 Task: Select the ignore option duplicate link definitions enabled.
Action: Mouse moved to (29, 675)
Screenshot: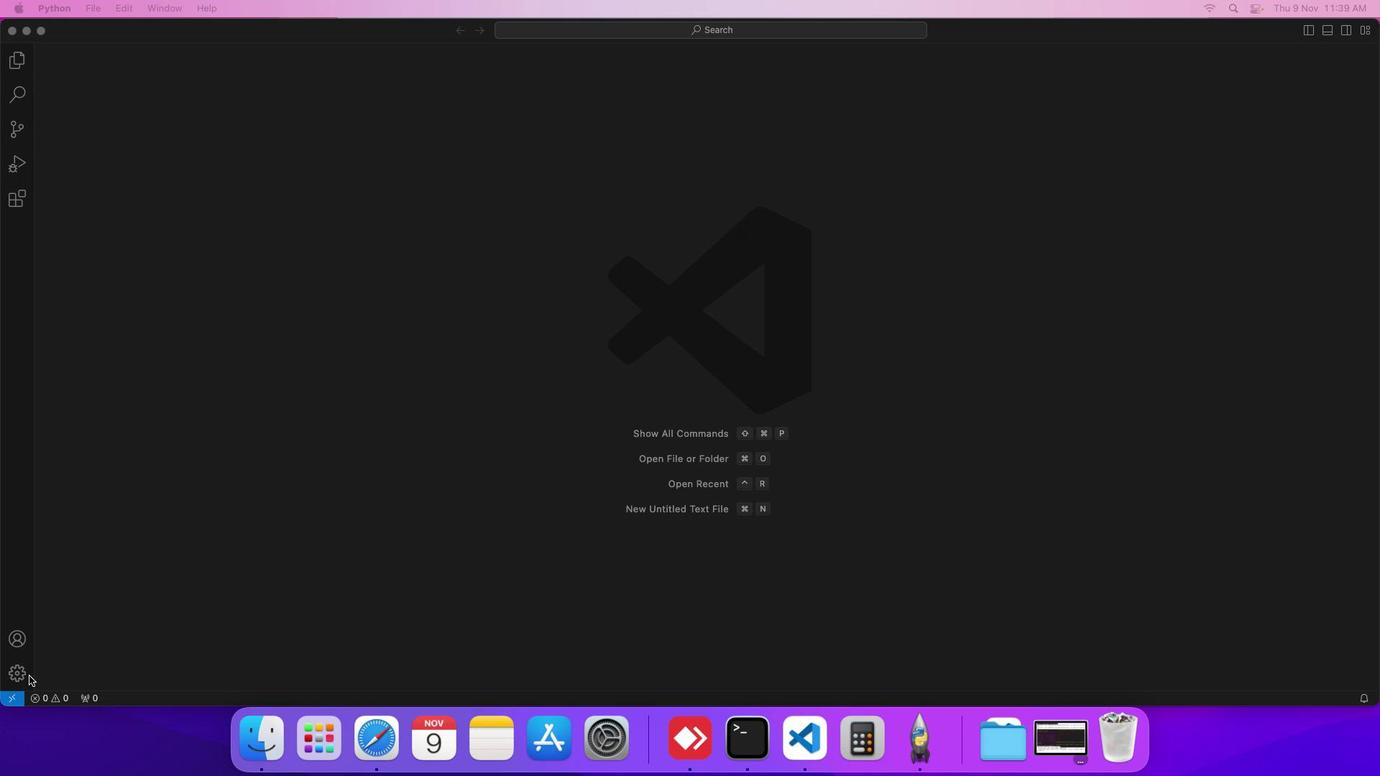 
Action: Mouse pressed left at (29, 675)
Screenshot: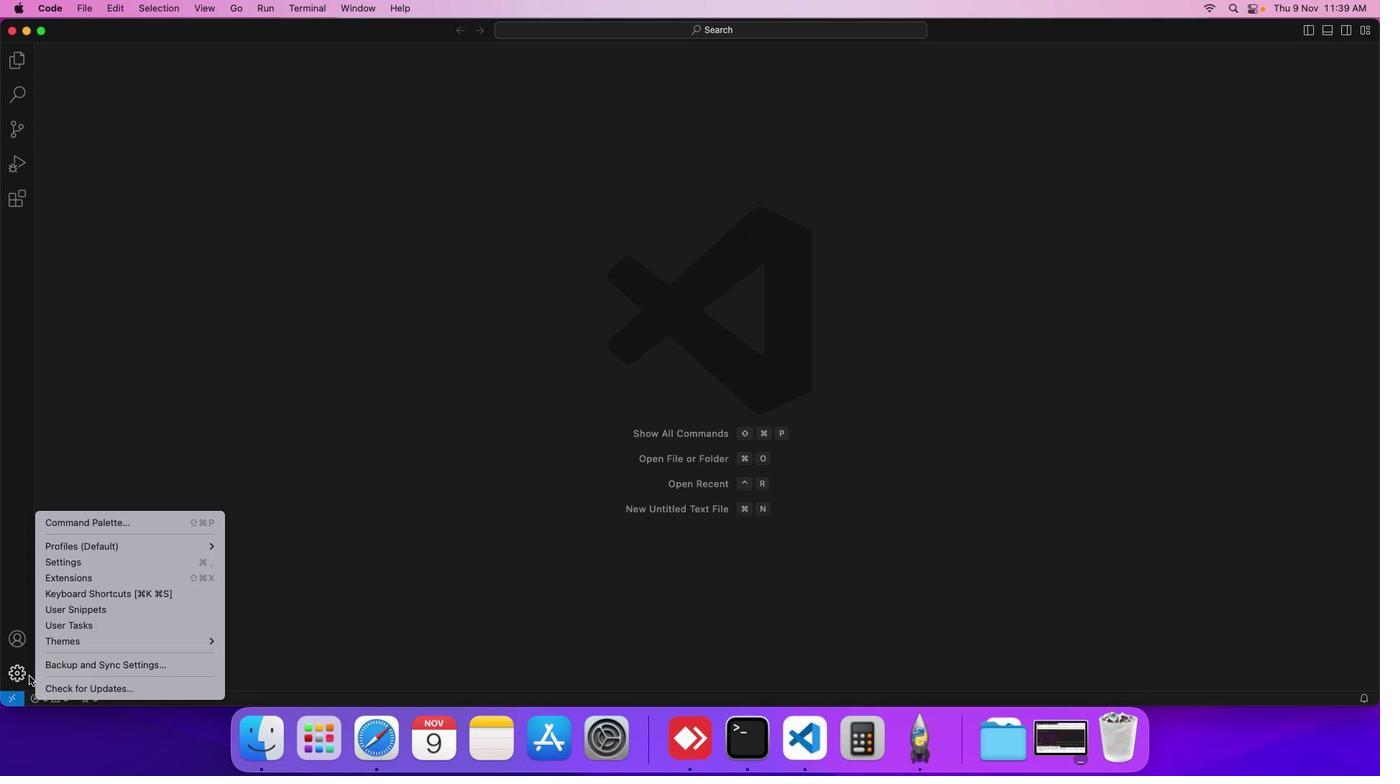 
Action: Mouse moved to (99, 565)
Screenshot: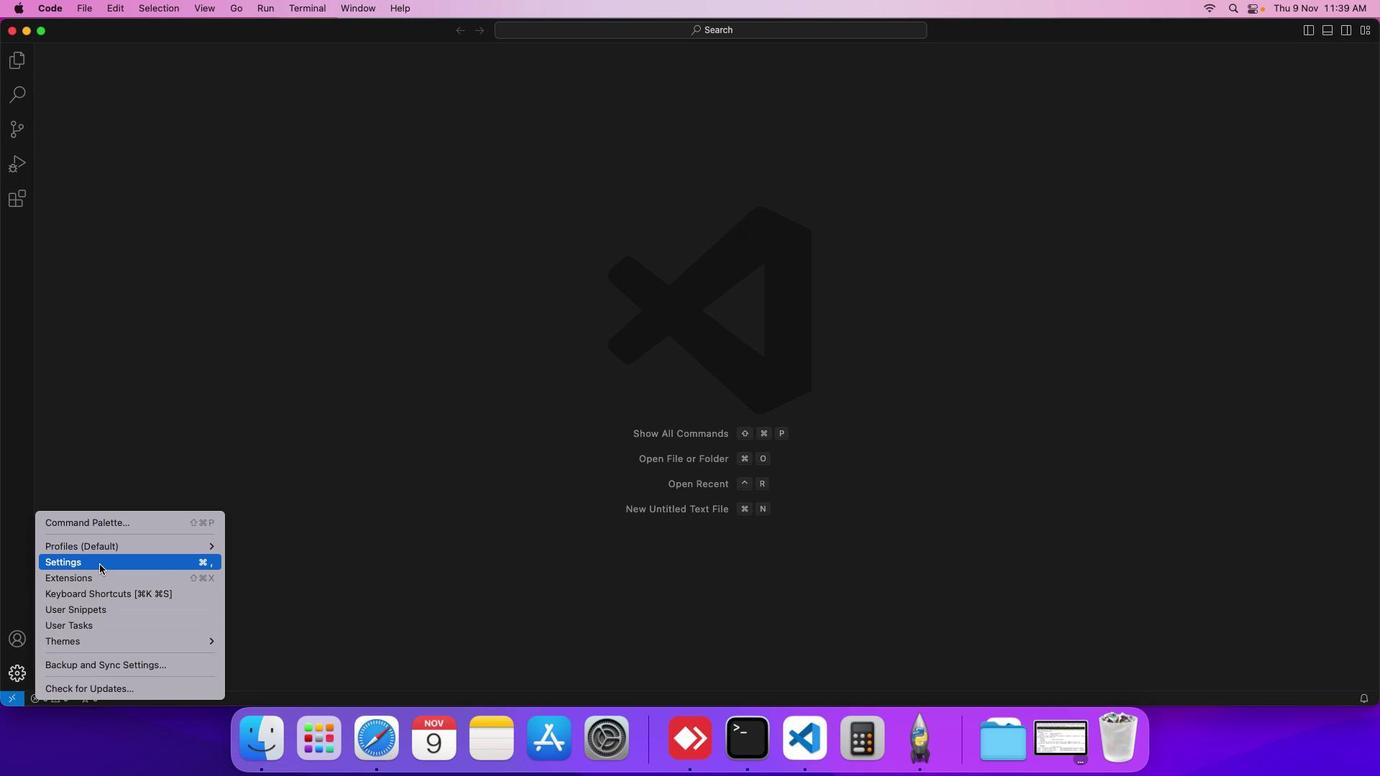 
Action: Mouse pressed left at (99, 565)
Screenshot: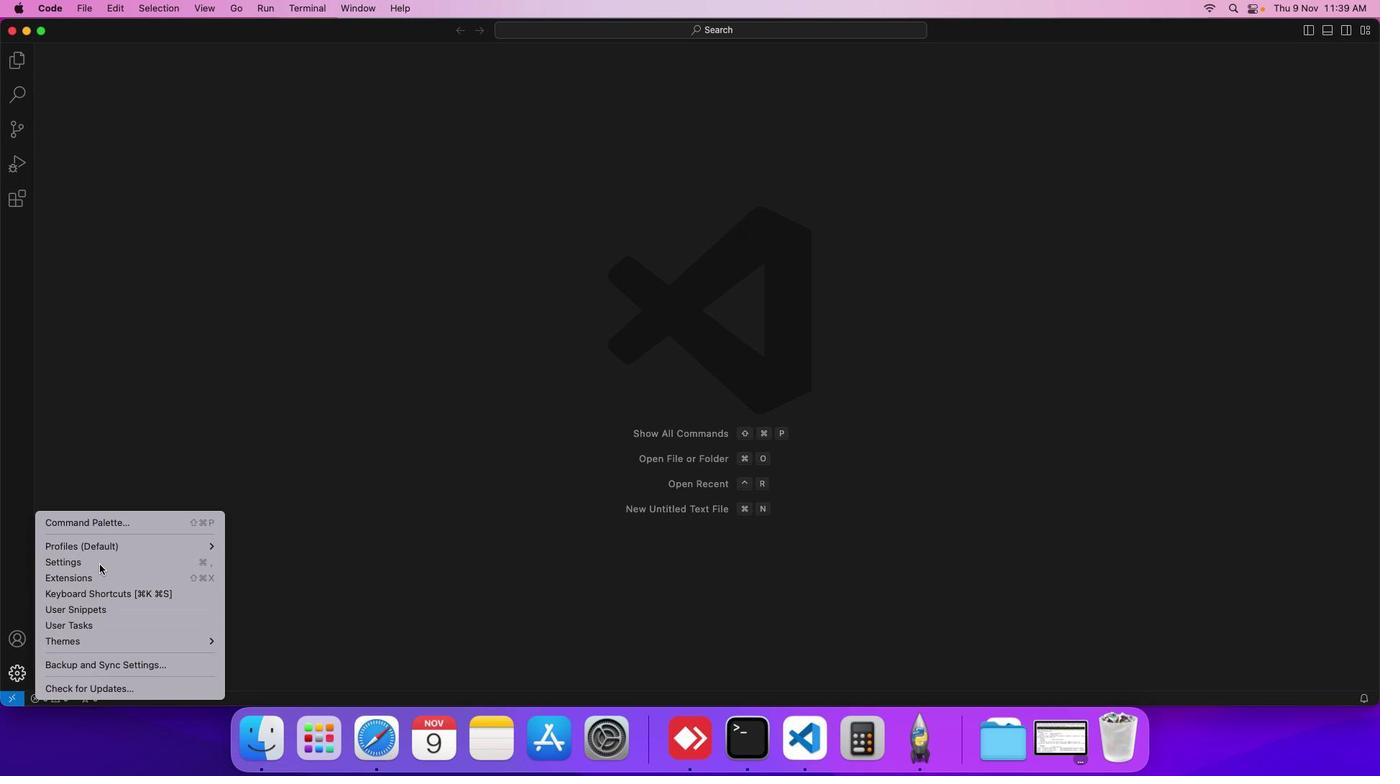 
Action: Mouse moved to (334, 251)
Screenshot: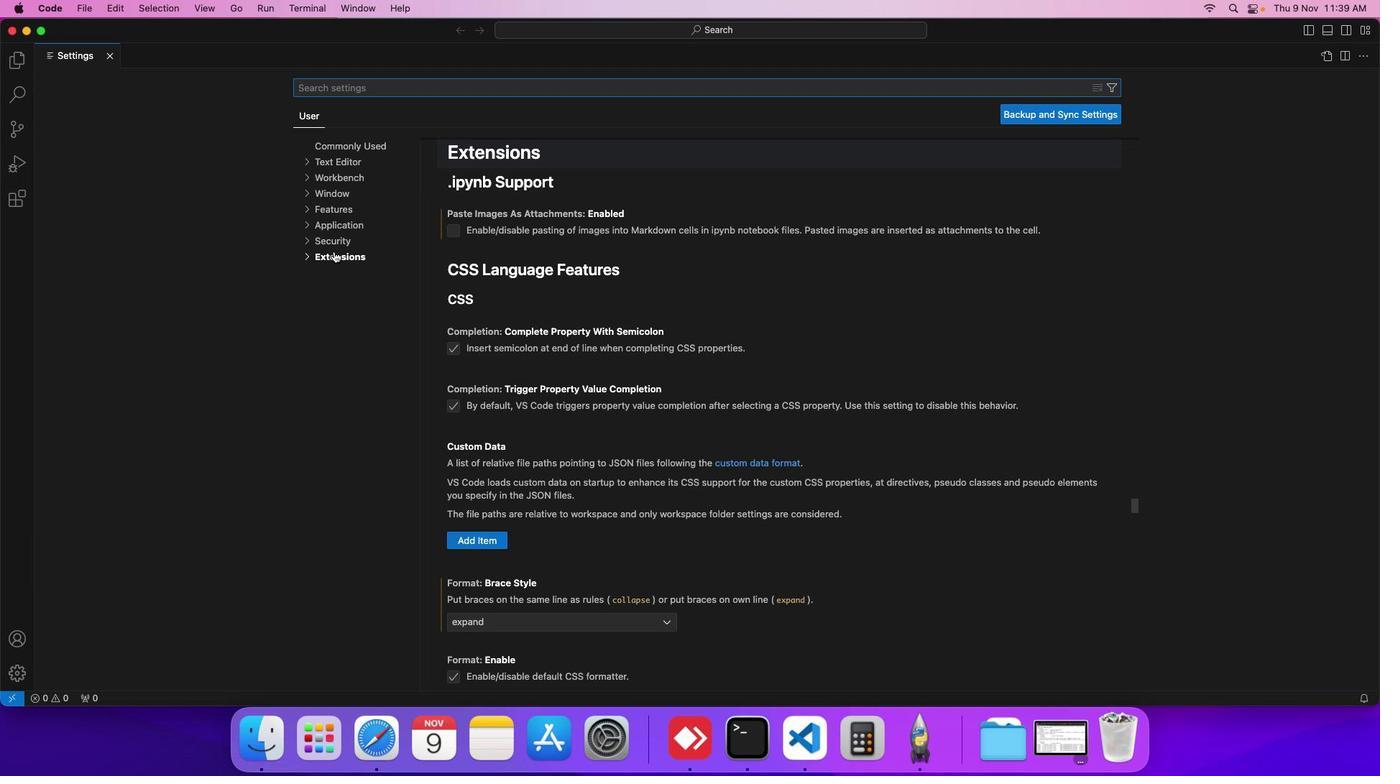 
Action: Mouse pressed left at (334, 251)
Screenshot: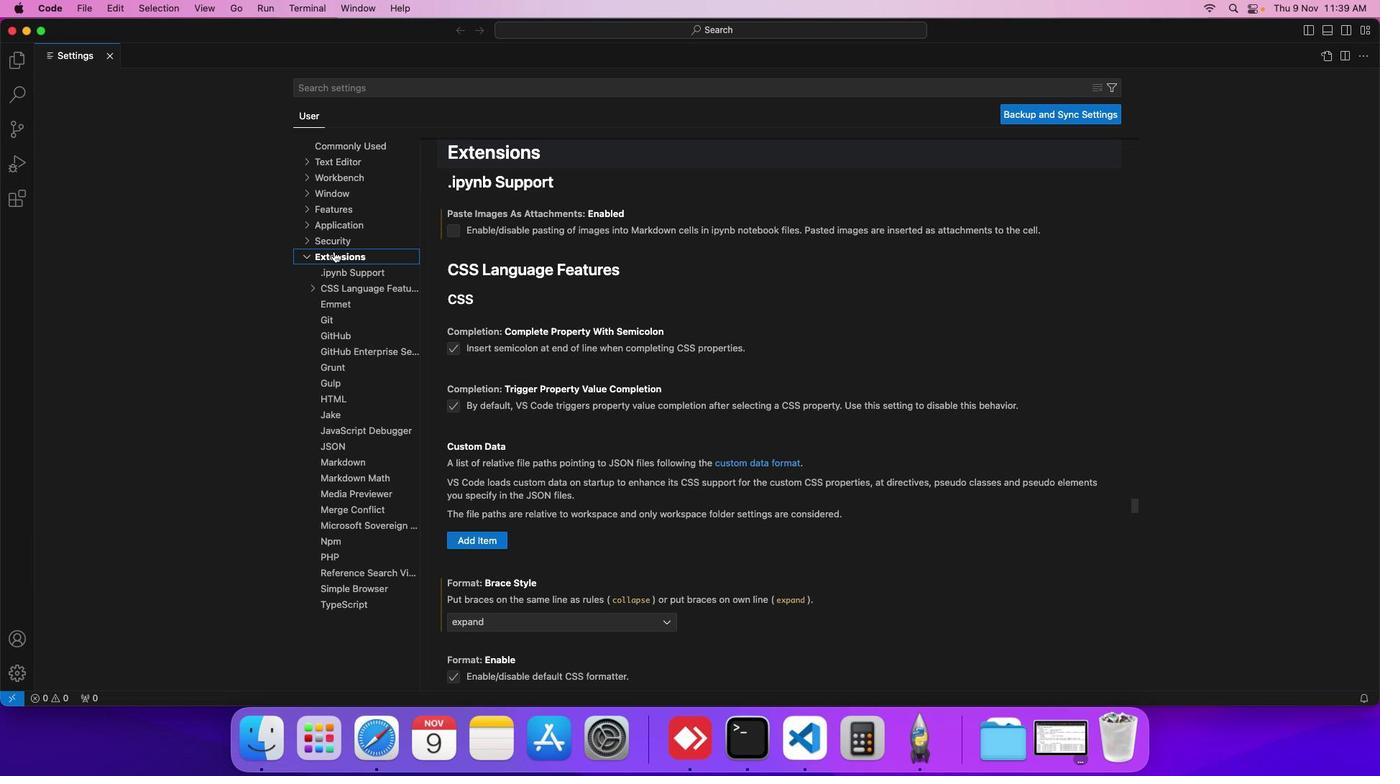 
Action: Mouse moved to (350, 461)
Screenshot: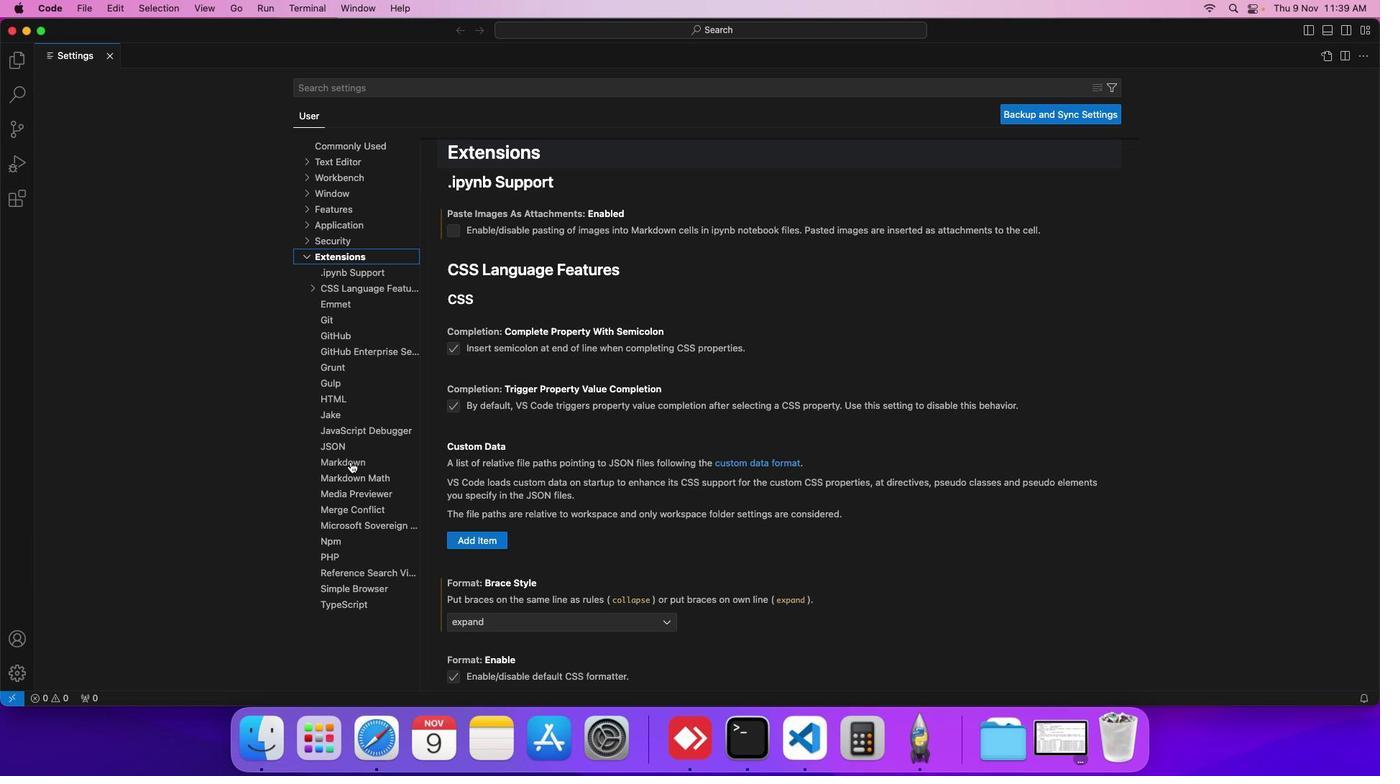 
Action: Mouse pressed left at (350, 461)
Screenshot: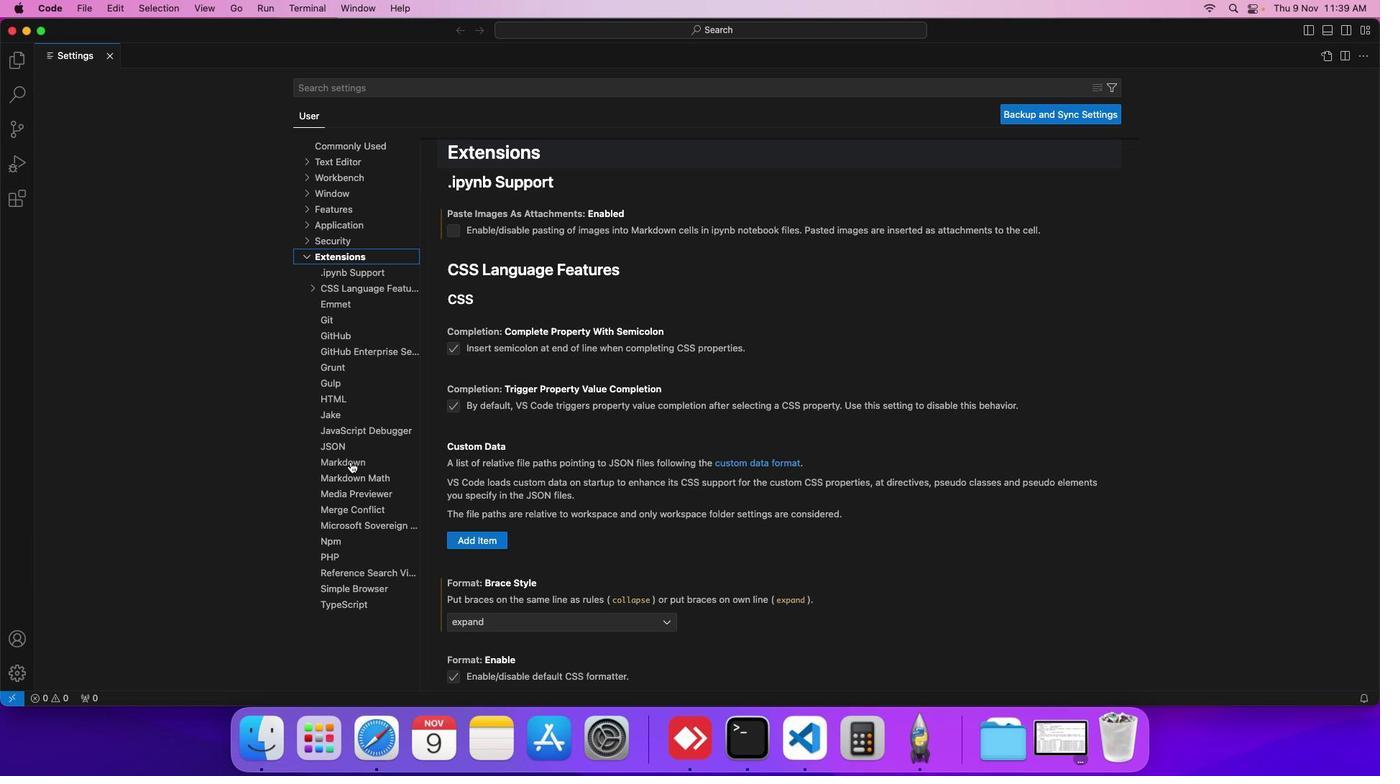 
Action: Mouse moved to (514, 536)
Screenshot: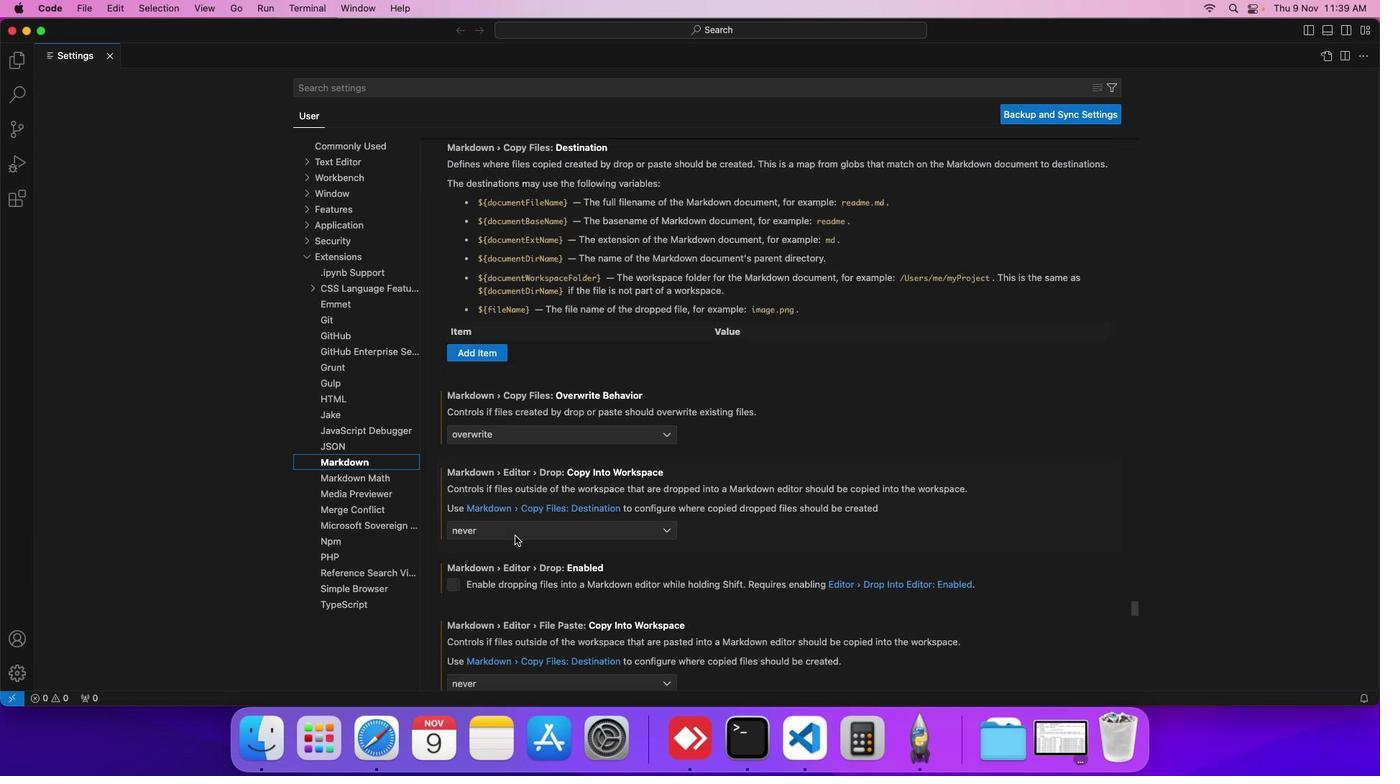 
Action: Mouse scrolled (514, 536) with delta (0, 0)
Screenshot: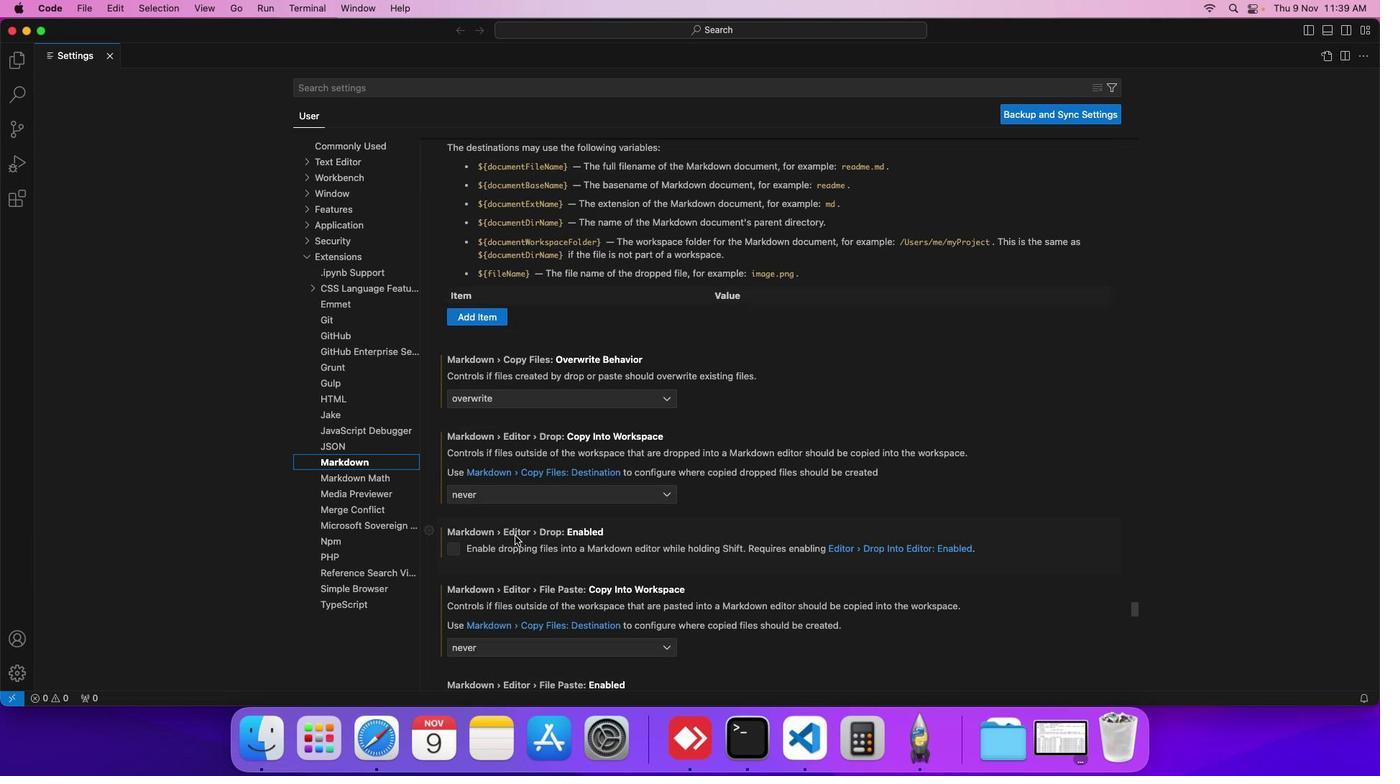 
Action: Mouse scrolled (514, 536) with delta (0, 0)
Screenshot: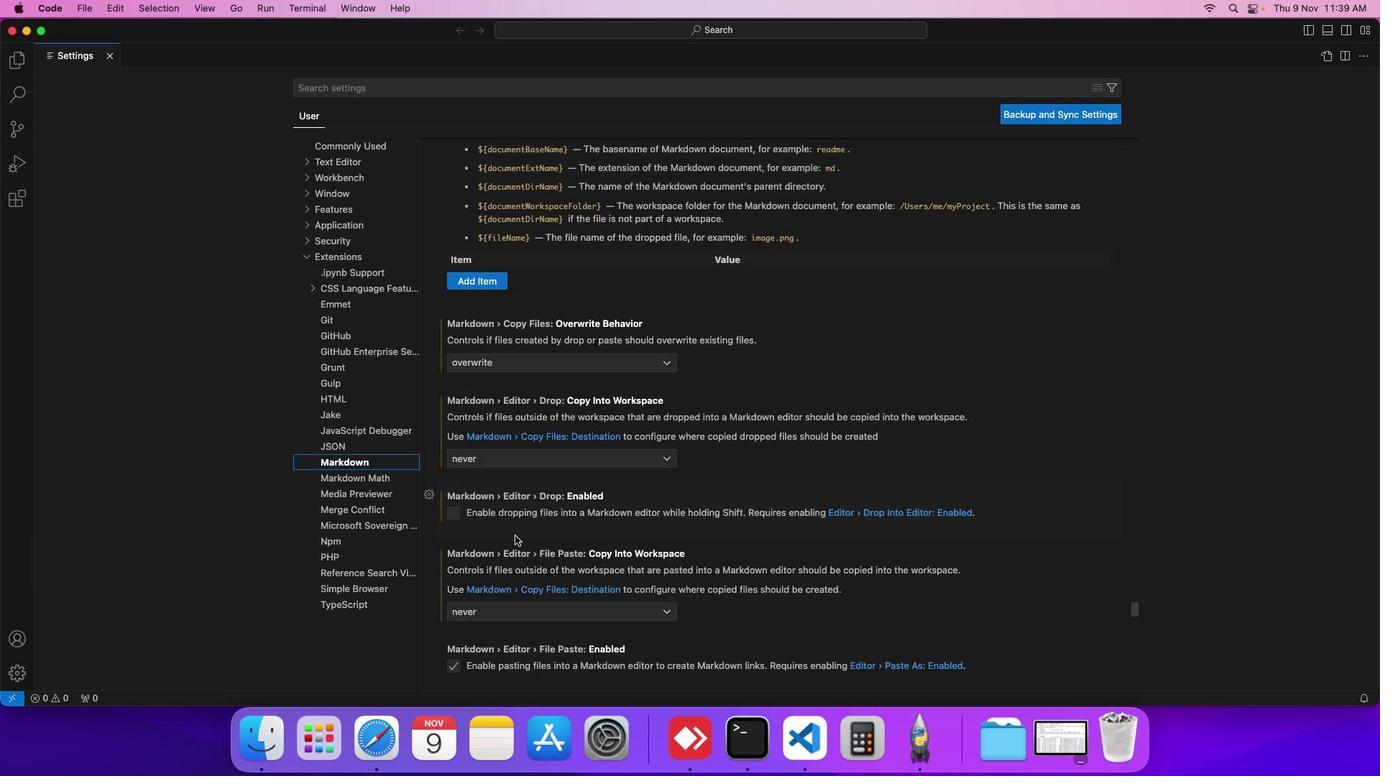 
Action: Mouse scrolled (514, 536) with delta (0, 0)
Screenshot: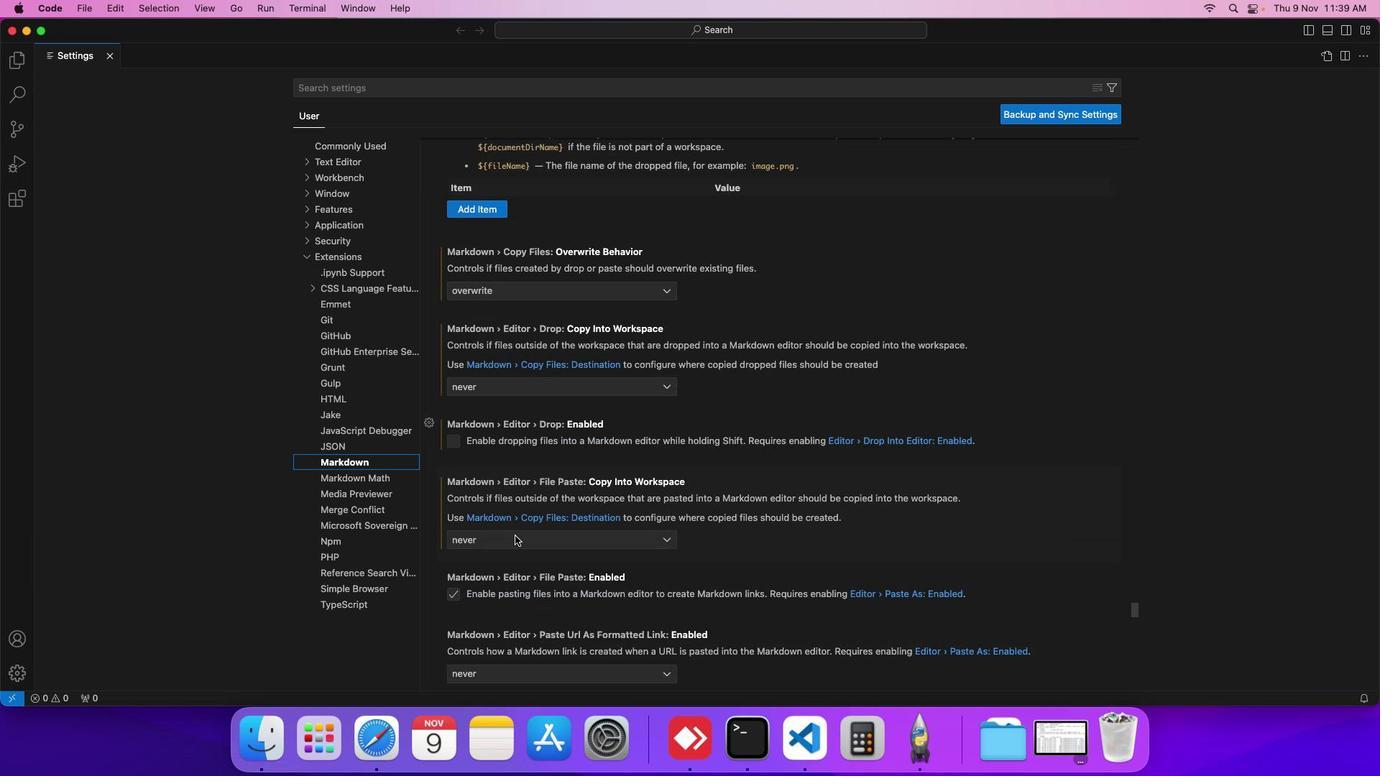 
Action: Mouse scrolled (514, 536) with delta (0, -1)
Screenshot: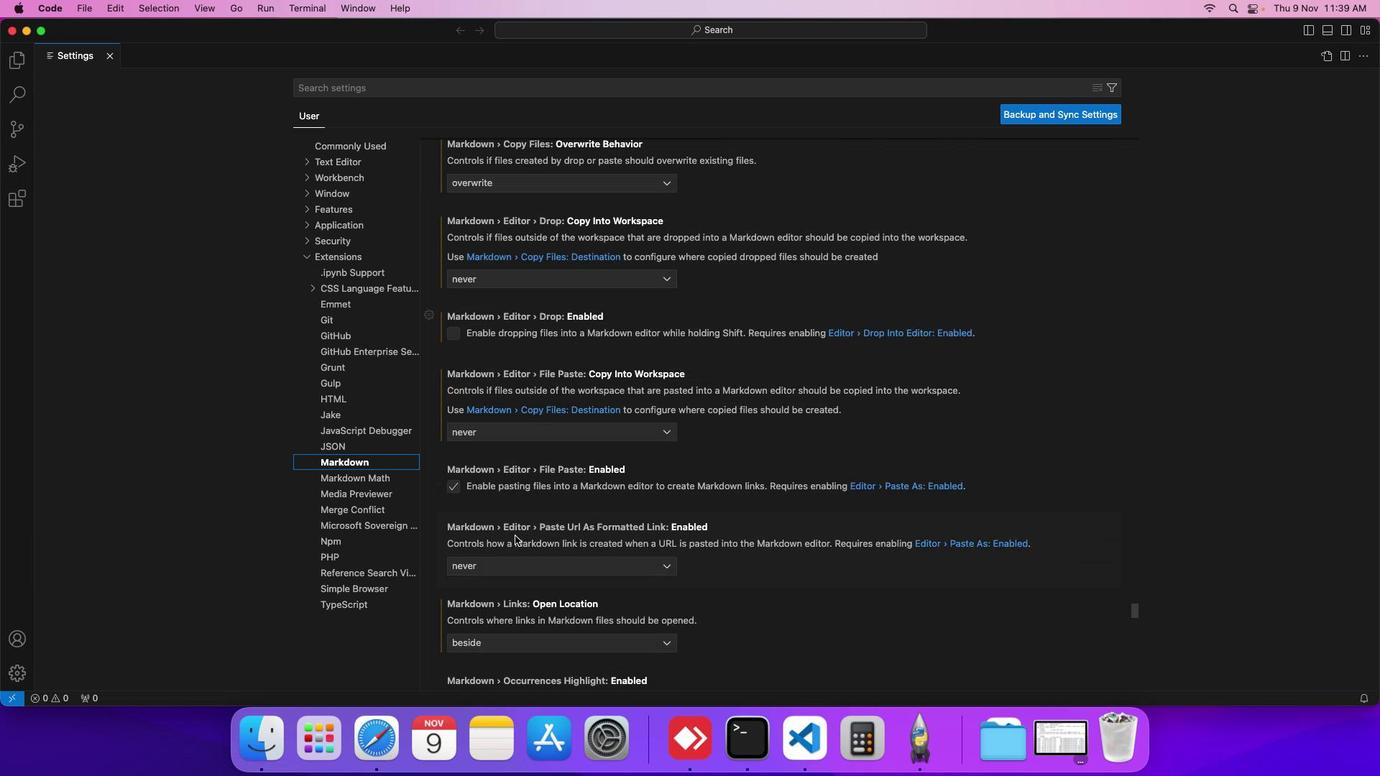 
Action: Mouse scrolled (514, 536) with delta (0, -2)
Screenshot: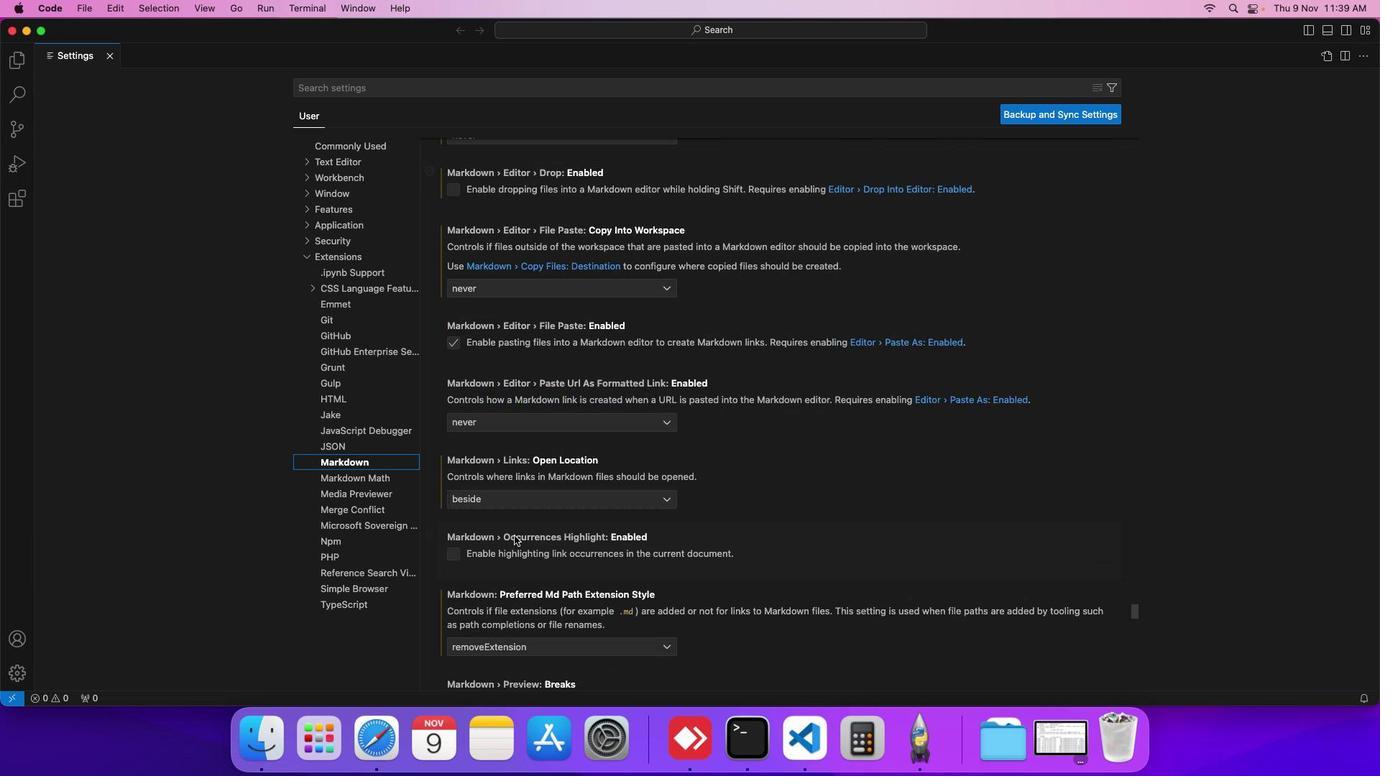
Action: Mouse scrolled (514, 536) with delta (0, -2)
Screenshot: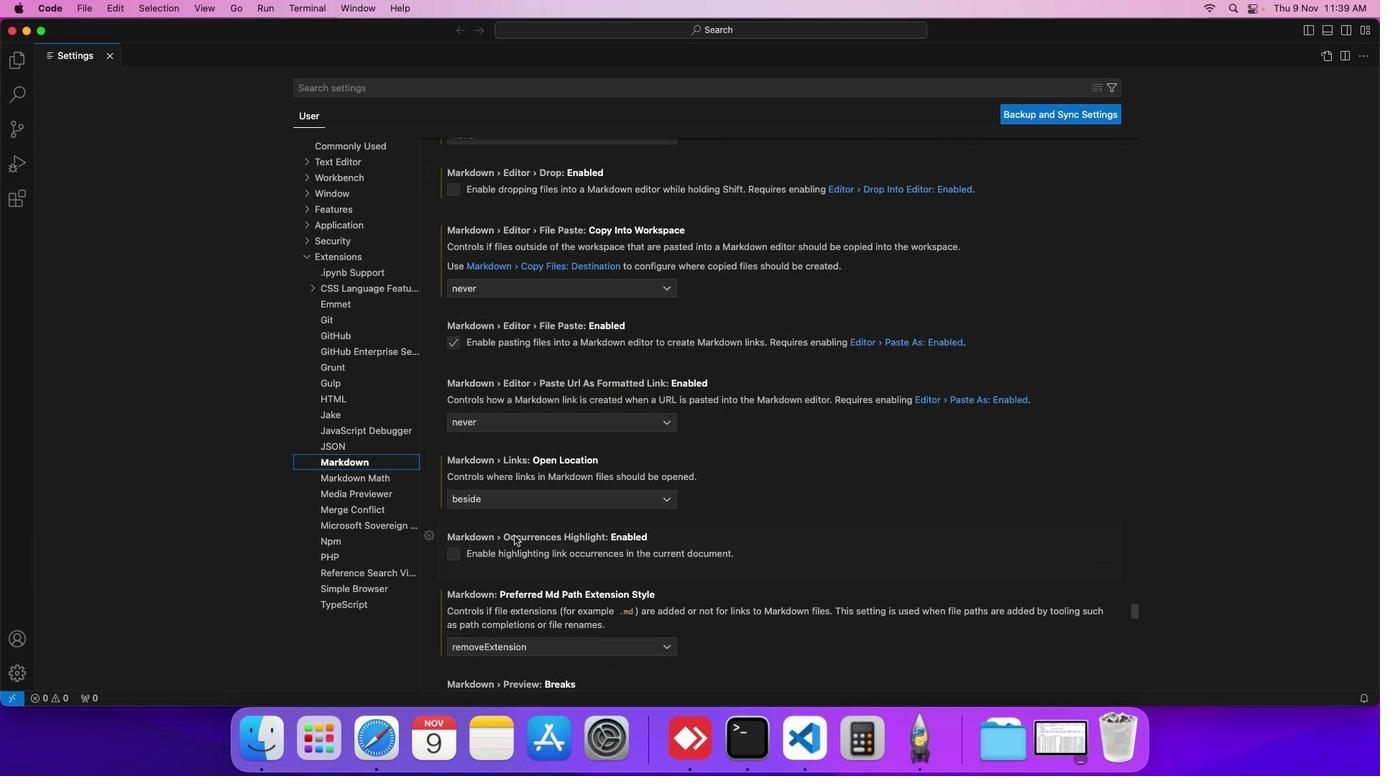 
Action: Mouse moved to (514, 535)
Screenshot: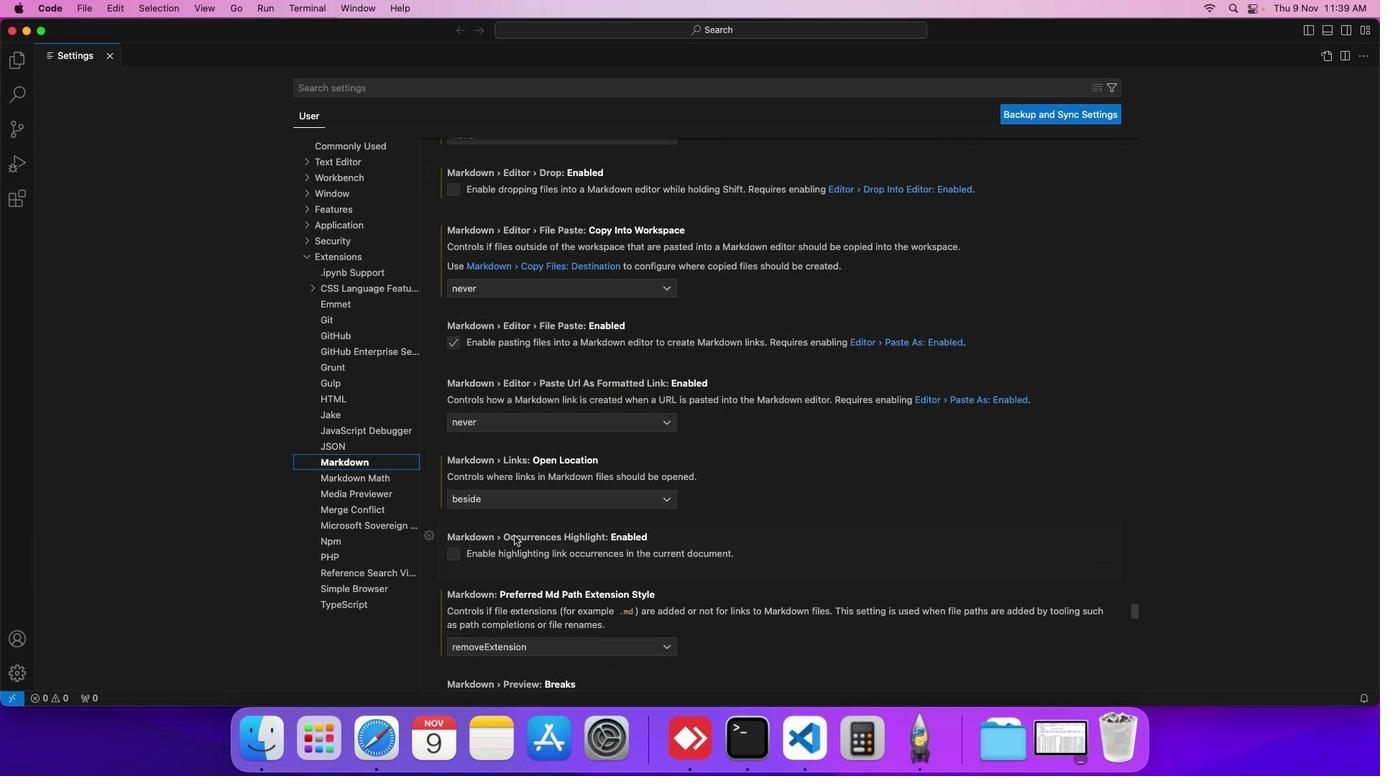 
Action: Mouse scrolled (514, 535) with delta (0, 0)
Screenshot: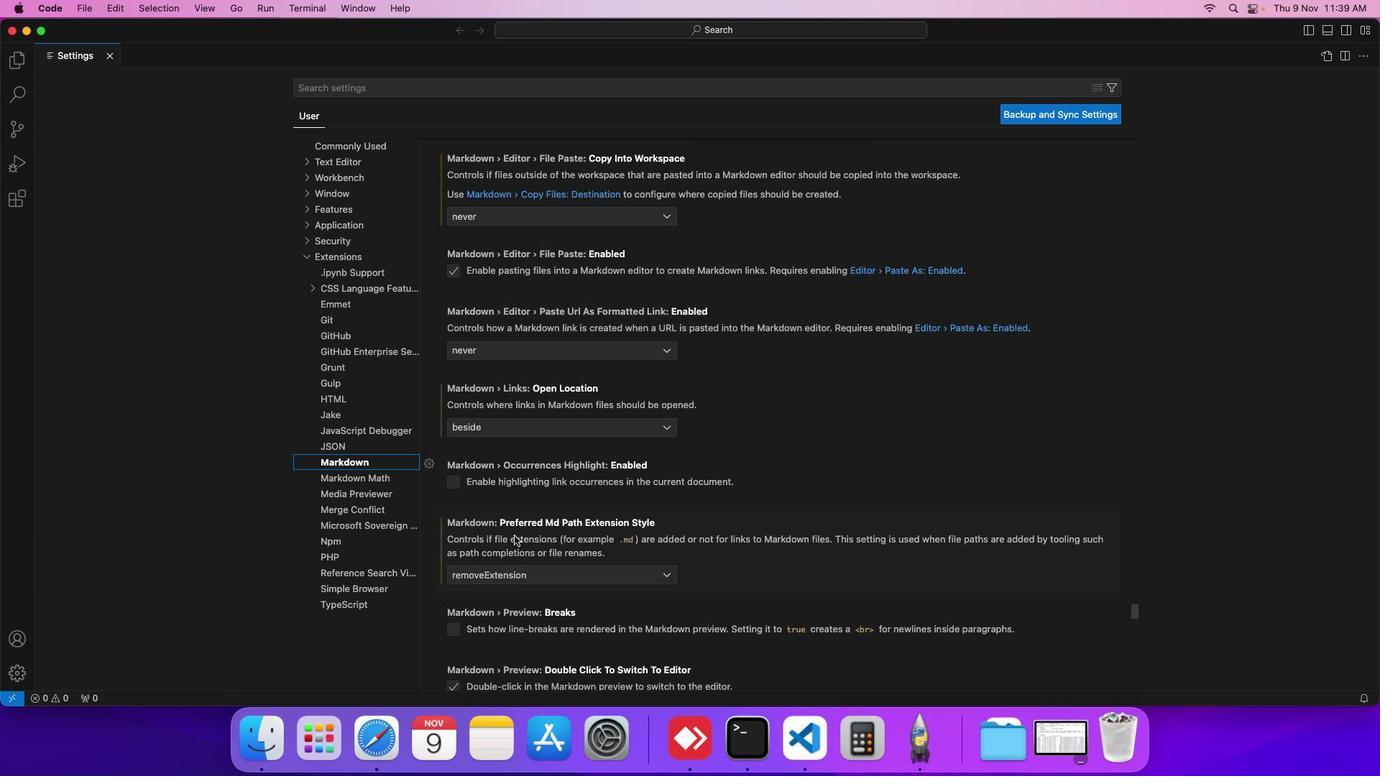 
Action: Mouse scrolled (514, 535) with delta (0, 0)
Screenshot: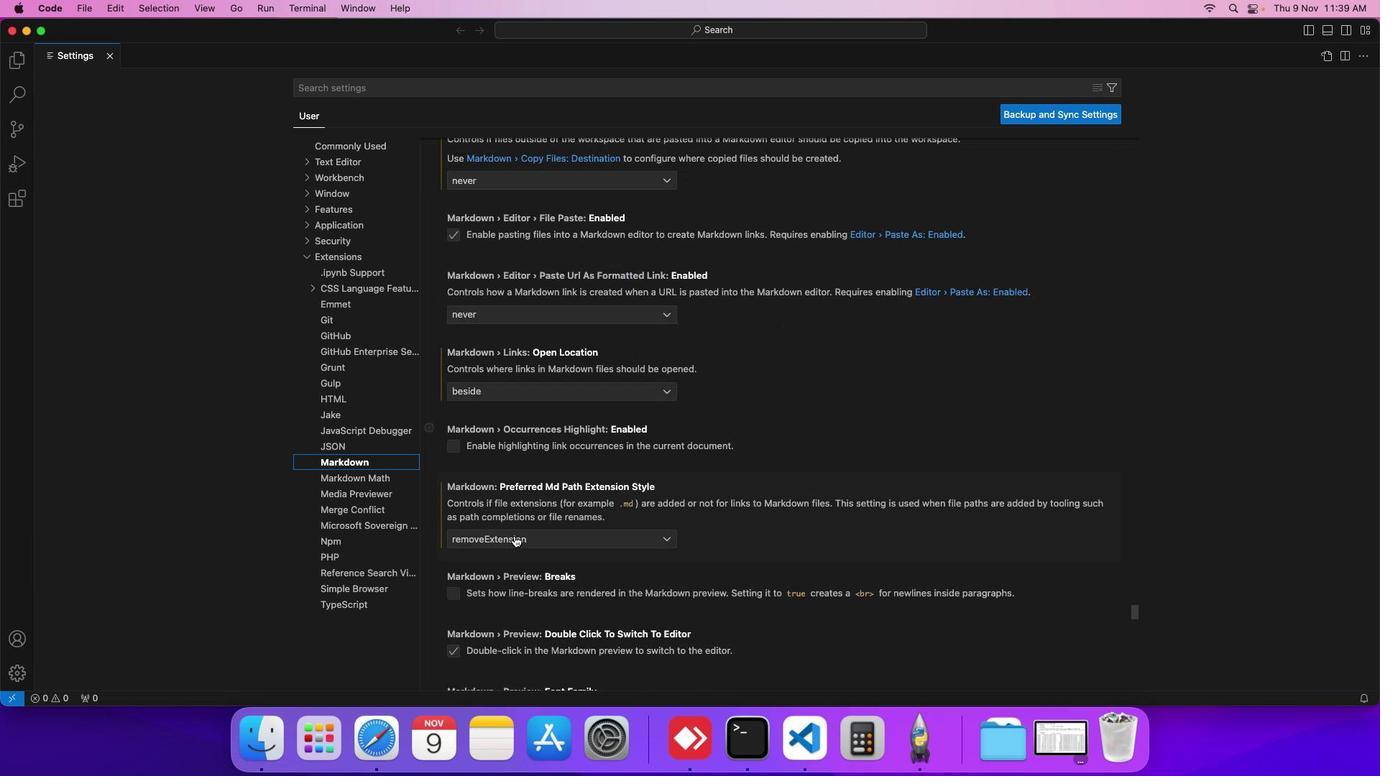 
Action: Mouse scrolled (514, 535) with delta (0, 0)
Screenshot: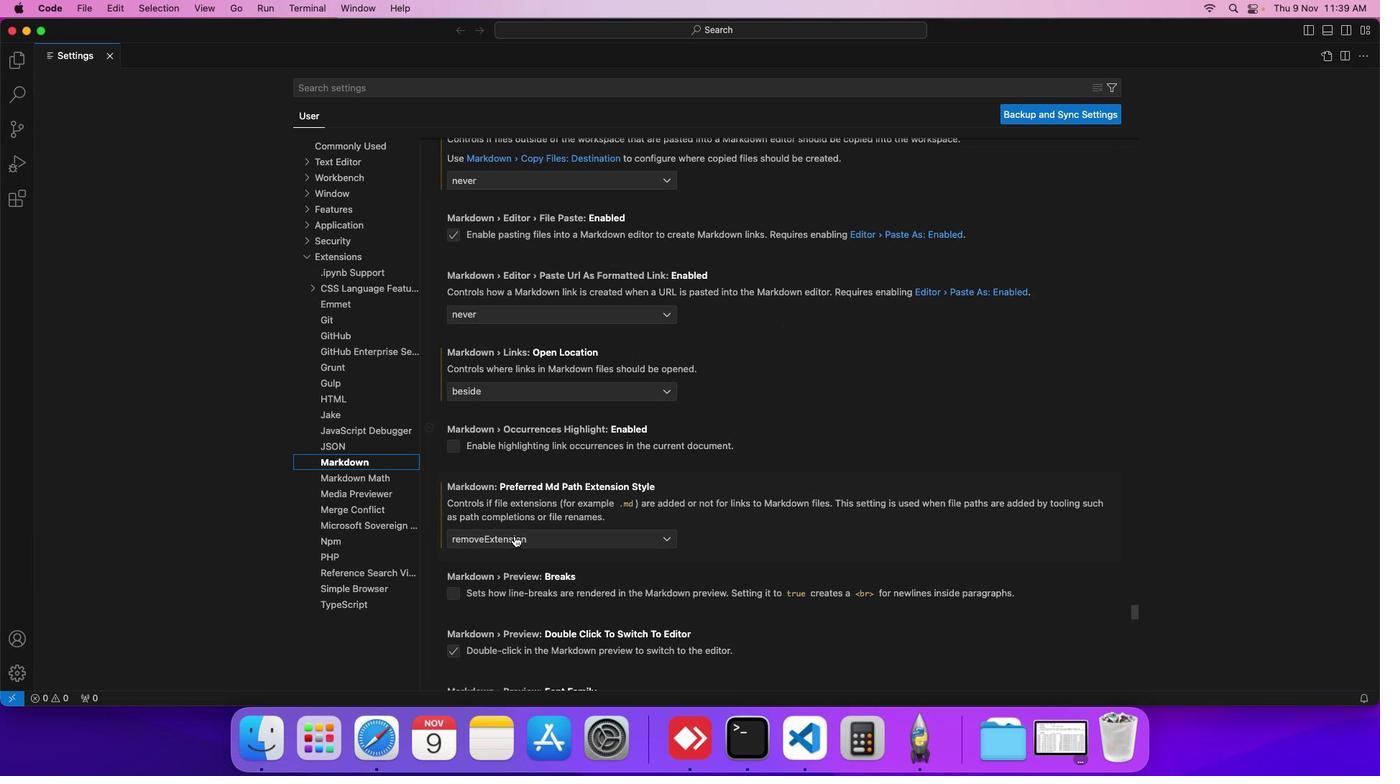 
Action: Mouse scrolled (514, 535) with delta (0, 0)
Screenshot: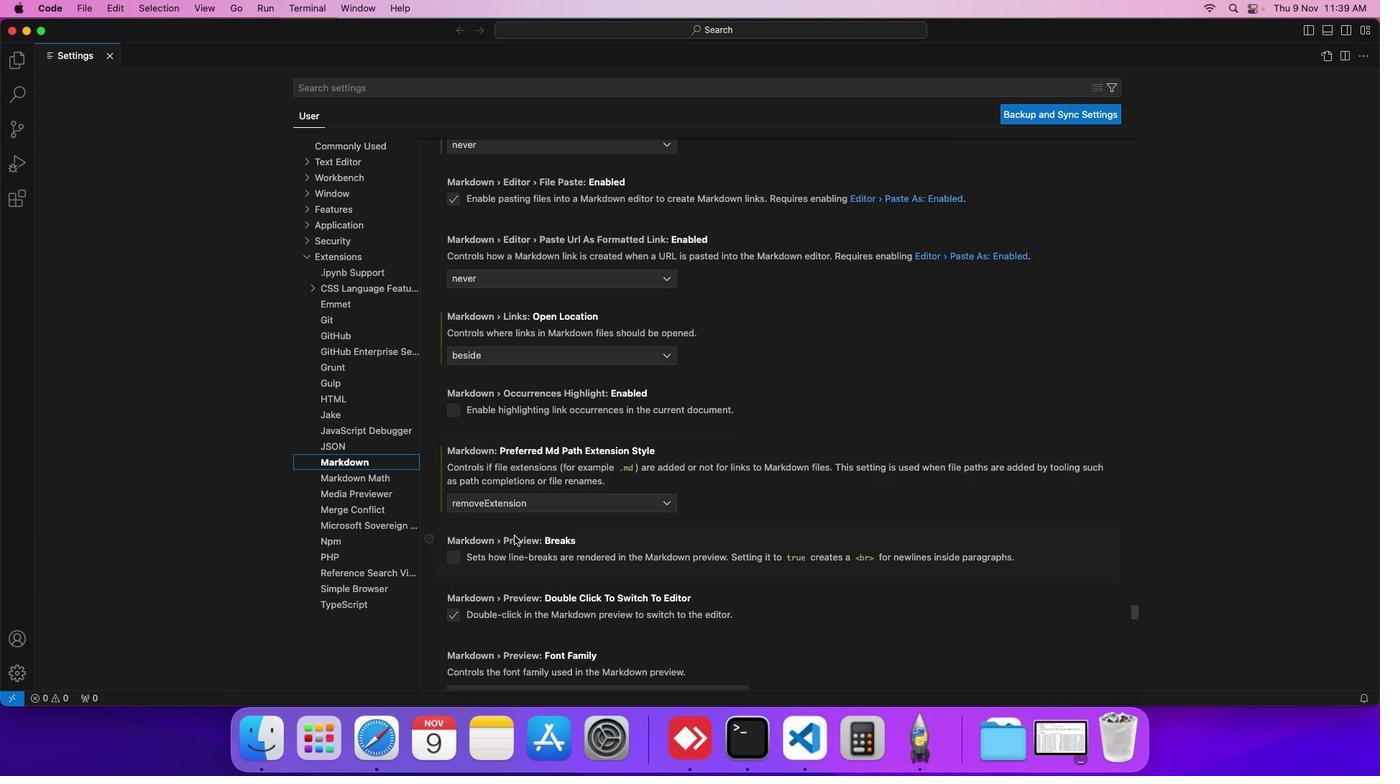 
Action: Mouse scrolled (514, 535) with delta (0, 0)
Screenshot: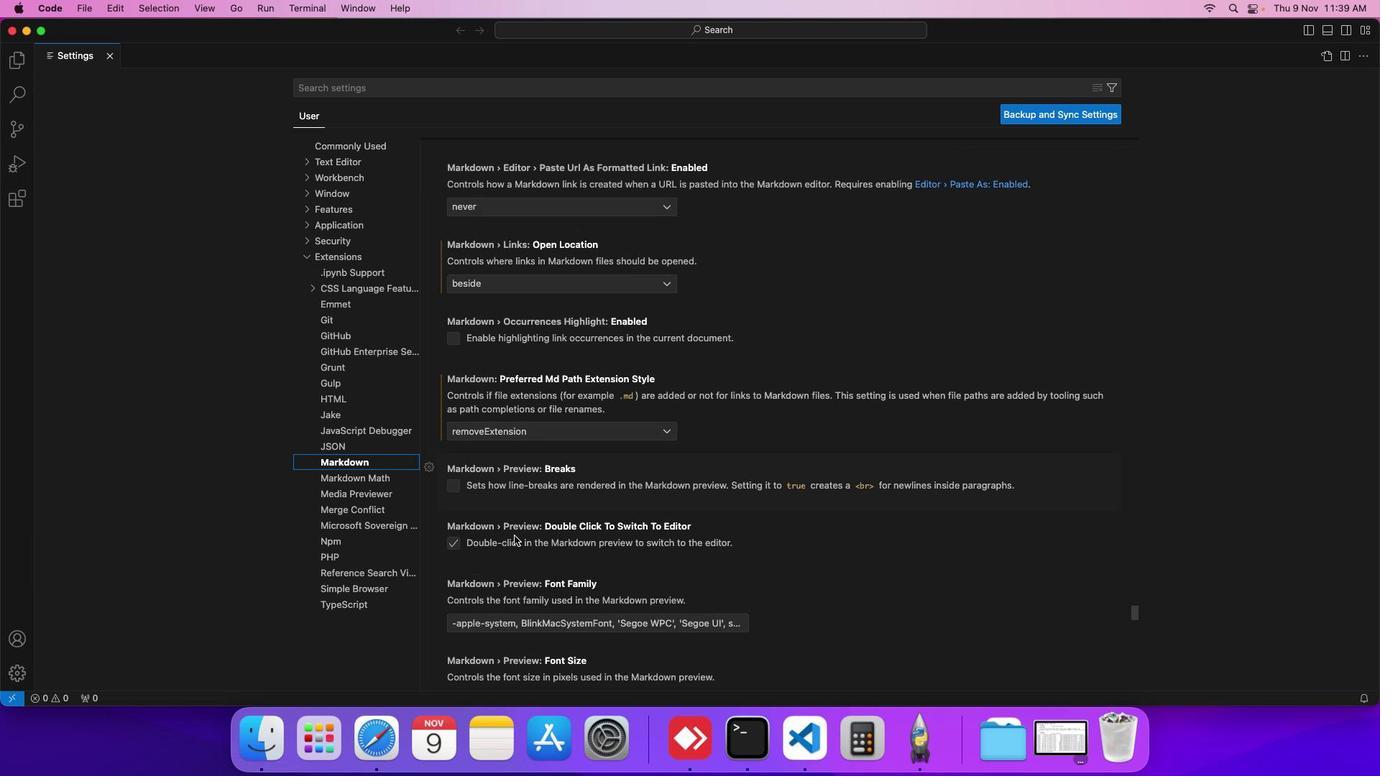 
Action: Mouse scrolled (514, 535) with delta (0, 0)
Screenshot: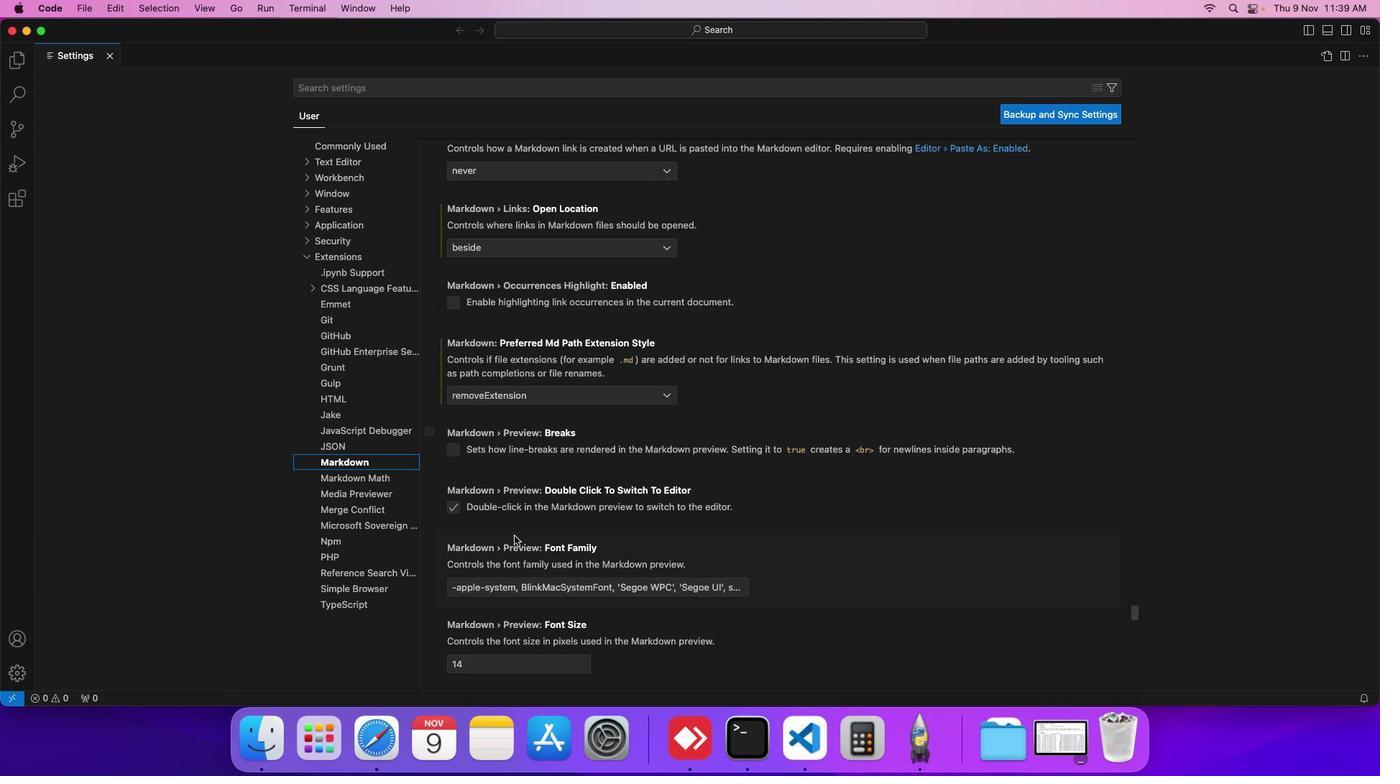 
Action: Mouse scrolled (514, 535) with delta (0, 0)
Screenshot: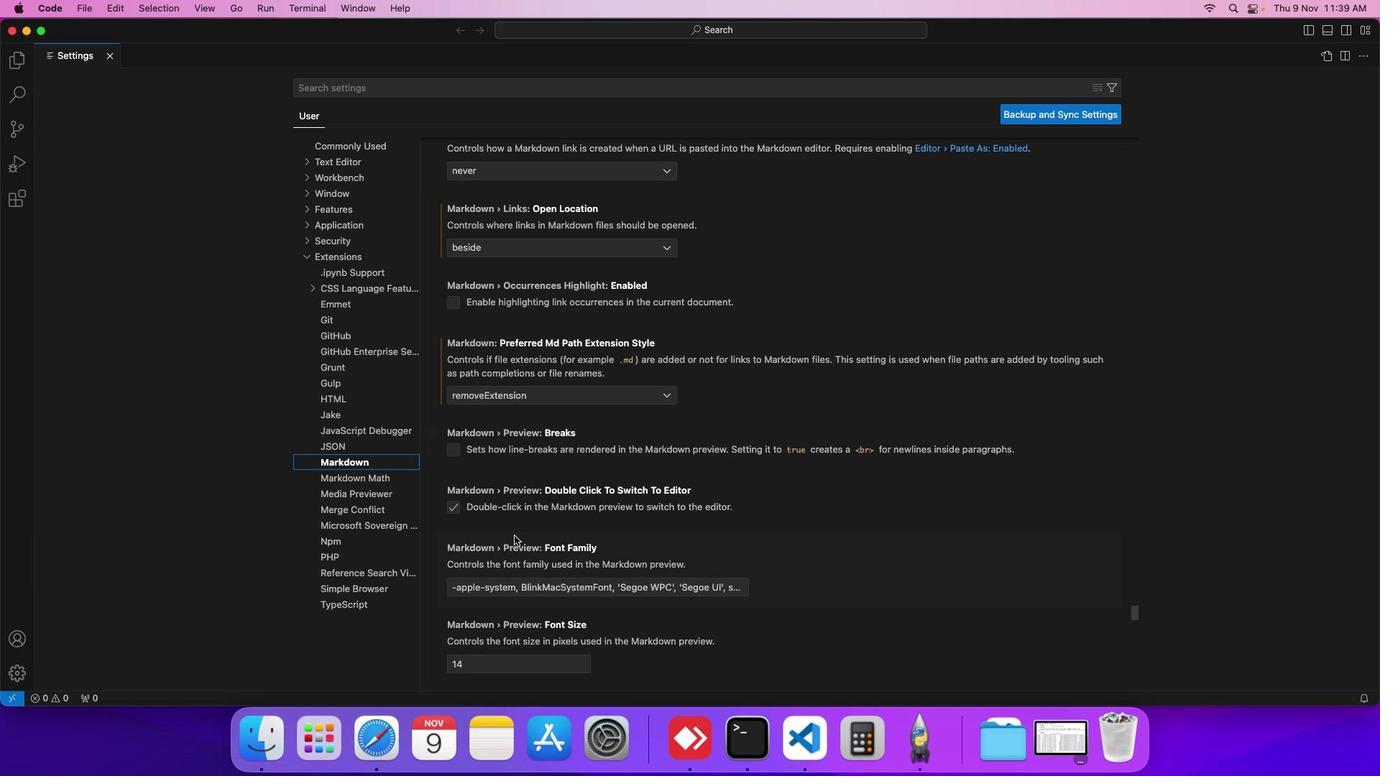 
Action: Mouse scrolled (514, 535) with delta (0, 0)
Screenshot: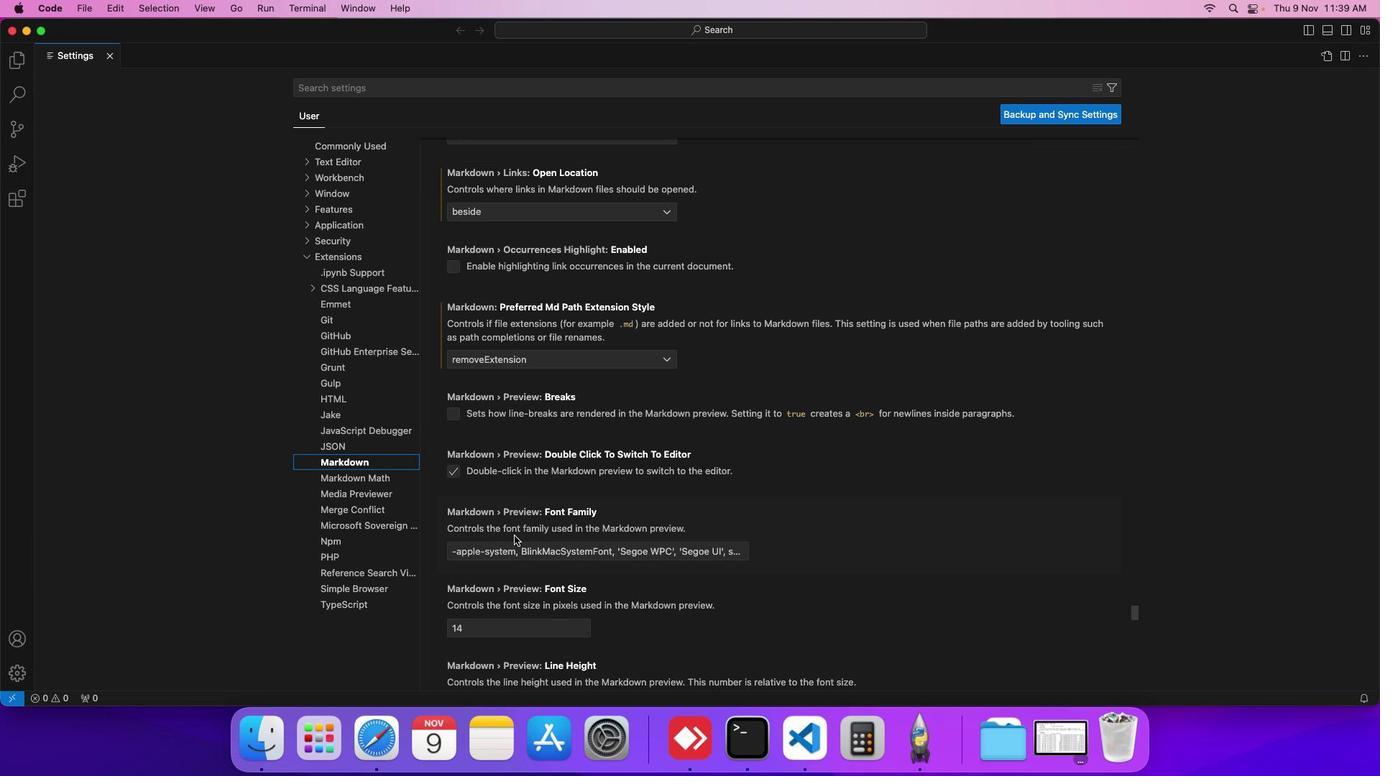 
Action: Mouse scrolled (514, 535) with delta (0, 0)
Screenshot: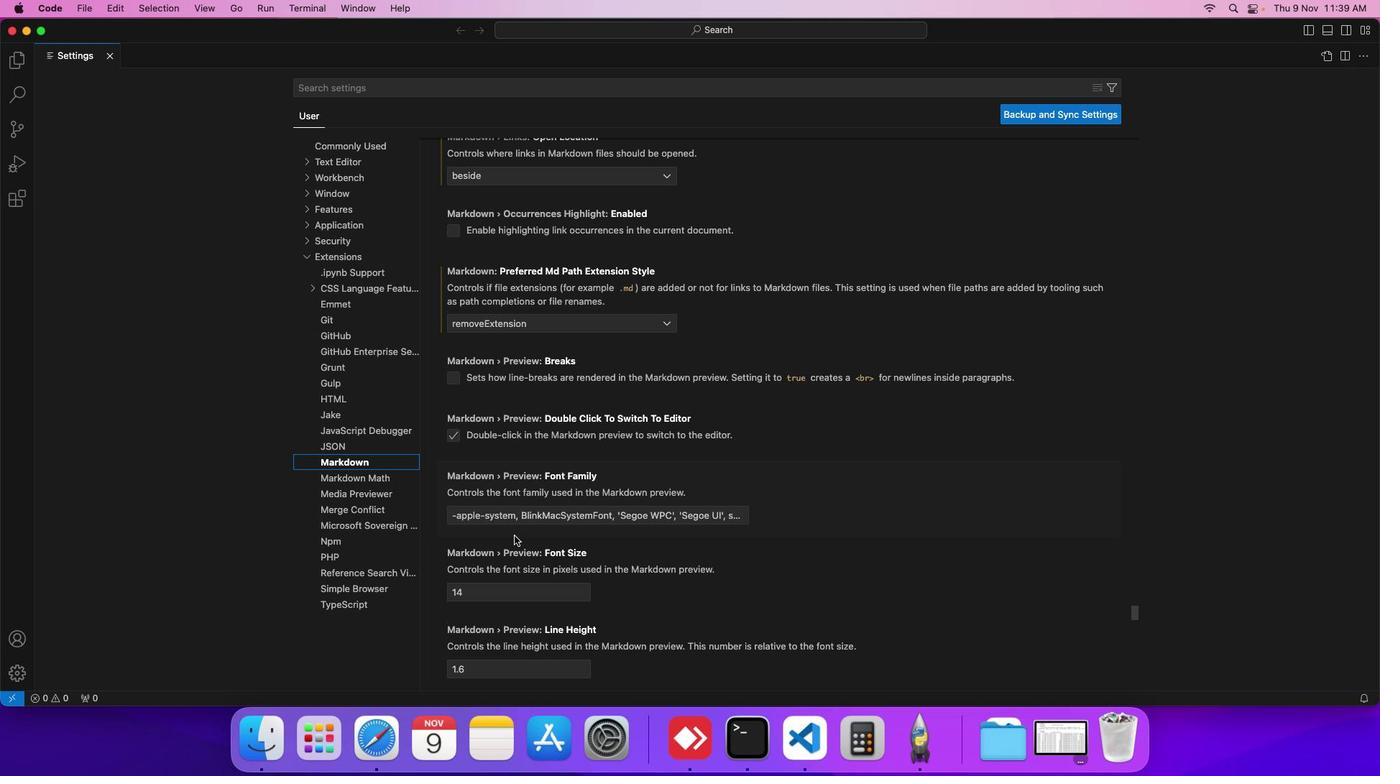 
Action: Mouse scrolled (514, 535) with delta (0, 0)
Screenshot: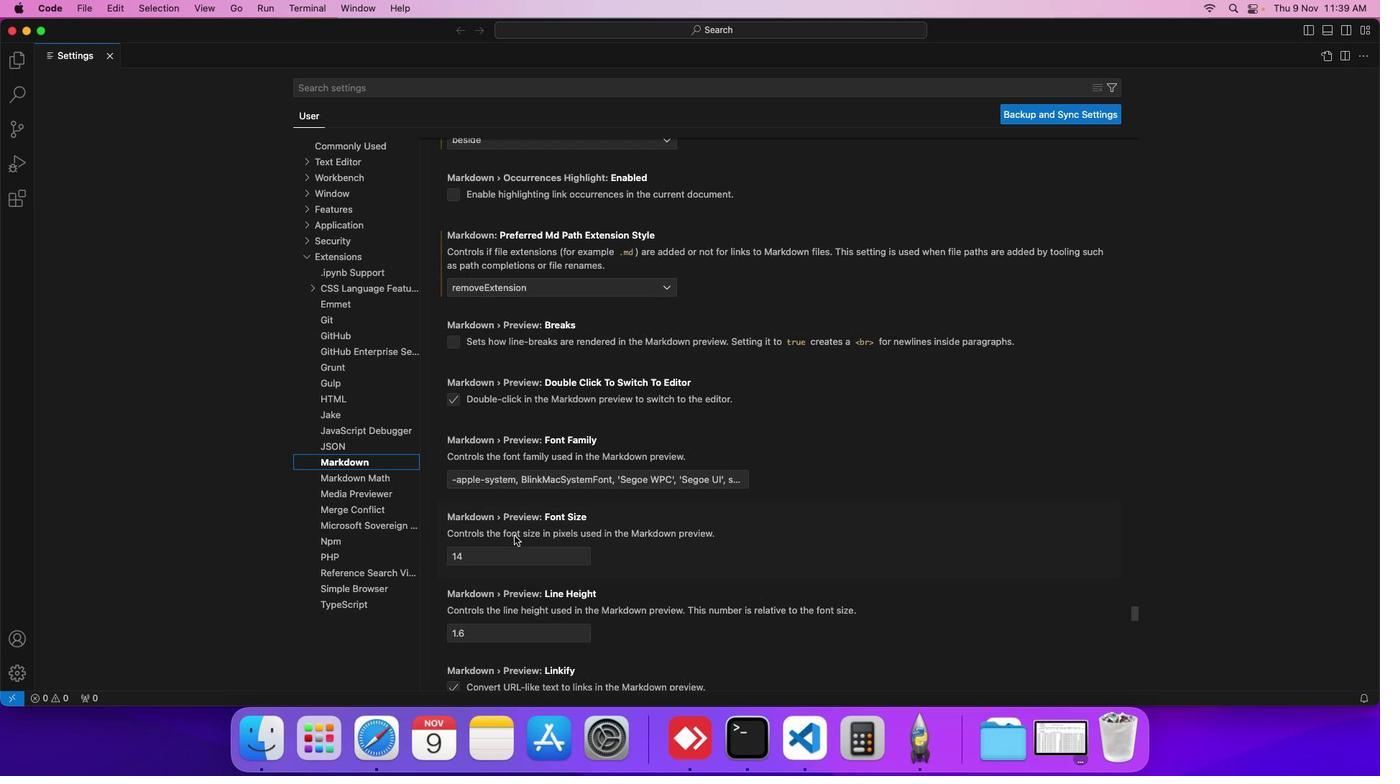 
Action: Mouse scrolled (514, 535) with delta (0, 0)
Screenshot: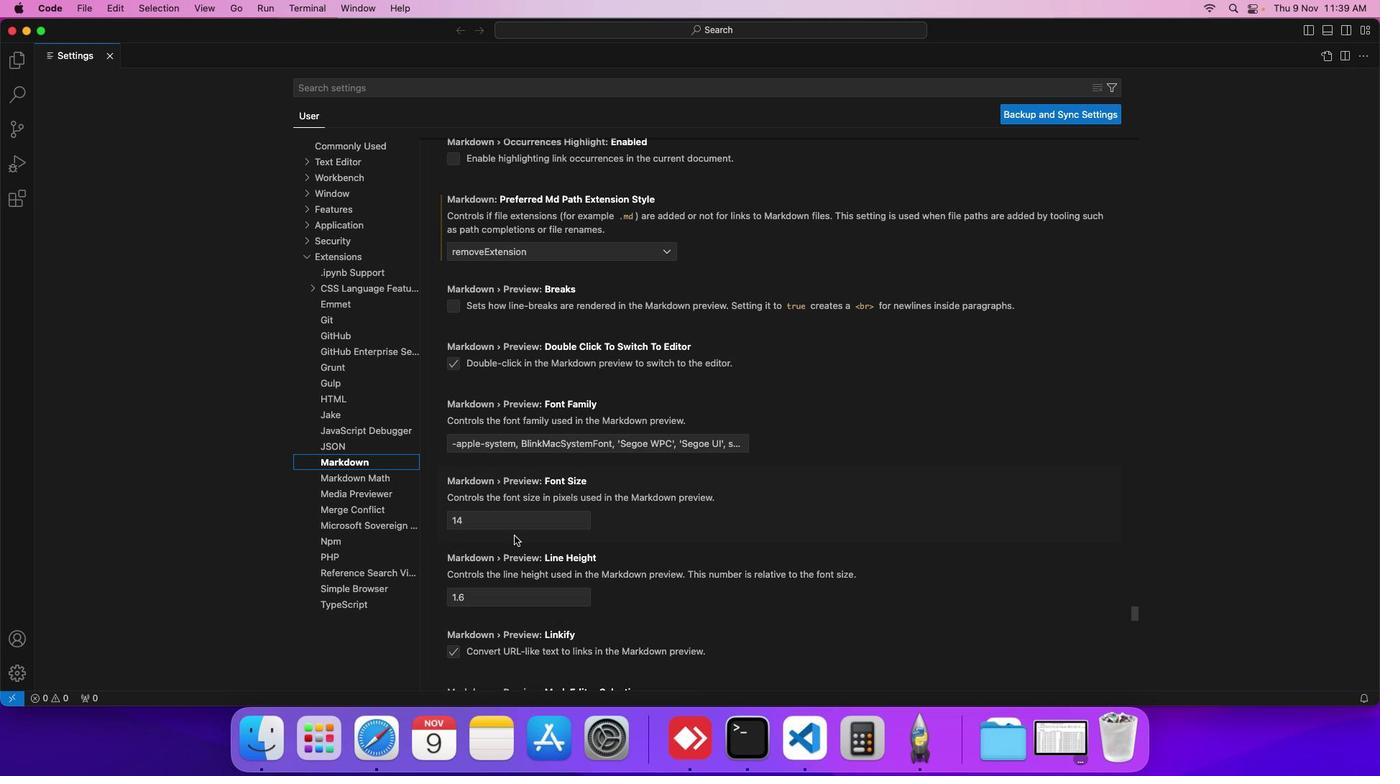 
Action: Mouse scrolled (514, 535) with delta (0, 0)
Screenshot: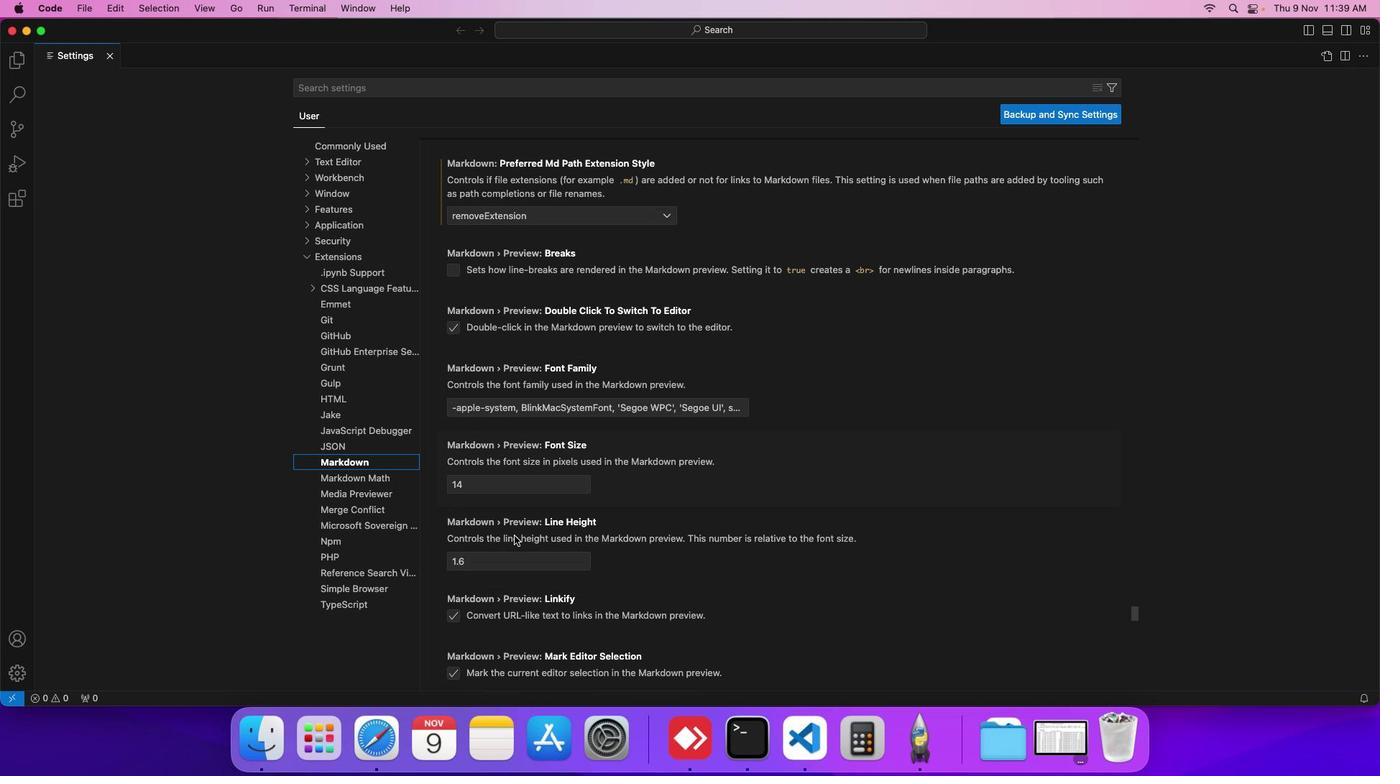 
Action: Mouse scrolled (514, 535) with delta (0, 0)
Screenshot: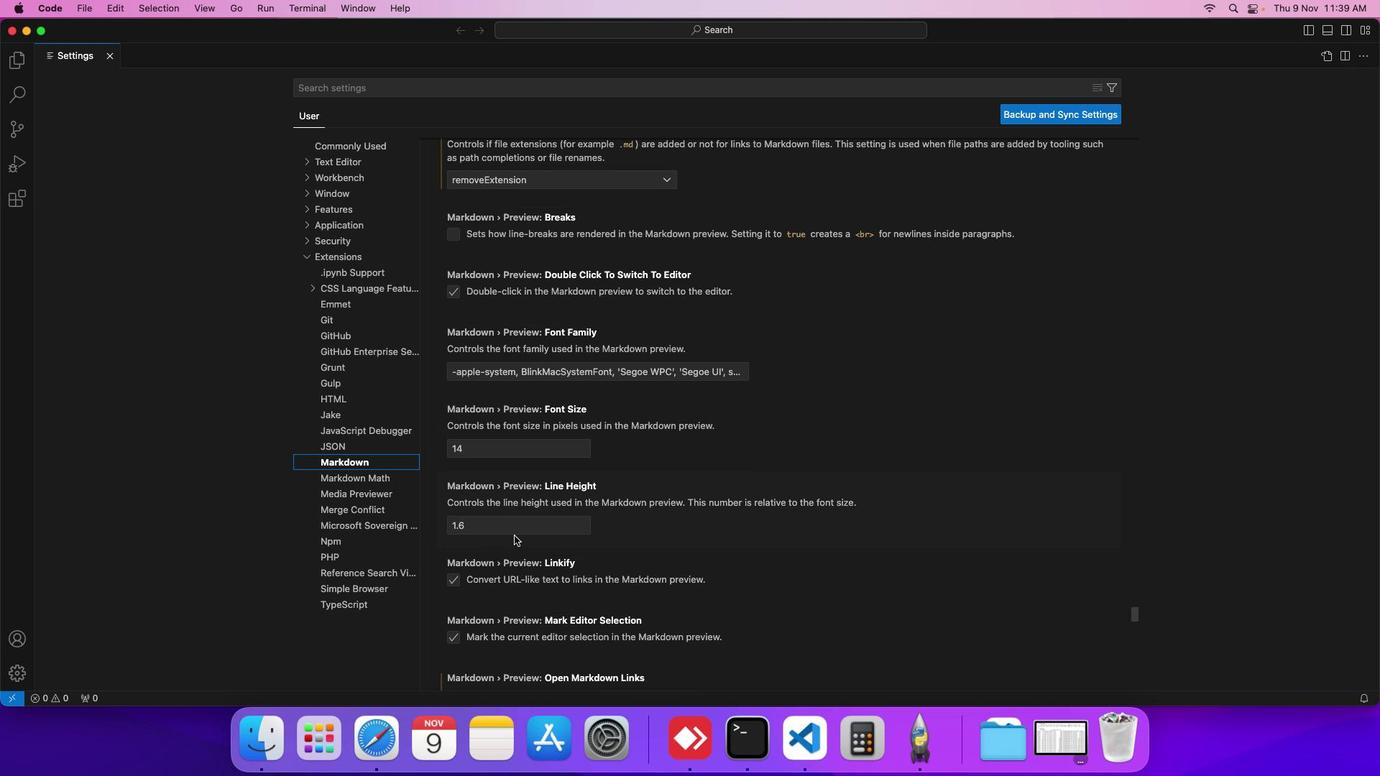 
Action: Mouse scrolled (514, 535) with delta (0, 0)
Screenshot: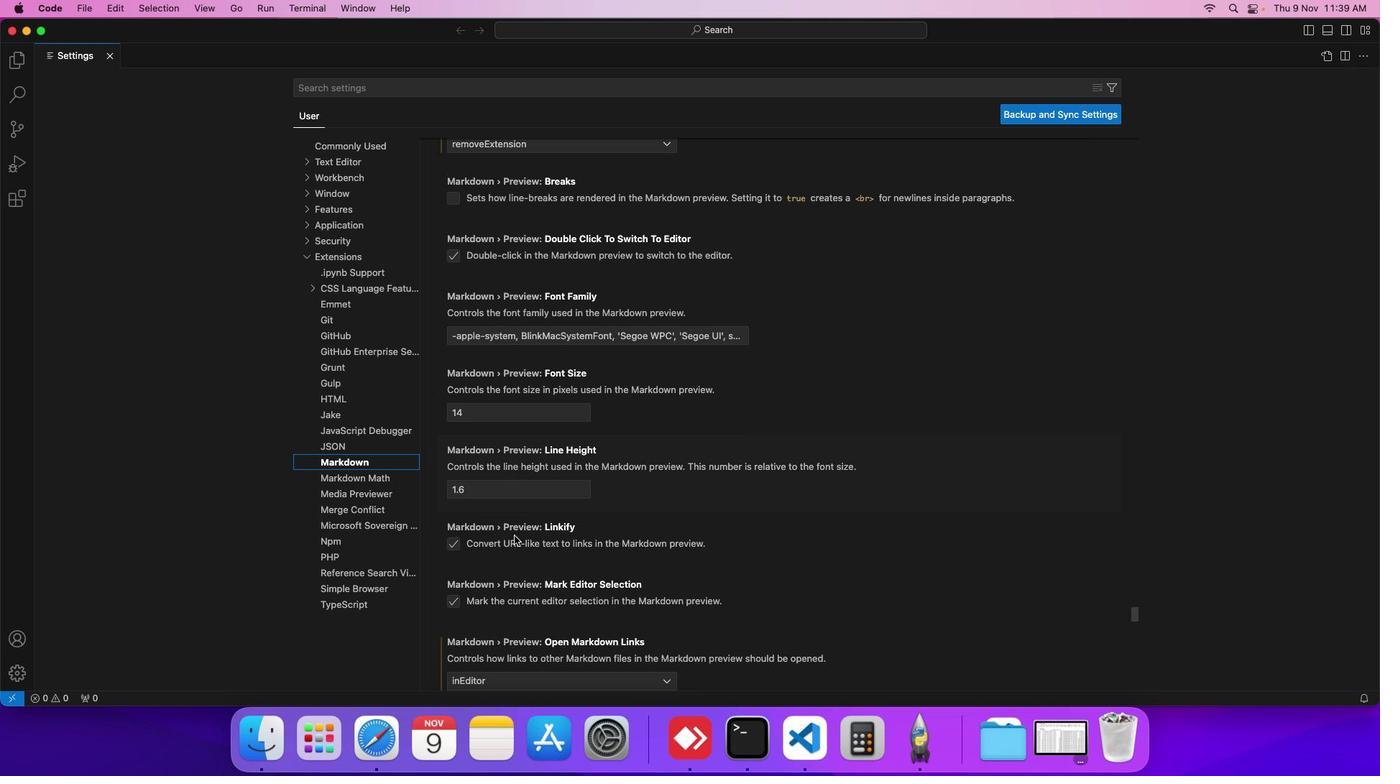 
Action: Mouse scrolled (514, 535) with delta (0, 0)
Screenshot: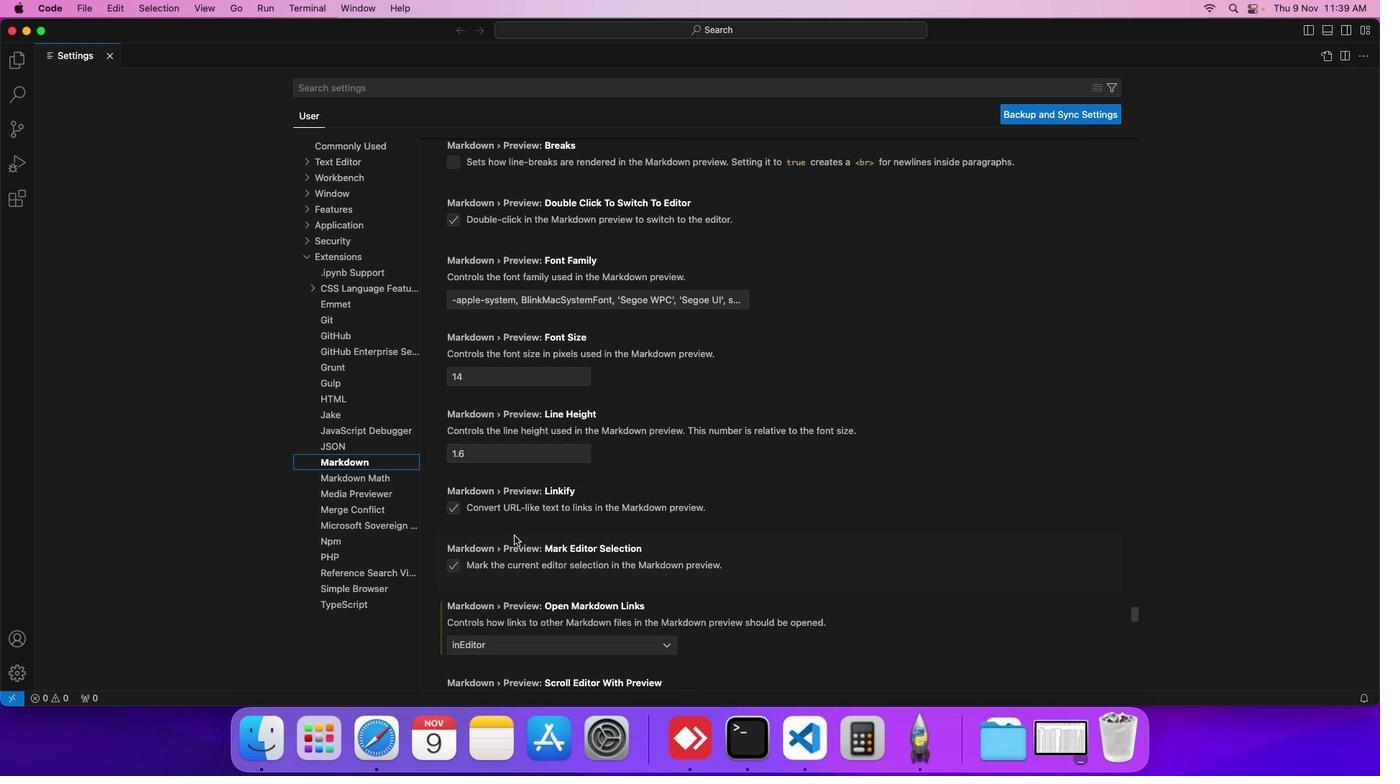 
Action: Mouse scrolled (514, 535) with delta (0, 0)
Screenshot: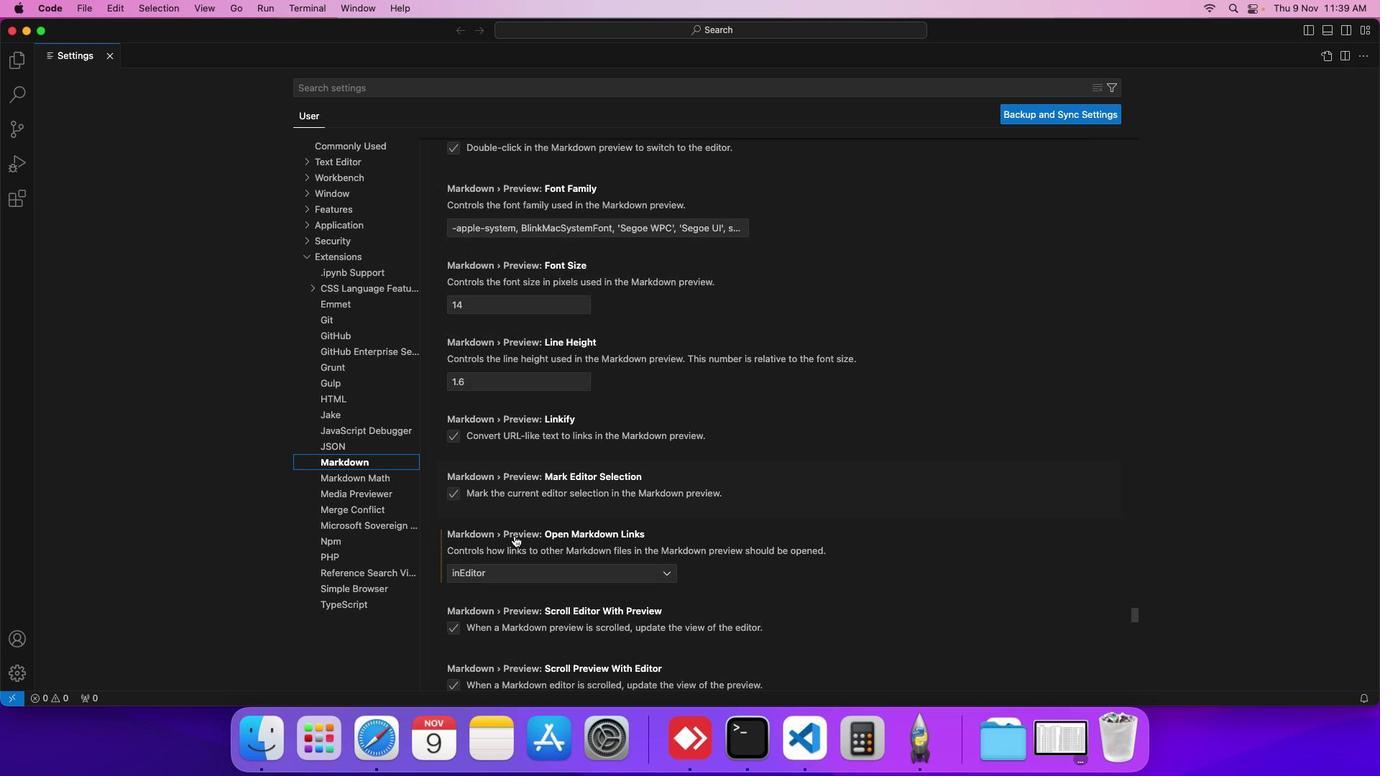
Action: Mouse scrolled (514, 535) with delta (0, 0)
Screenshot: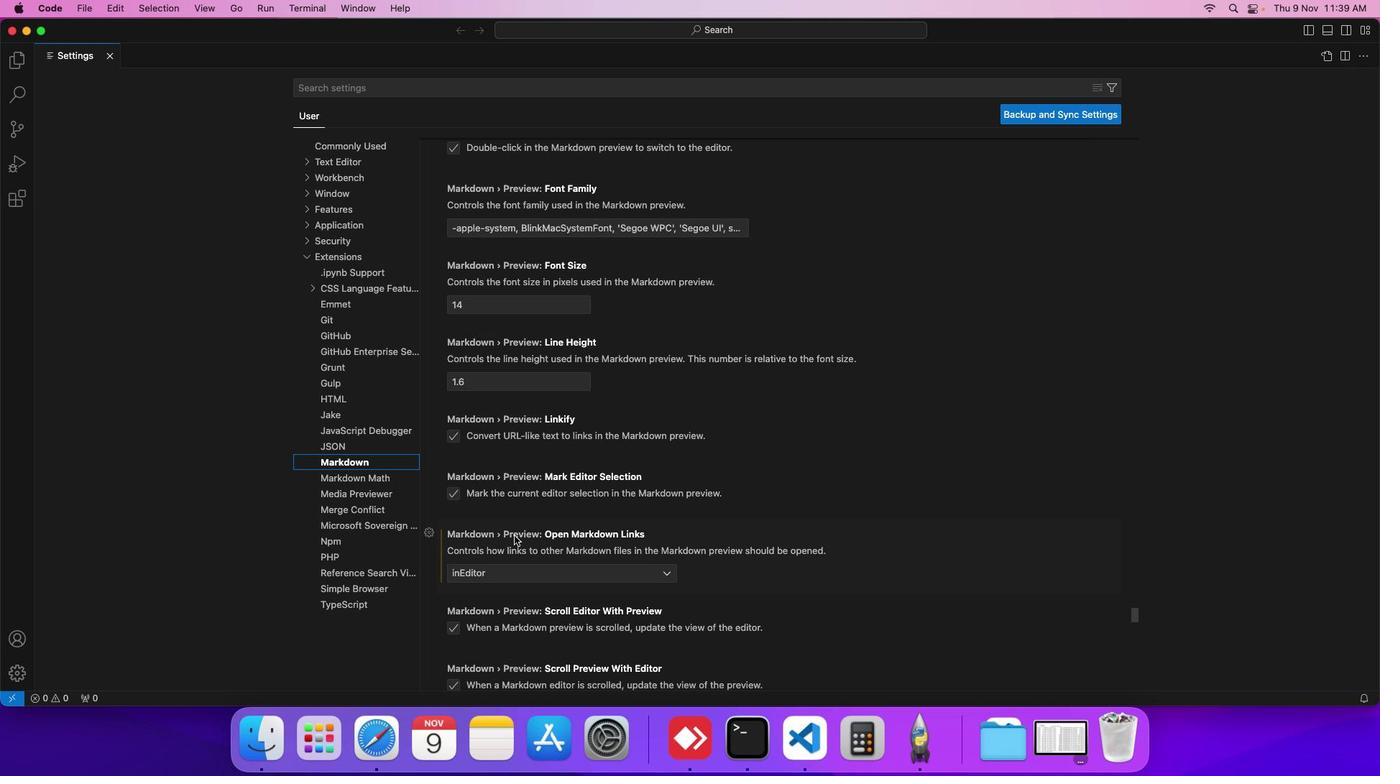 
Action: Mouse scrolled (514, 535) with delta (0, 0)
Screenshot: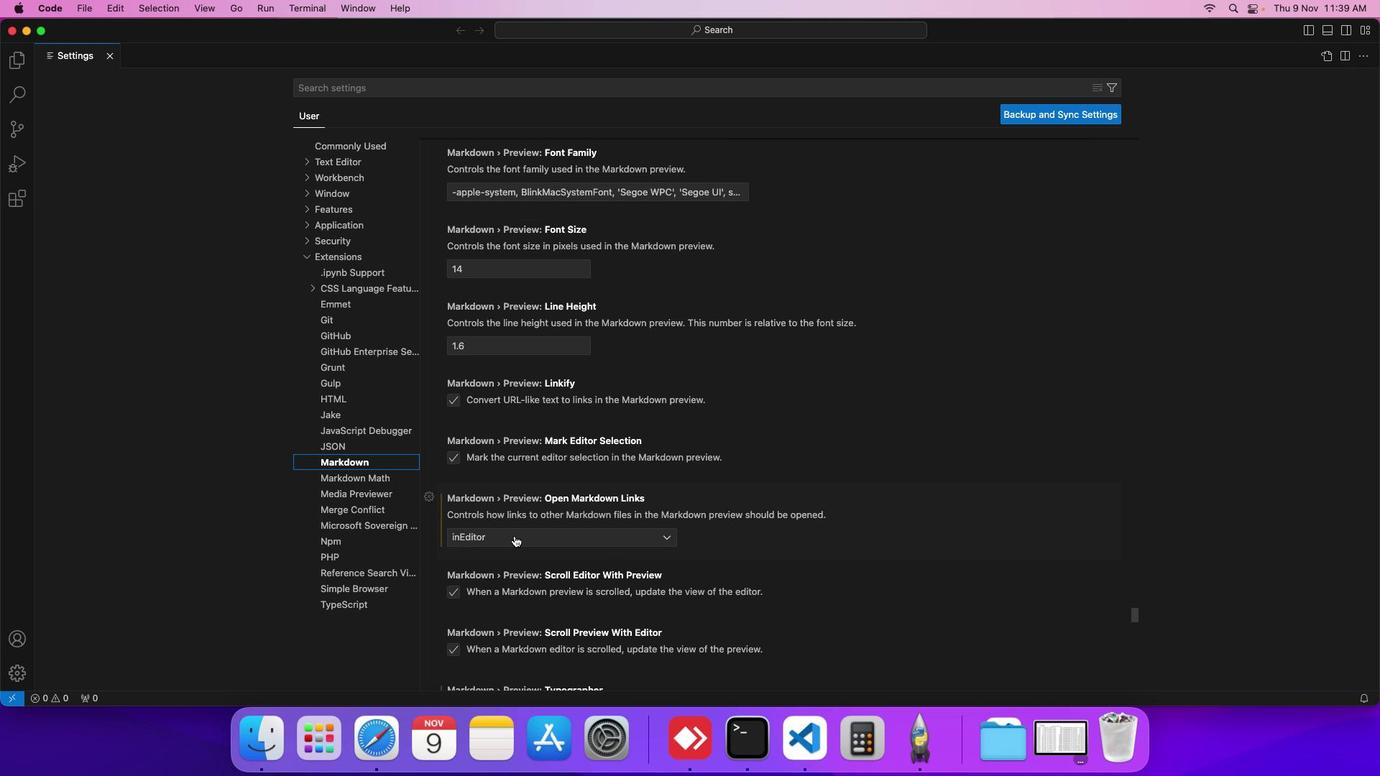 
Action: Mouse scrolled (514, 535) with delta (0, 0)
Screenshot: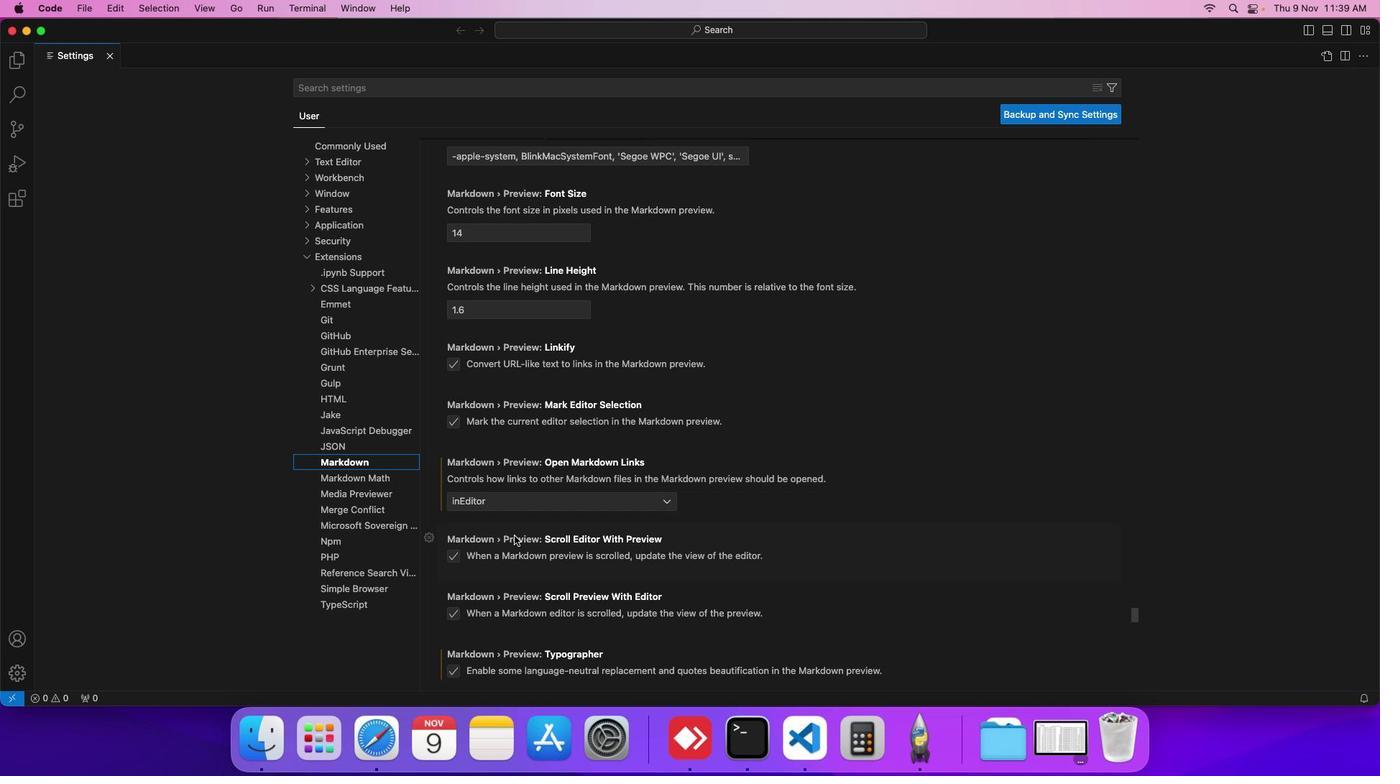 
Action: Mouse scrolled (514, 535) with delta (0, 0)
Screenshot: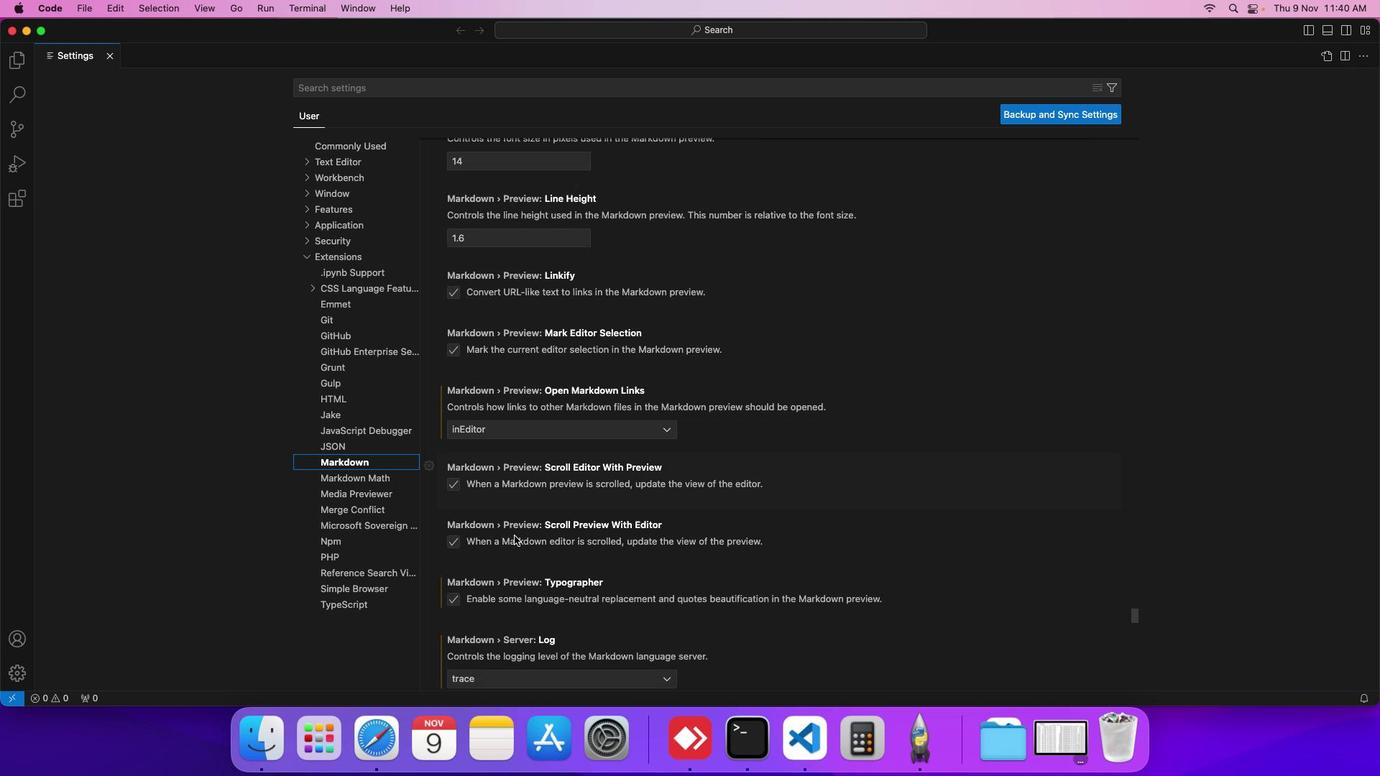 
Action: Mouse scrolled (514, 535) with delta (0, 0)
Screenshot: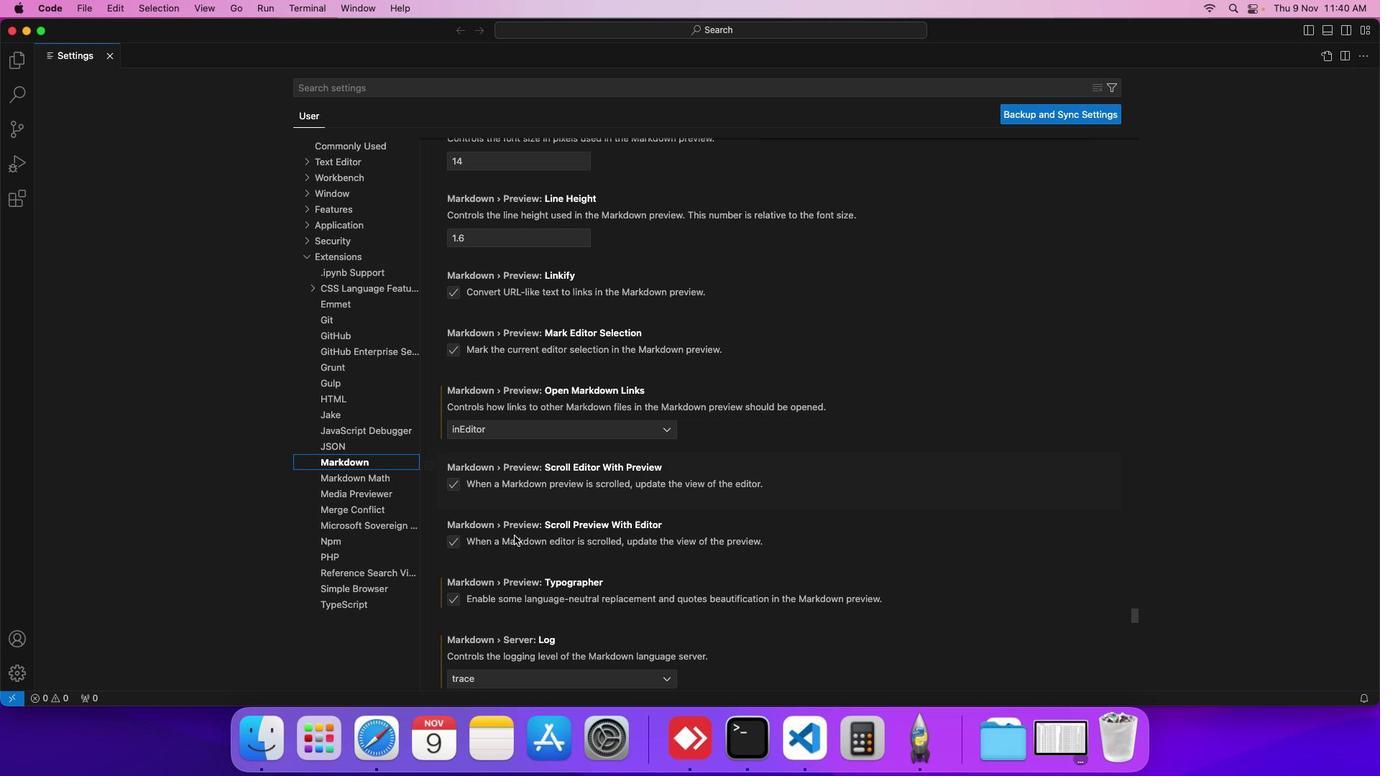 
Action: Mouse scrolled (514, 535) with delta (0, 0)
Screenshot: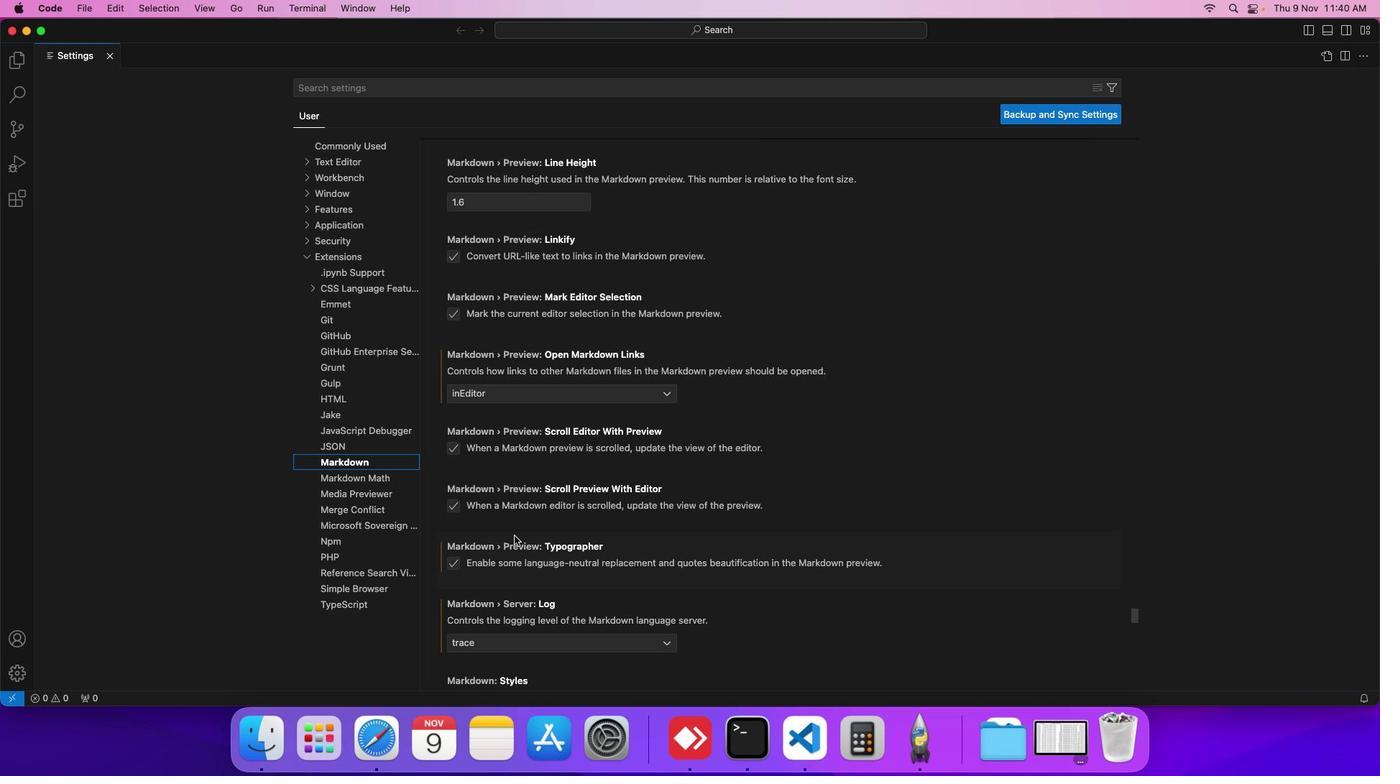 
Action: Mouse scrolled (514, 535) with delta (0, 0)
Screenshot: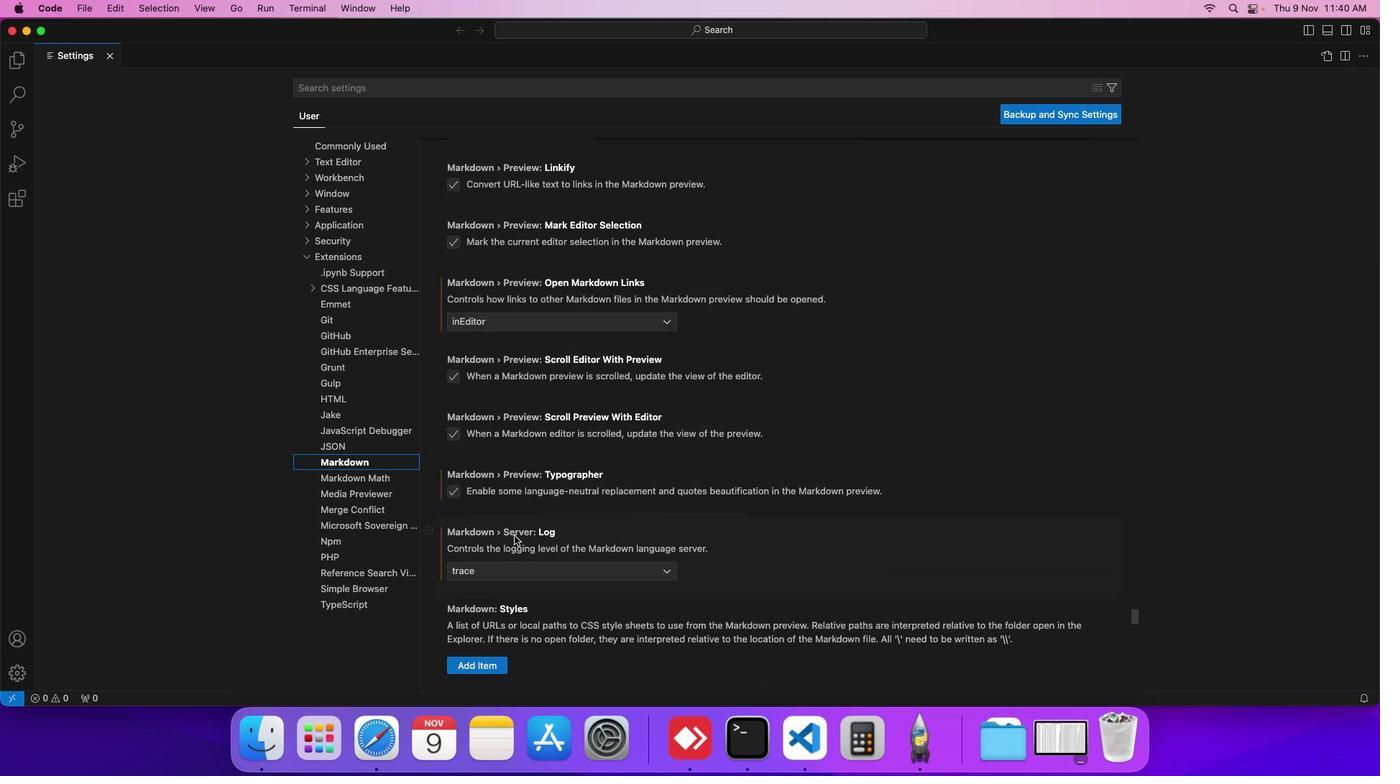 
Action: Mouse scrolled (514, 535) with delta (0, 0)
Screenshot: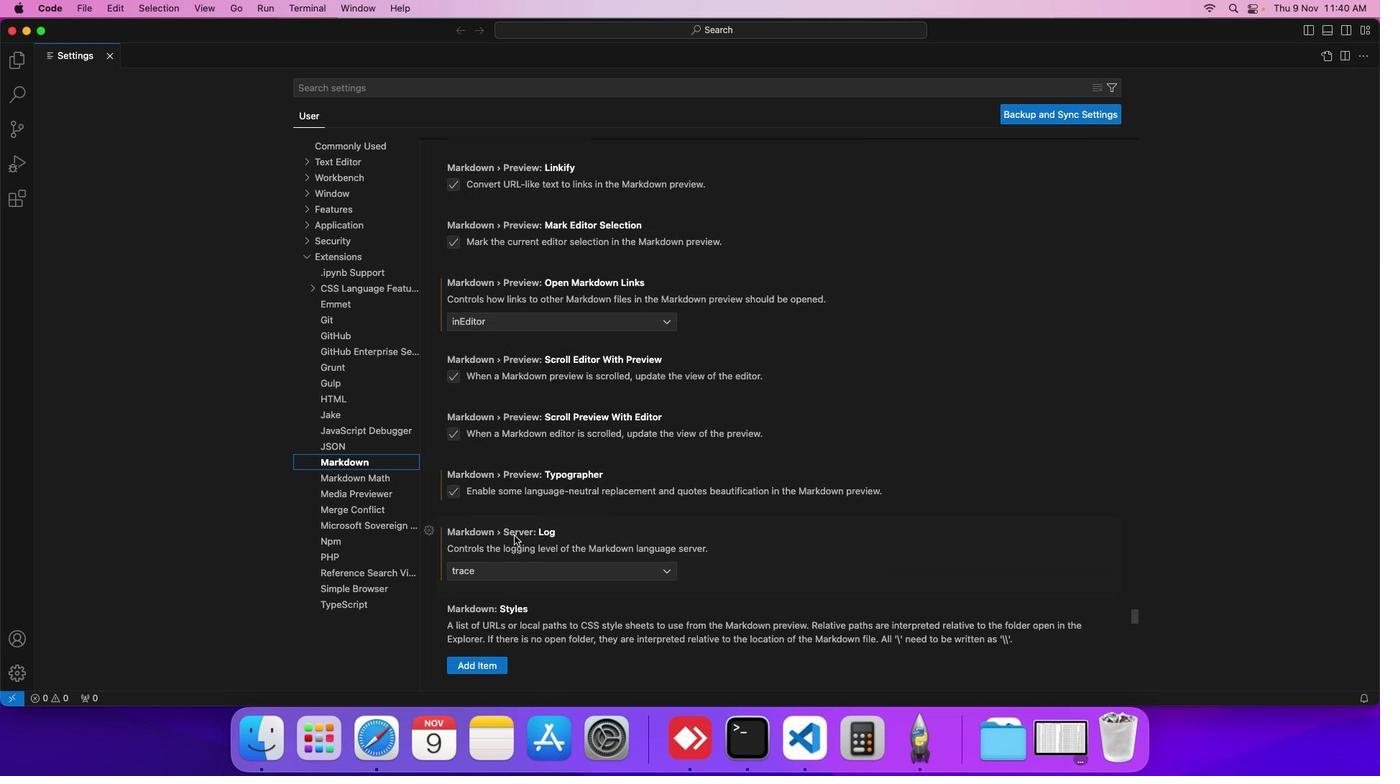 
Action: Mouse scrolled (514, 535) with delta (0, 0)
Screenshot: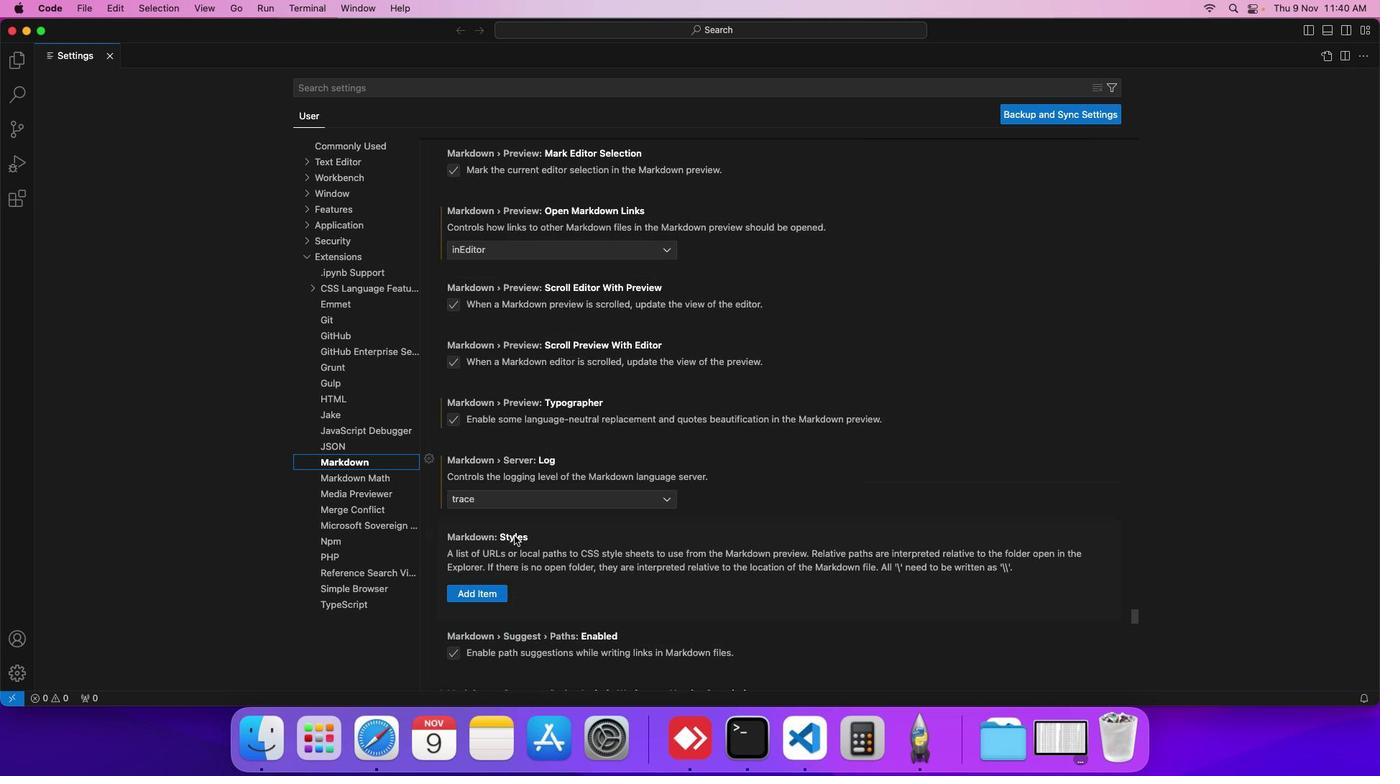 
Action: Mouse scrolled (514, 535) with delta (0, 0)
Screenshot: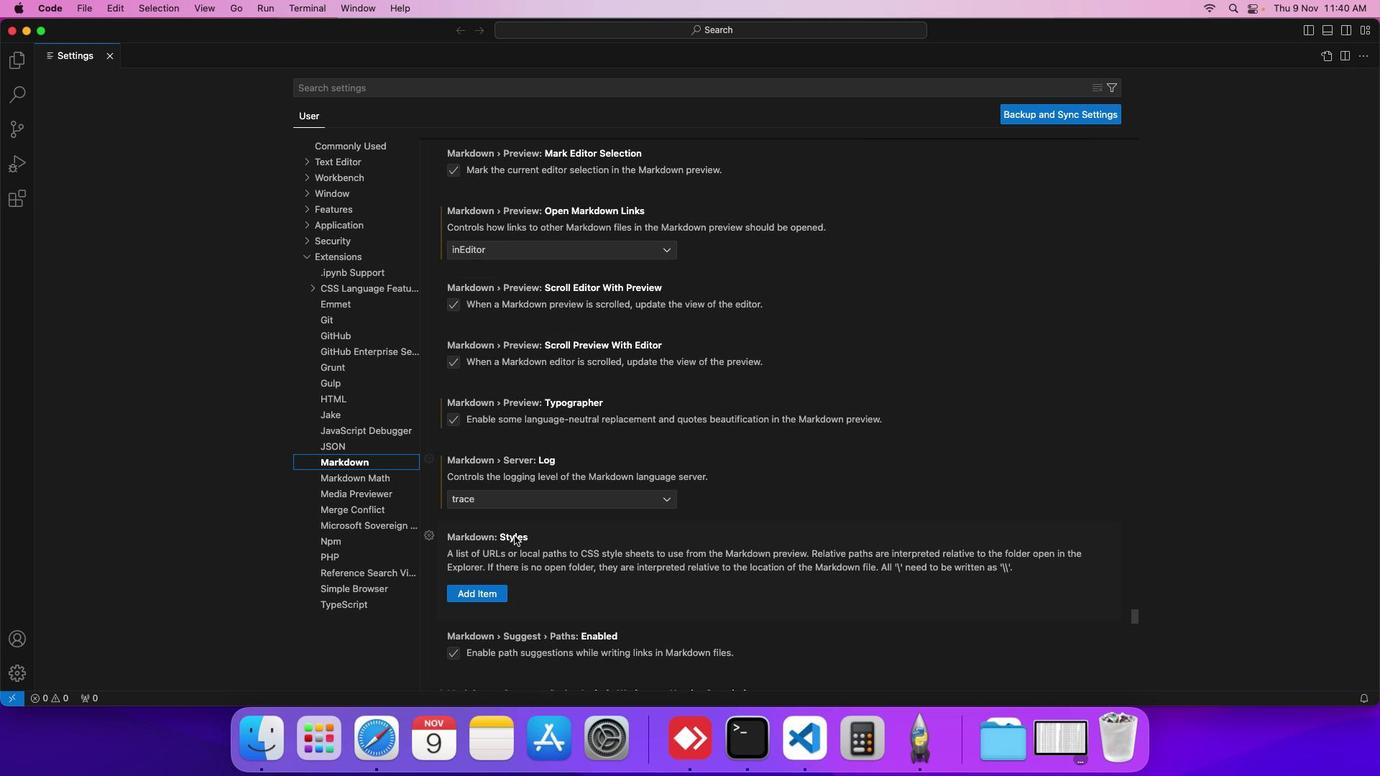 
Action: Mouse scrolled (514, 535) with delta (0, 0)
Screenshot: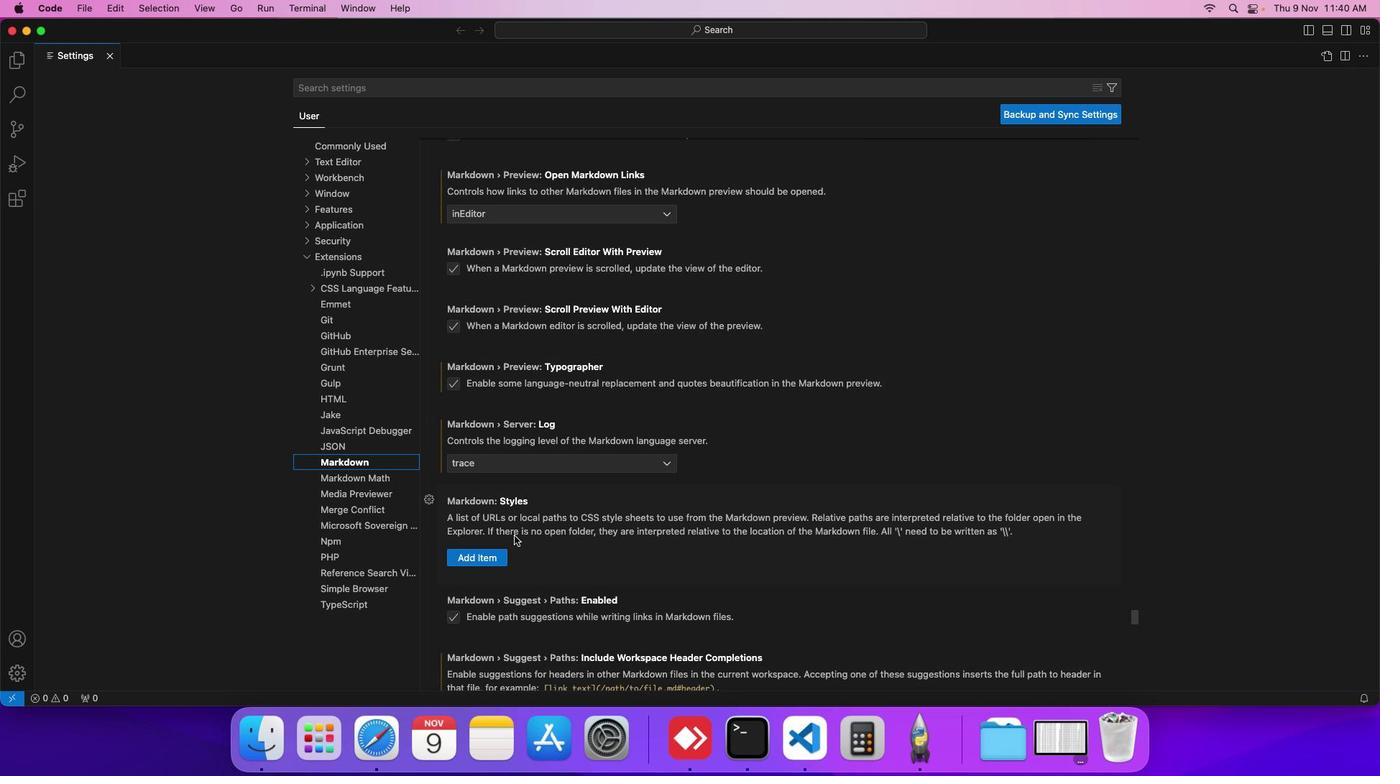 
Action: Mouse scrolled (514, 535) with delta (0, 0)
Screenshot: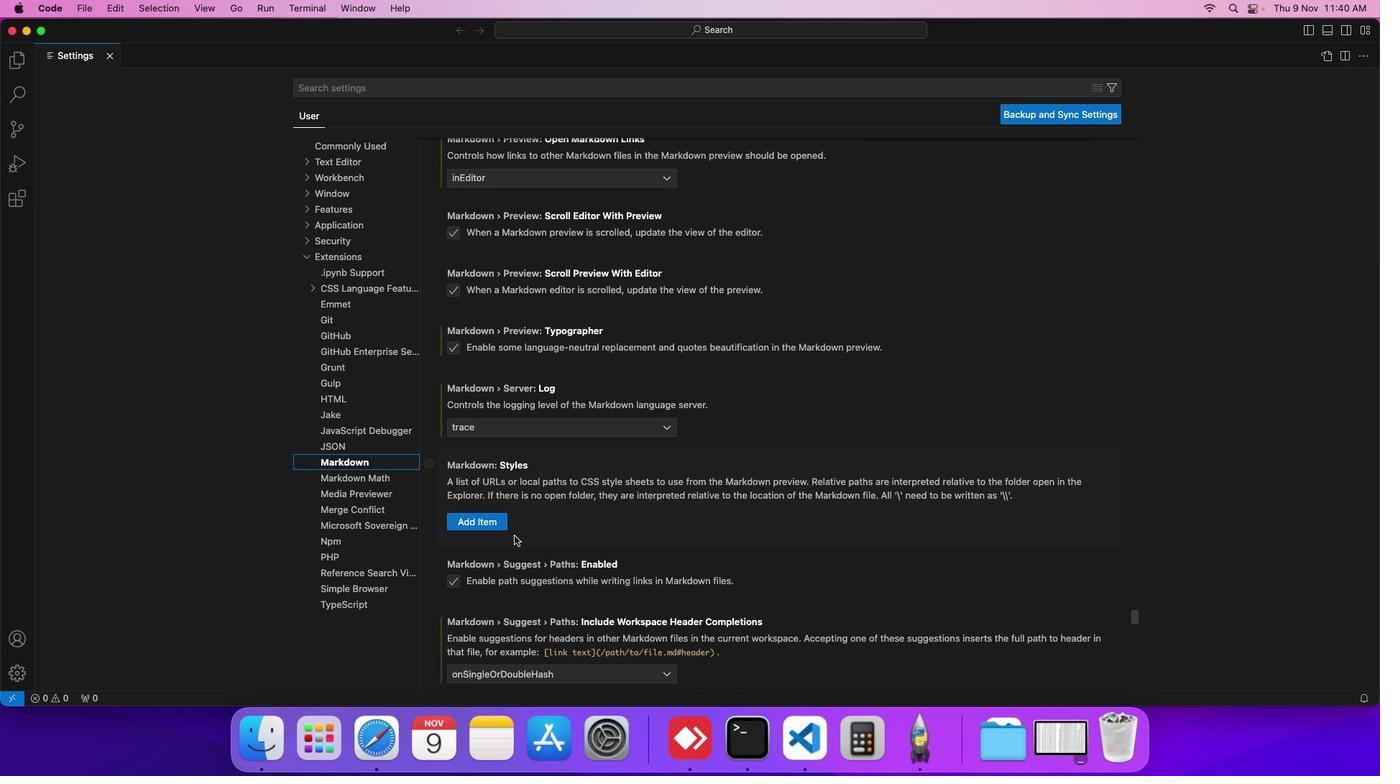 
Action: Mouse scrolled (514, 535) with delta (0, 0)
Screenshot: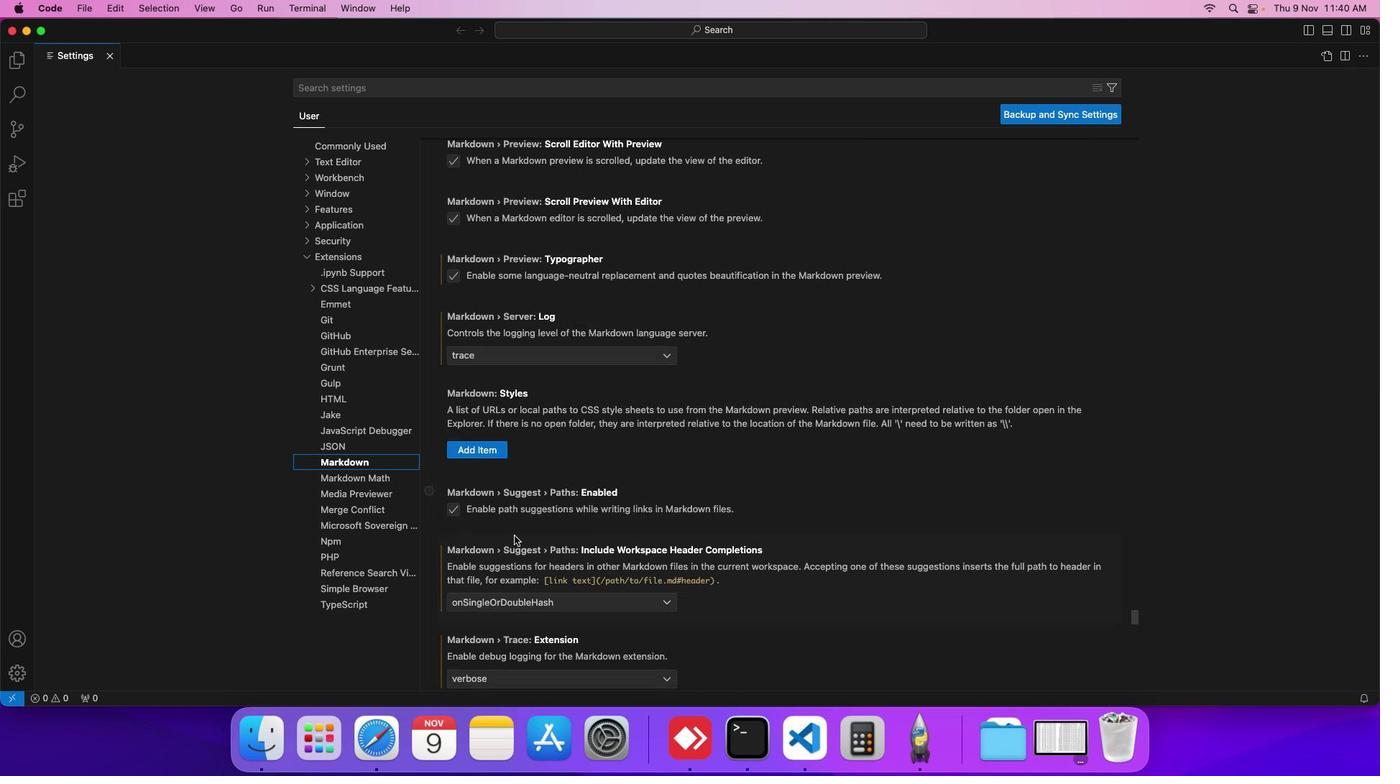 
Action: Mouse scrolled (514, 535) with delta (0, 0)
Screenshot: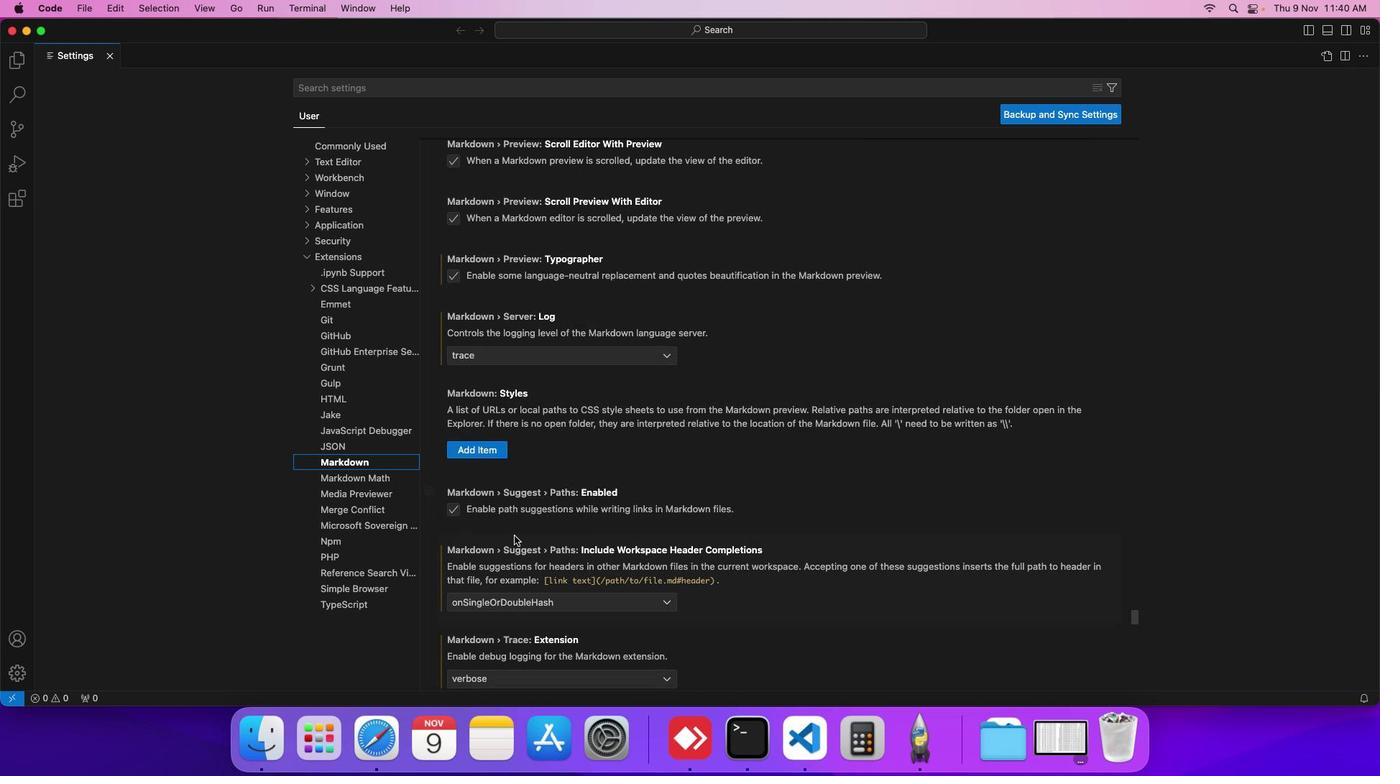 
Action: Mouse scrolled (514, 535) with delta (0, 0)
Screenshot: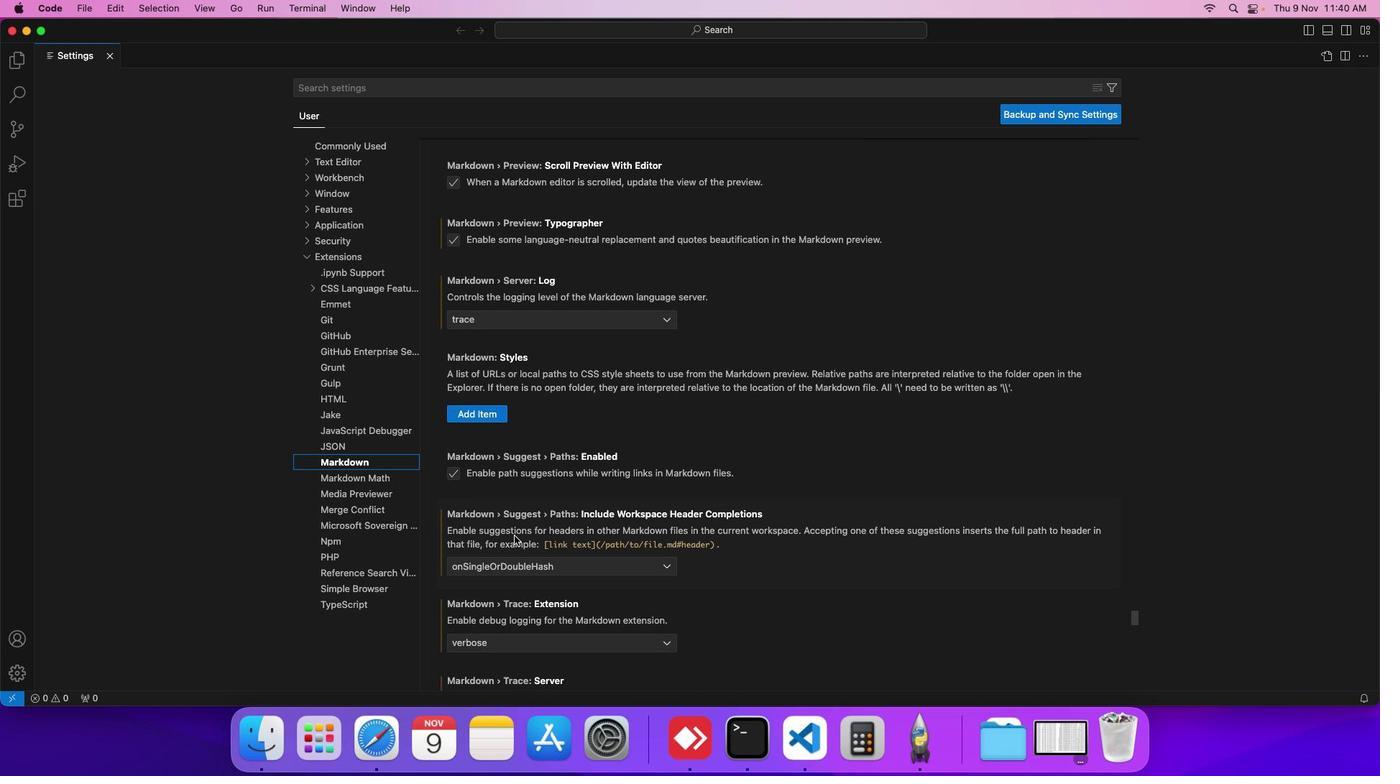 
Action: Mouse scrolled (514, 535) with delta (0, 0)
Screenshot: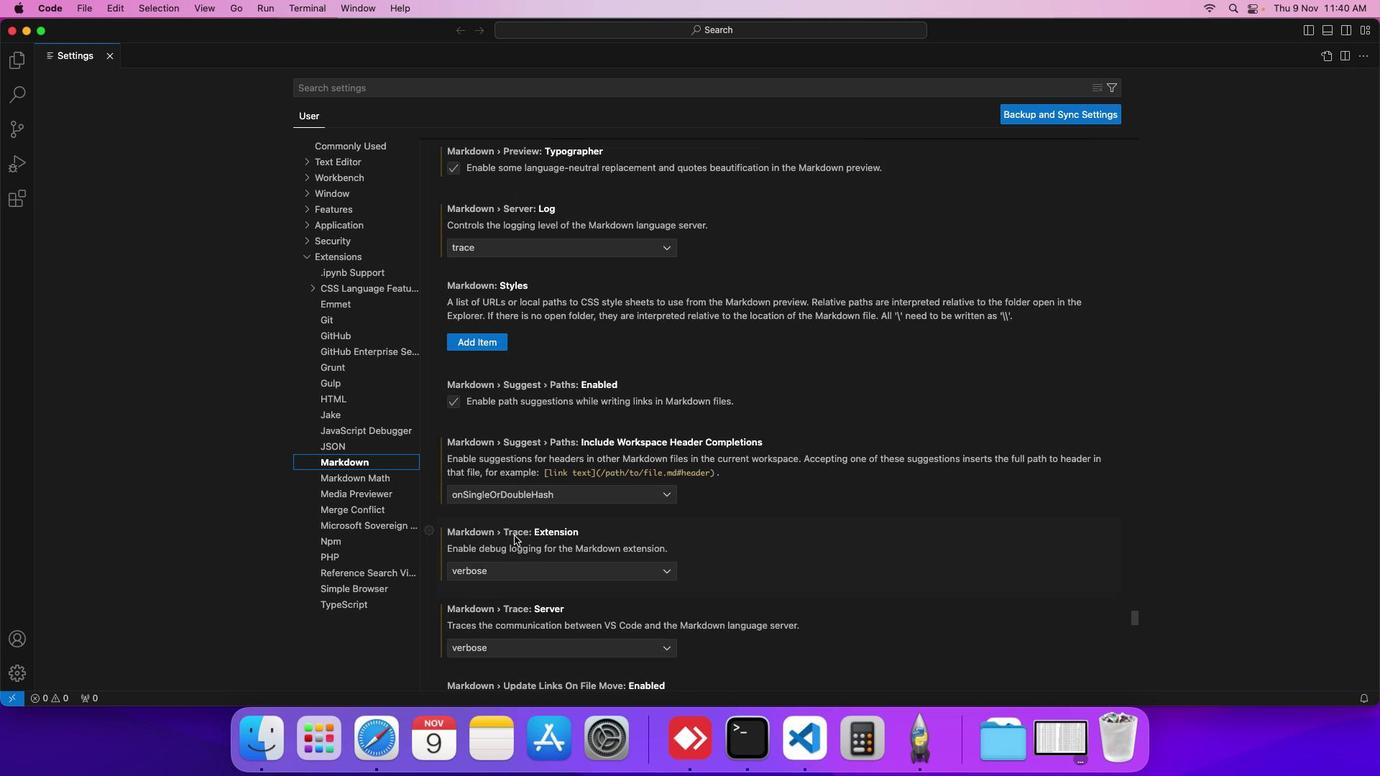 
Action: Mouse scrolled (514, 535) with delta (0, 0)
Screenshot: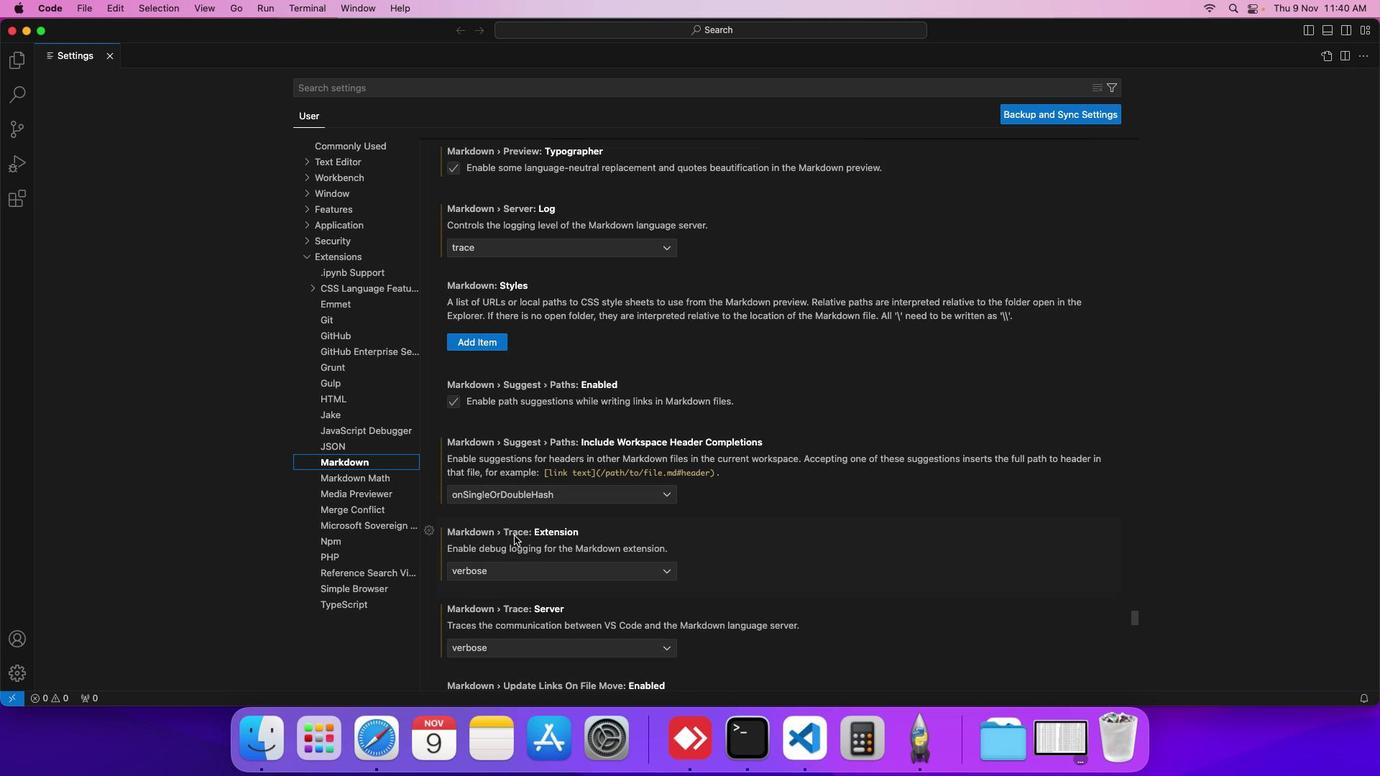 
Action: Mouse scrolled (514, 535) with delta (0, 0)
Screenshot: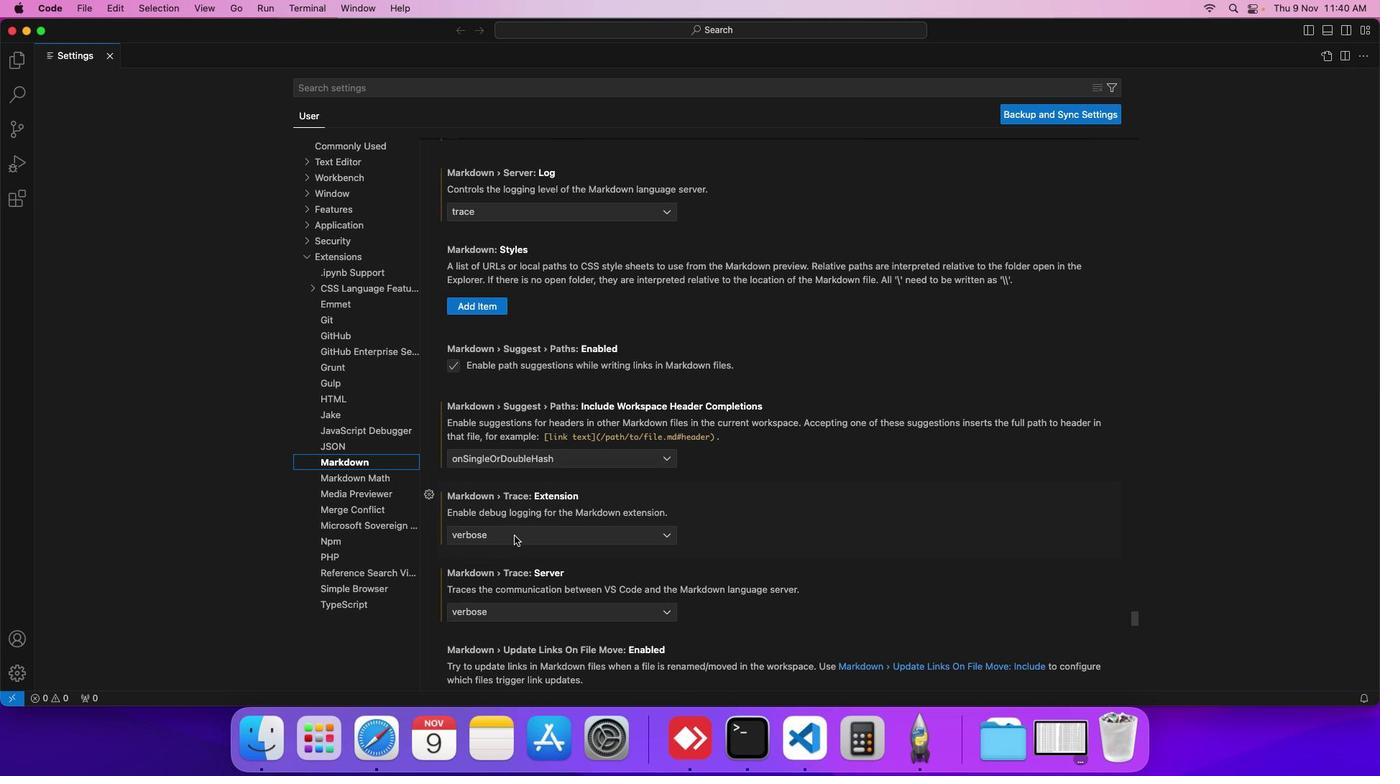 
Action: Mouse scrolled (514, 535) with delta (0, 0)
Screenshot: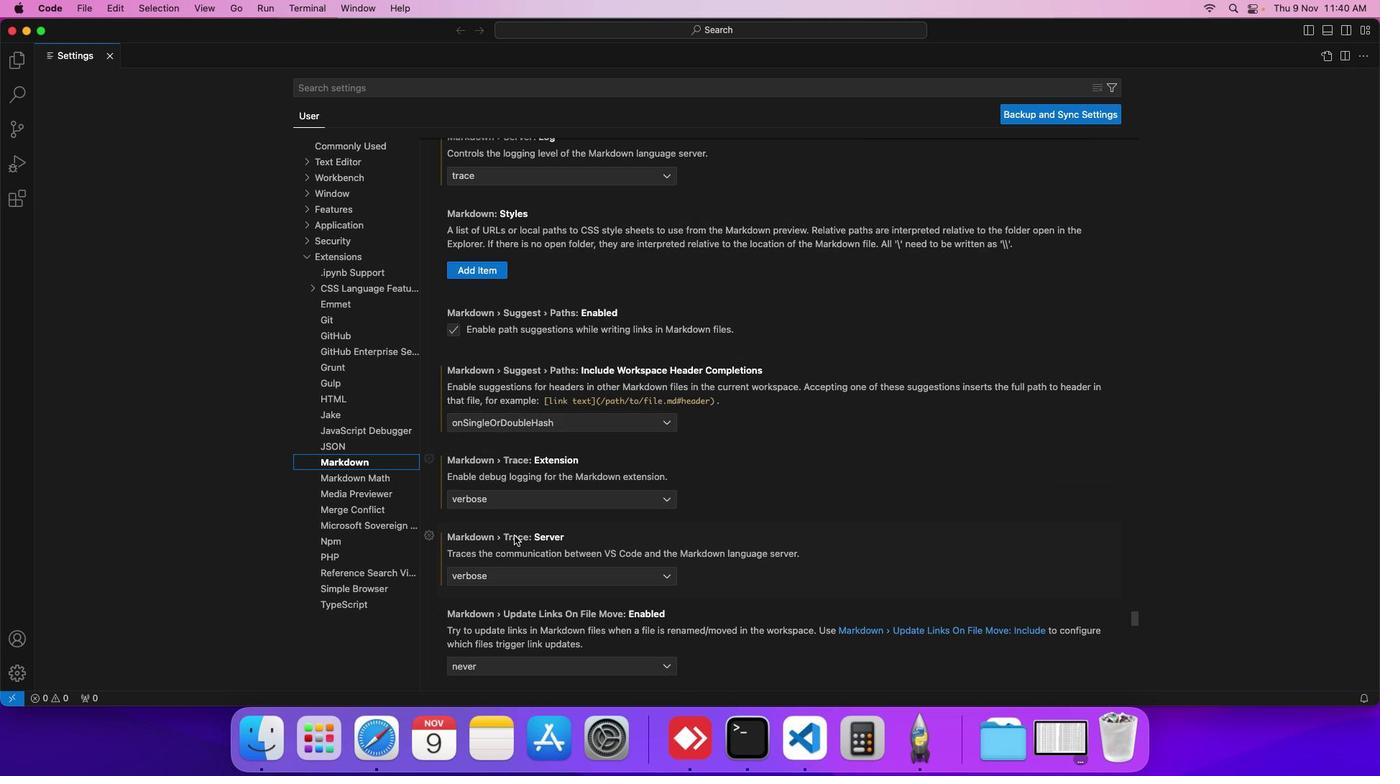 
Action: Mouse scrolled (514, 535) with delta (0, 0)
Screenshot: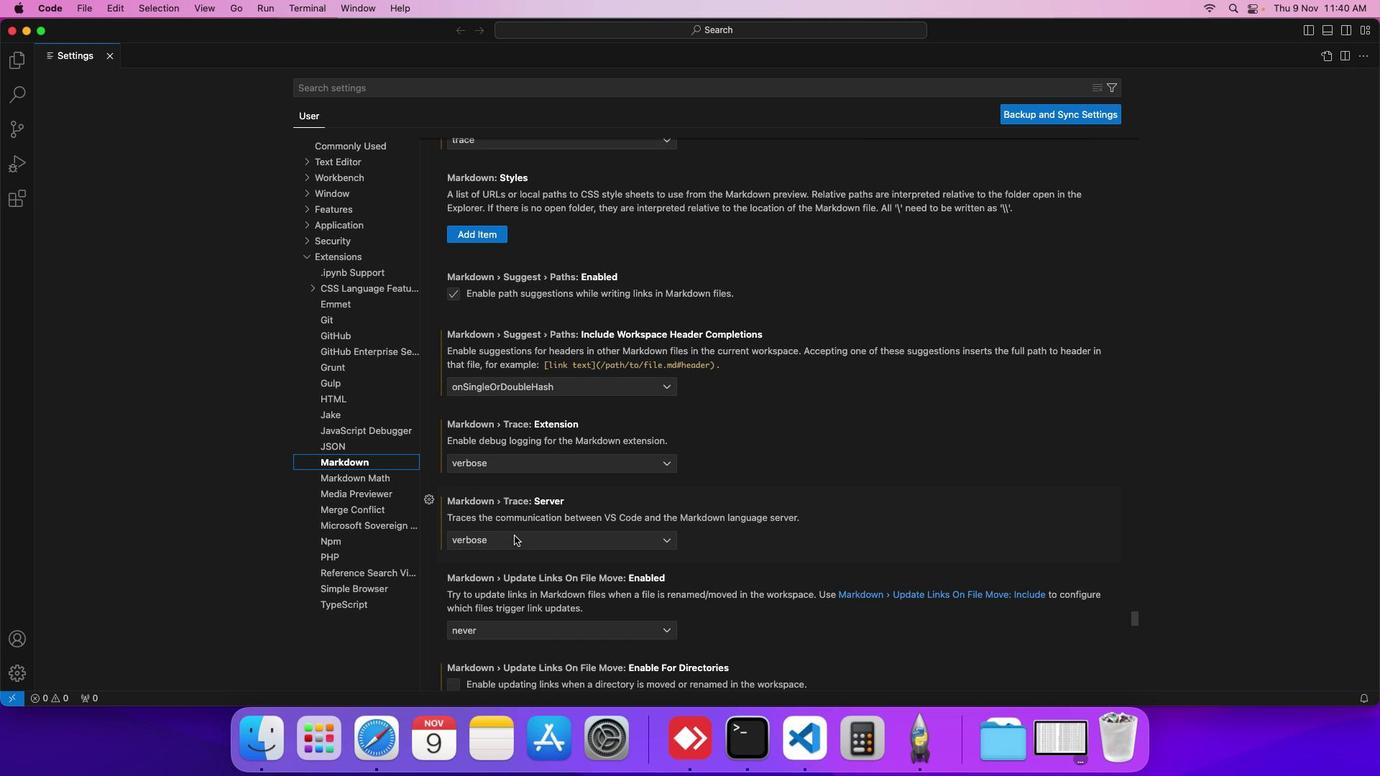 
Action: Mouse scrolled (514, 535) with delta (0, 0)
Screenshot: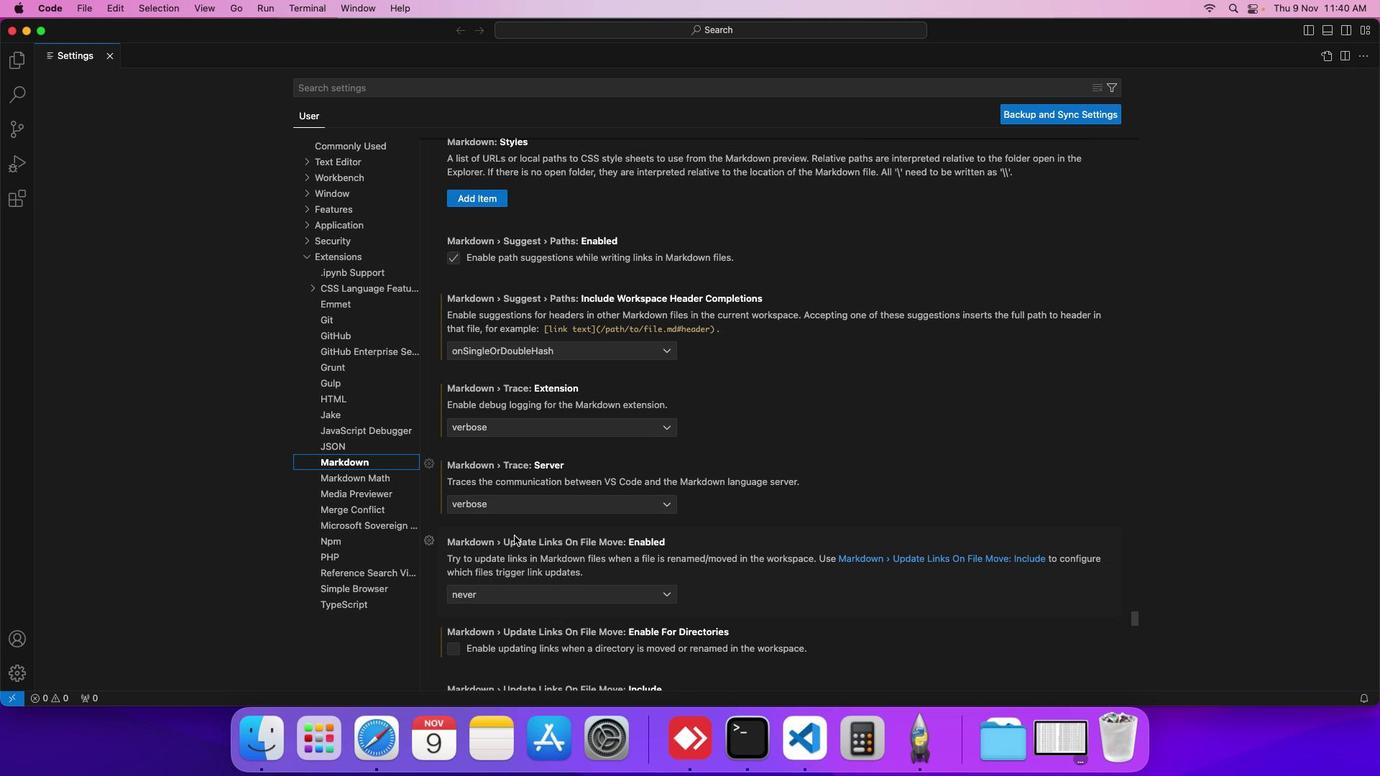 
Action: Mouse scrolled (514, 535) with delta (0, 0)
Screenshot: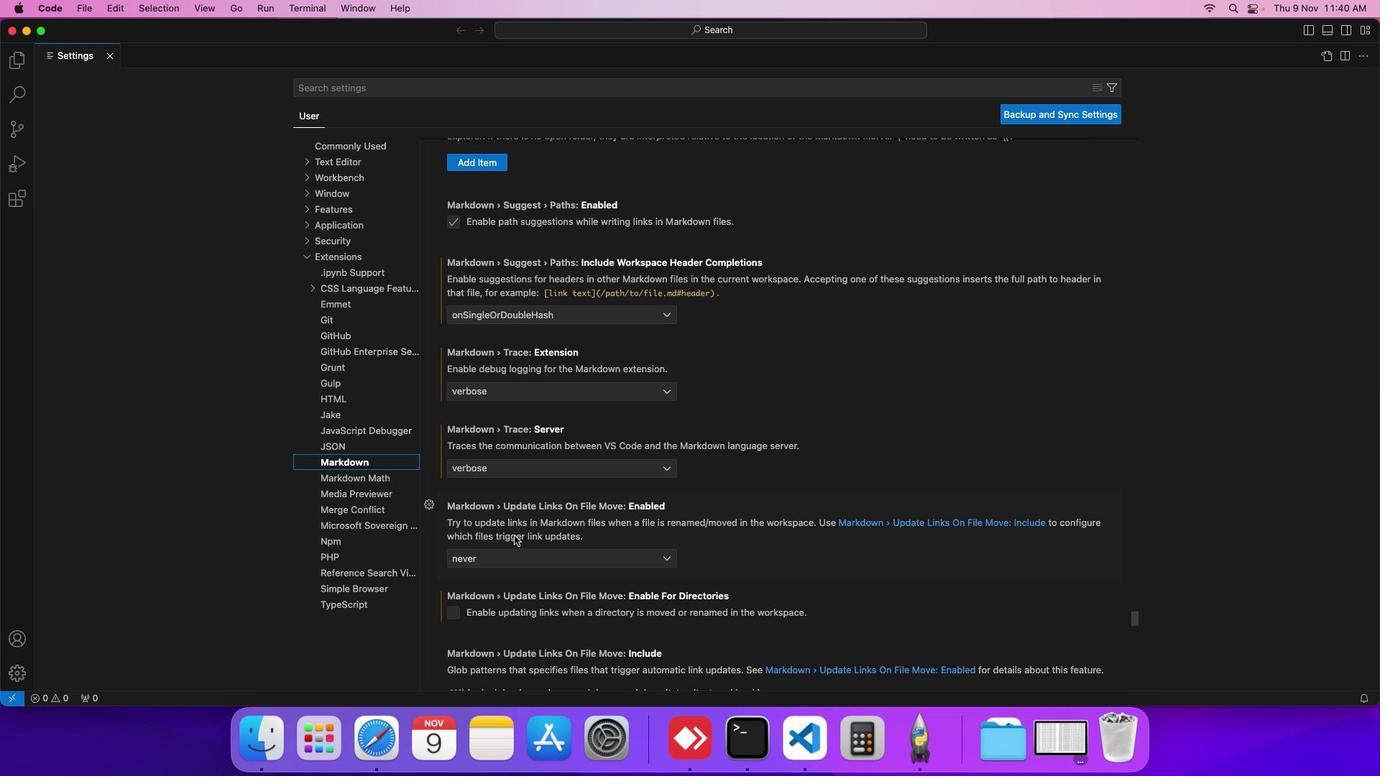 
Action: Mouse scrolled (514, 535) with delta (0, 0)
Screenshot: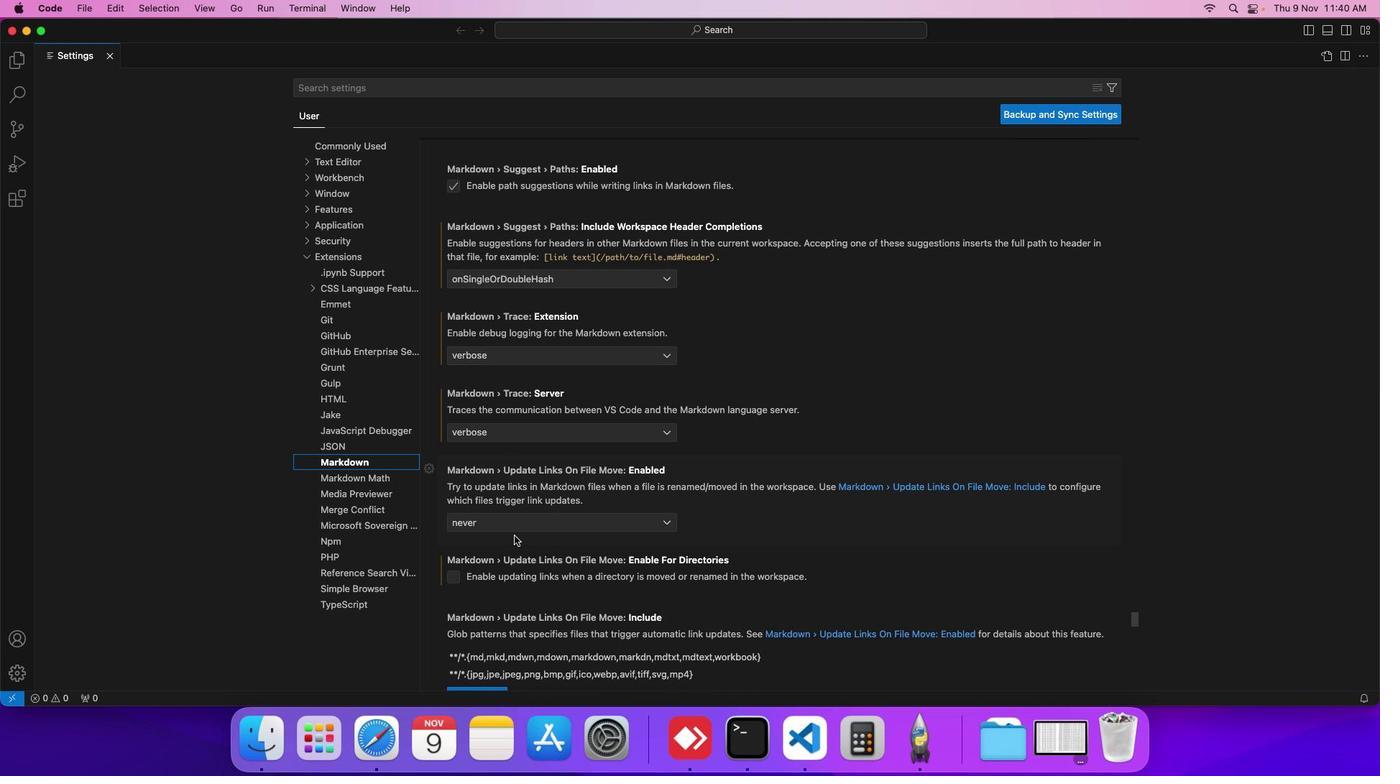 
Action: Mouse scrolled (514, 535) with delta (0, 0)
Screenshot: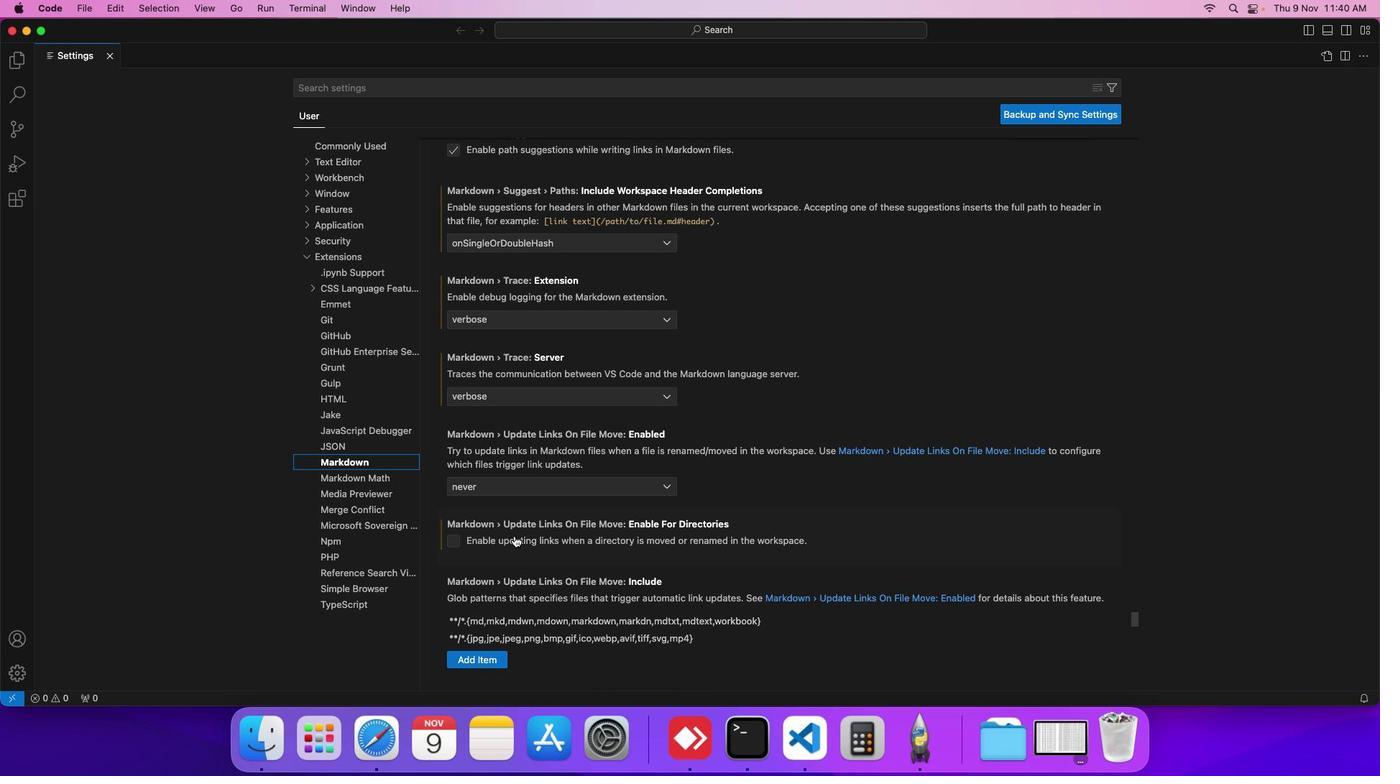 
Action: Mouse scrolled (514, 535) with delta (0, 0)
Screenshot: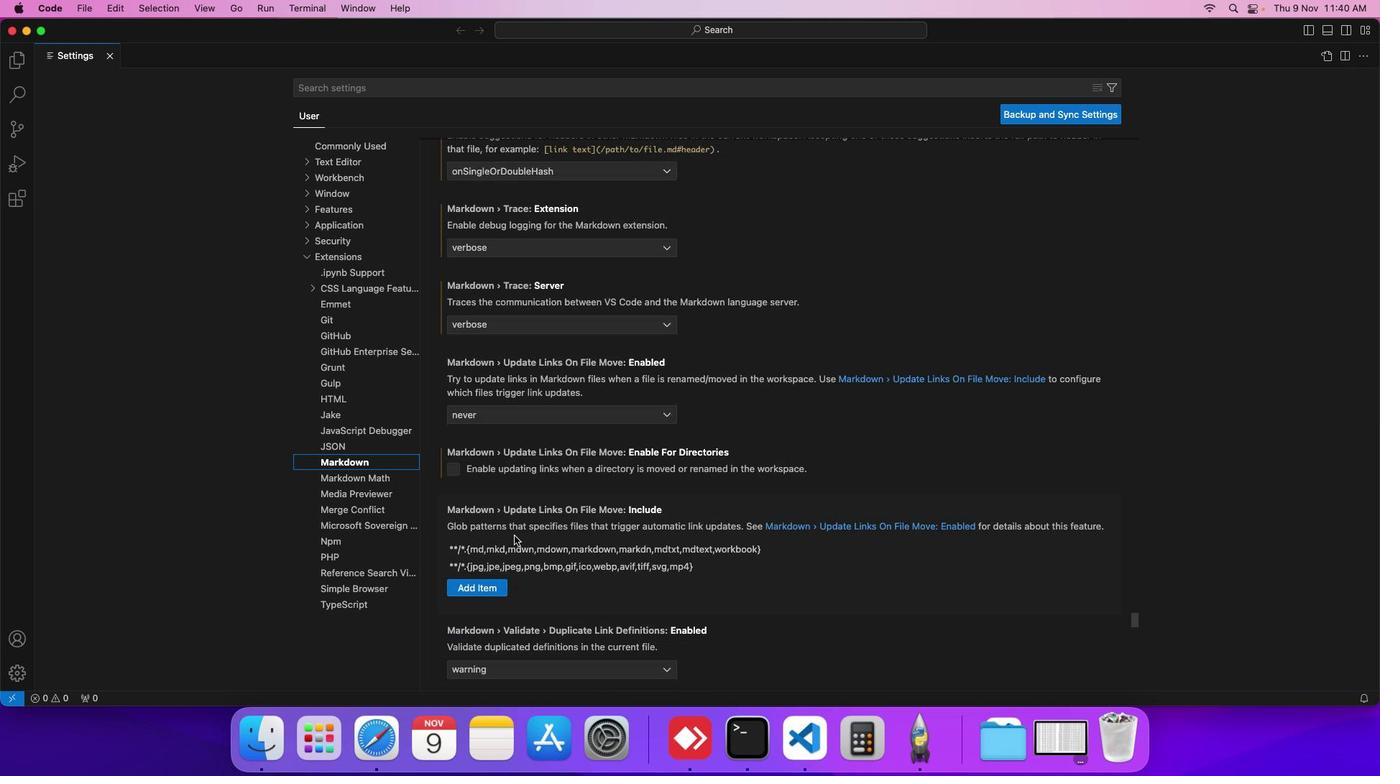 
Action: Mouse scrolled (514, 535) with delta (0, 0)
Screenshot: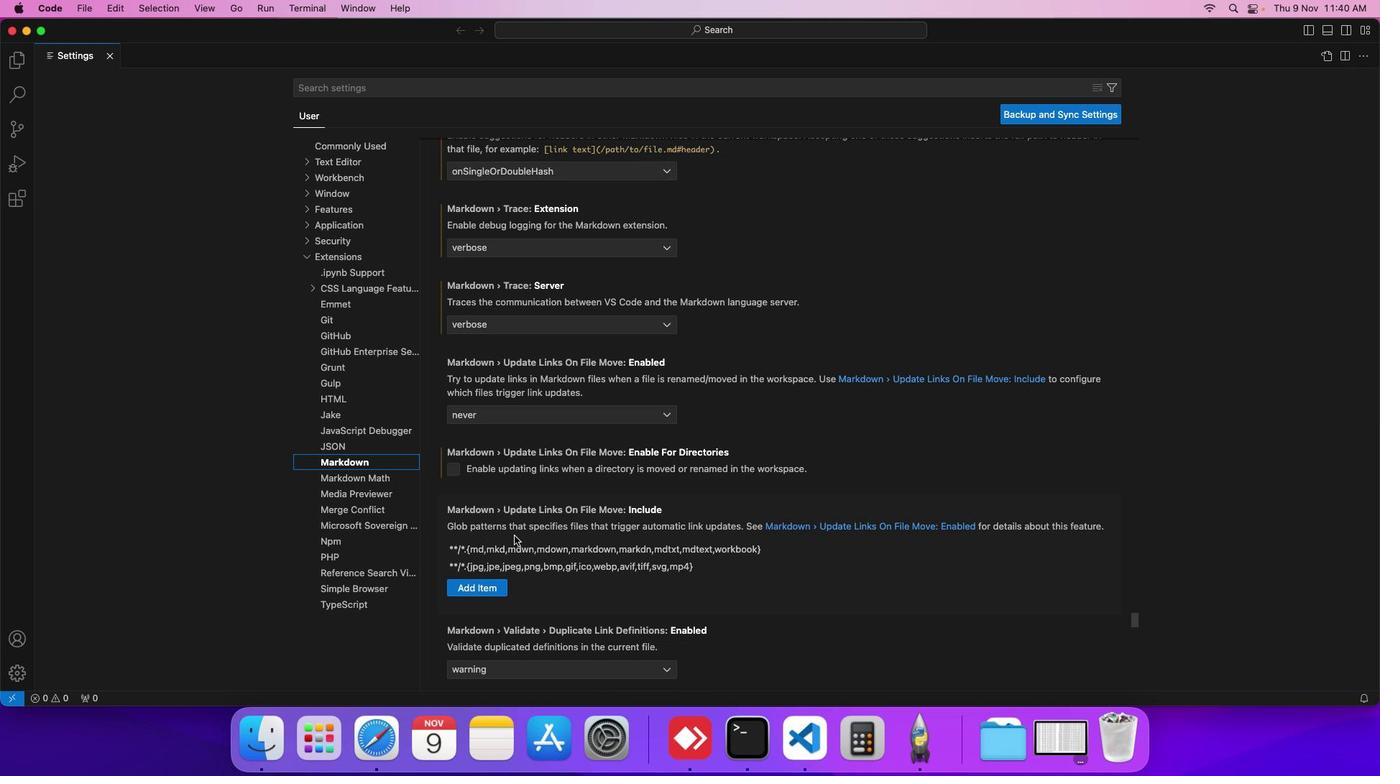 
Action: Mouse scrolled (514, 535) with delta (0, 0)
Screenshot: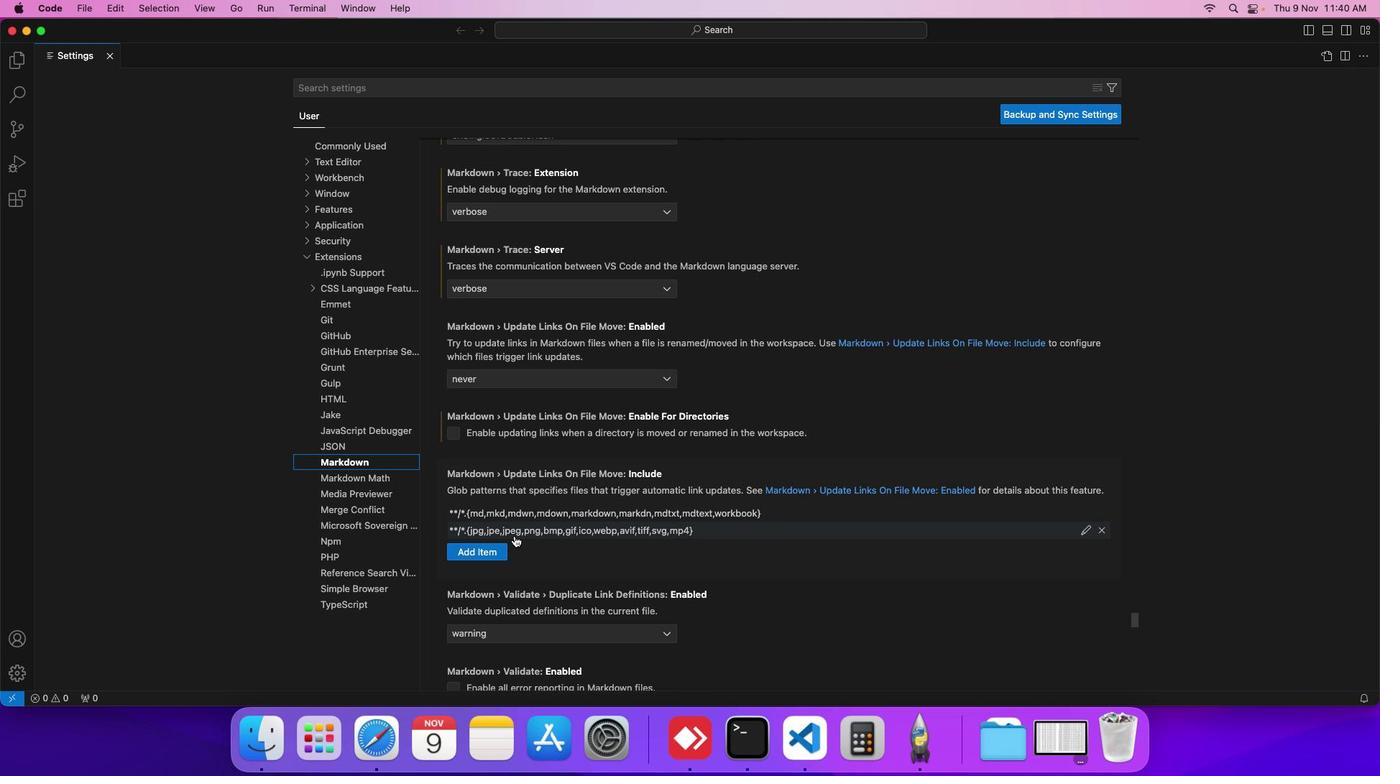 
Action: Mouse scrolled (514, 535) with delta (0, 0)
Screenshot: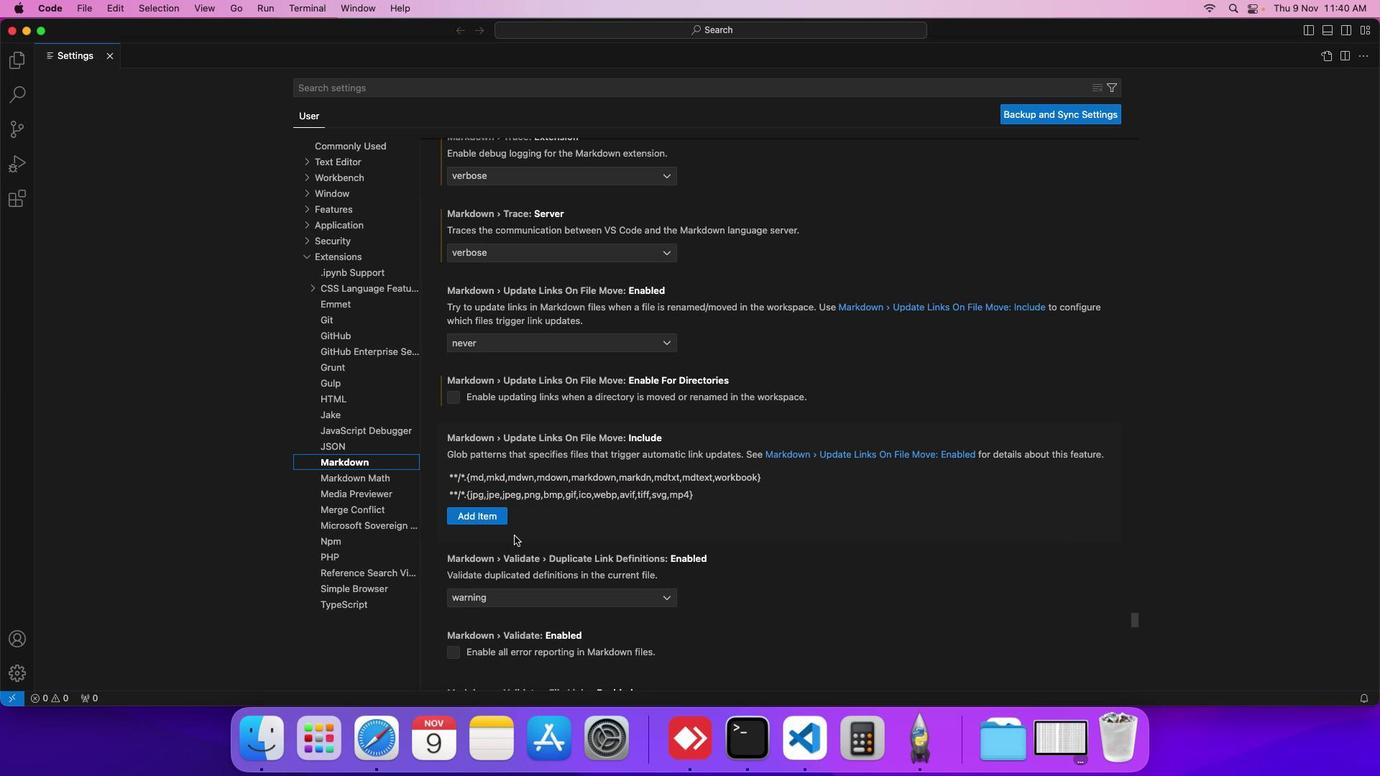 
Action: Mouse scrolled (514, 535) with delta (0, 0)
Screenshot: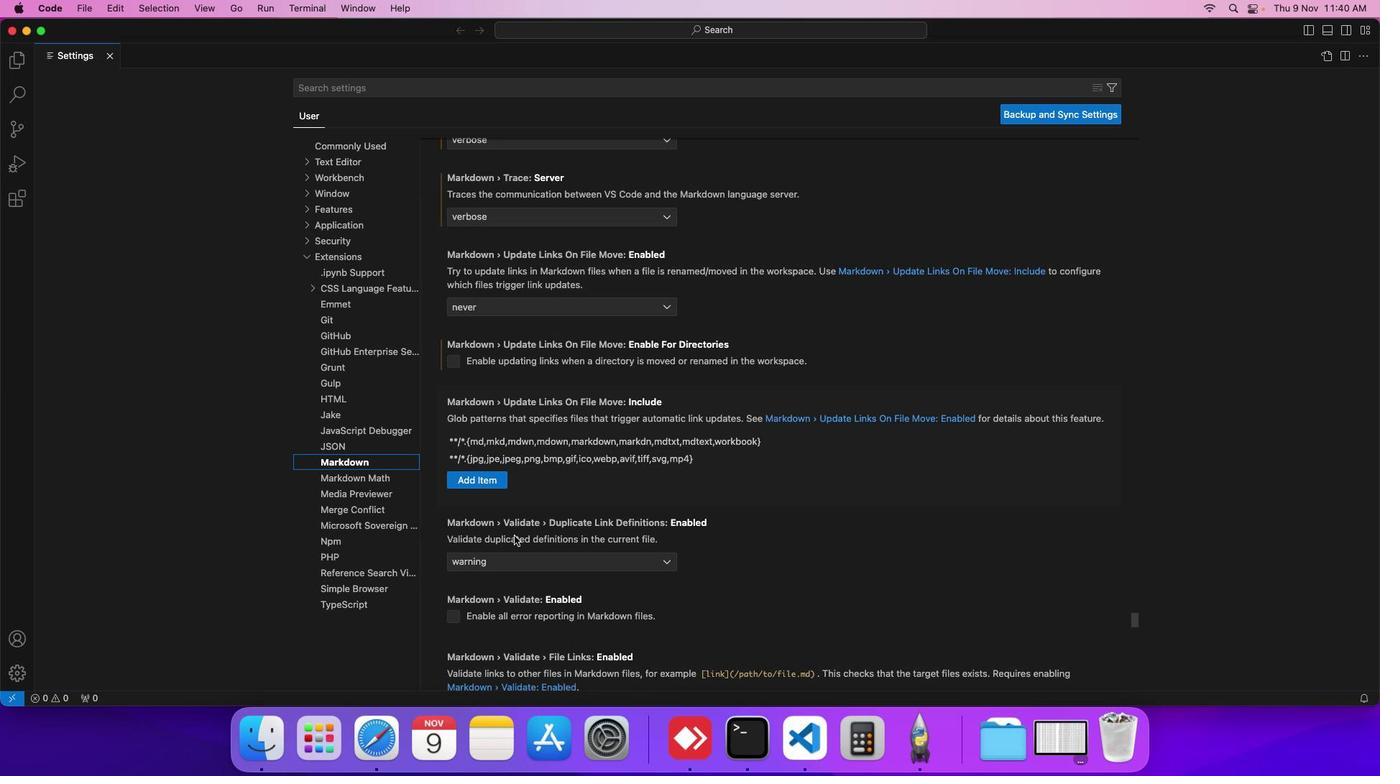 
Action: Mouse scrolled (514, 535) with delta (0, 0)
Screenshot: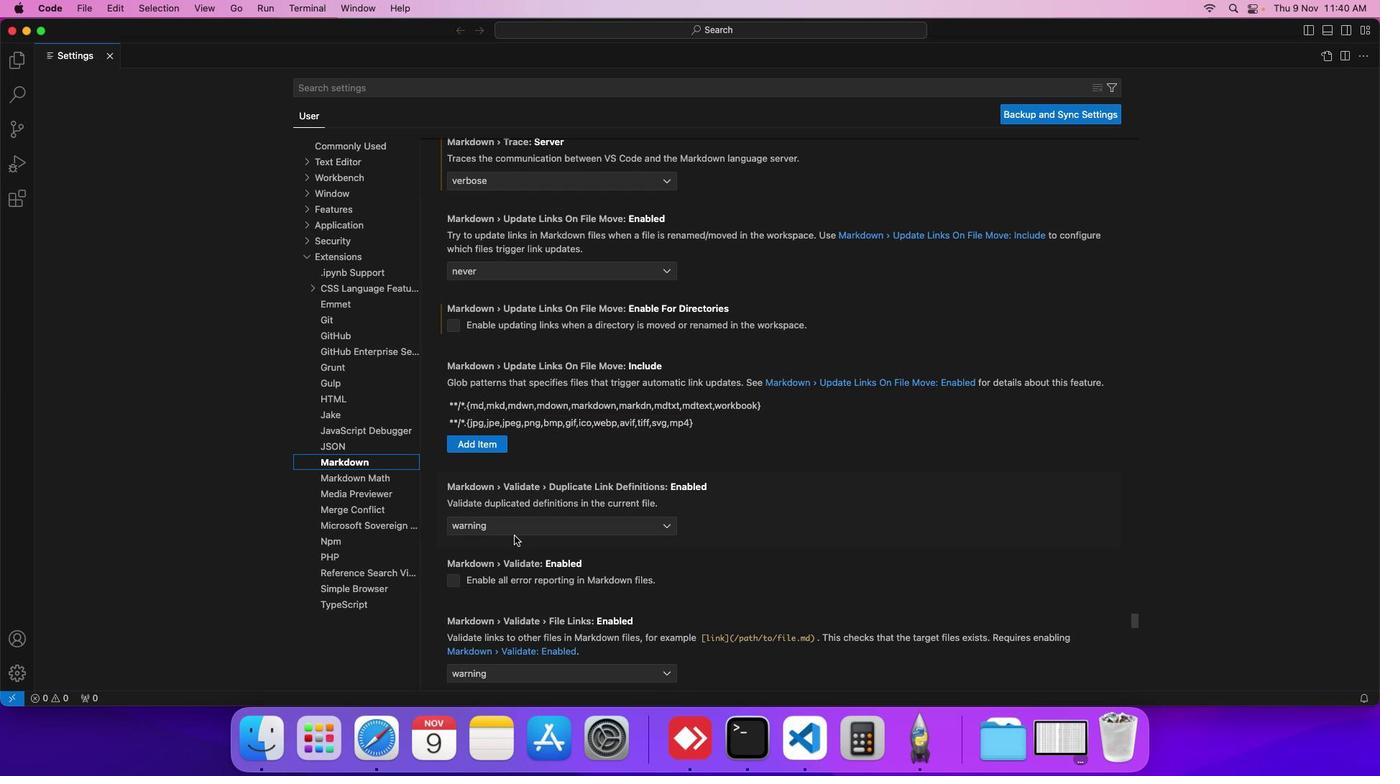 
Action: Mouse moved to (524, 529)
Screenshot: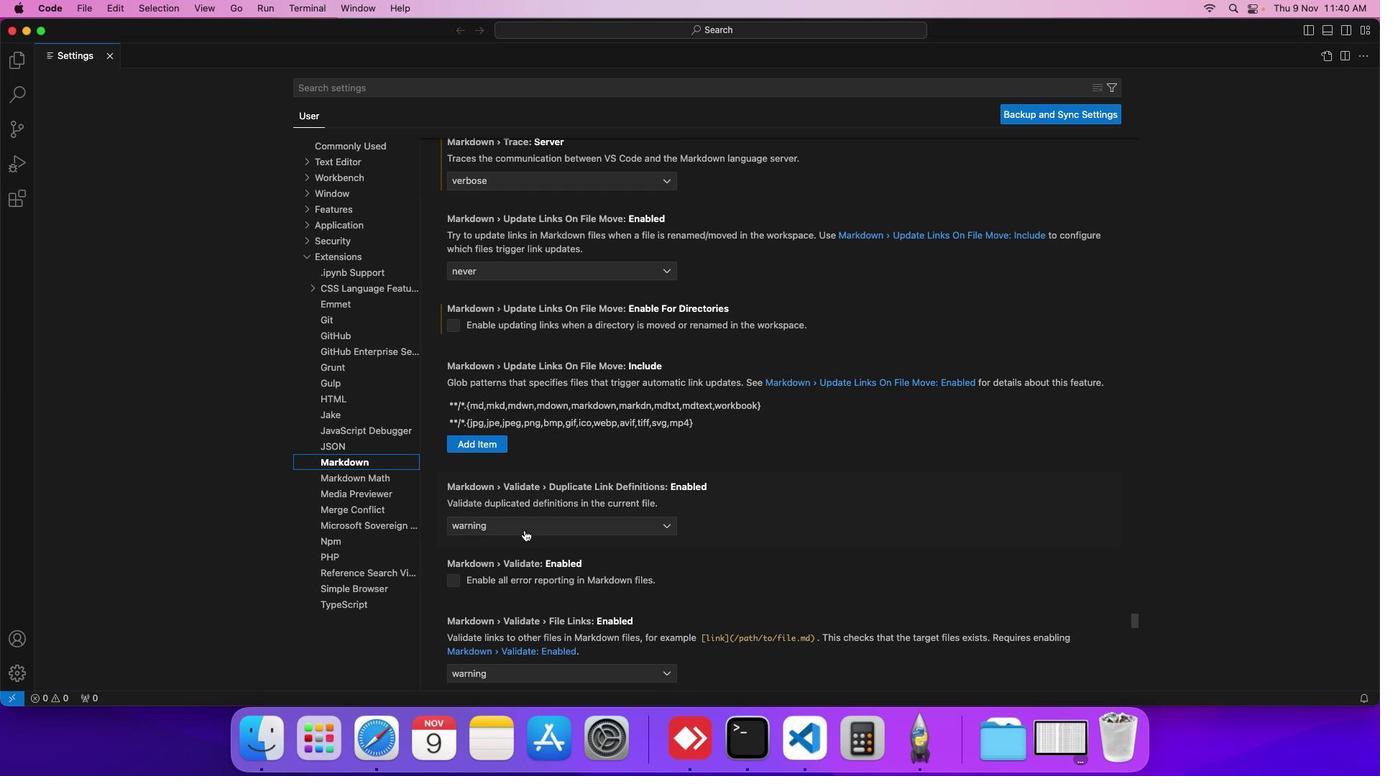 
Action: Mouse pressed left at (524, 529)
Screenshot: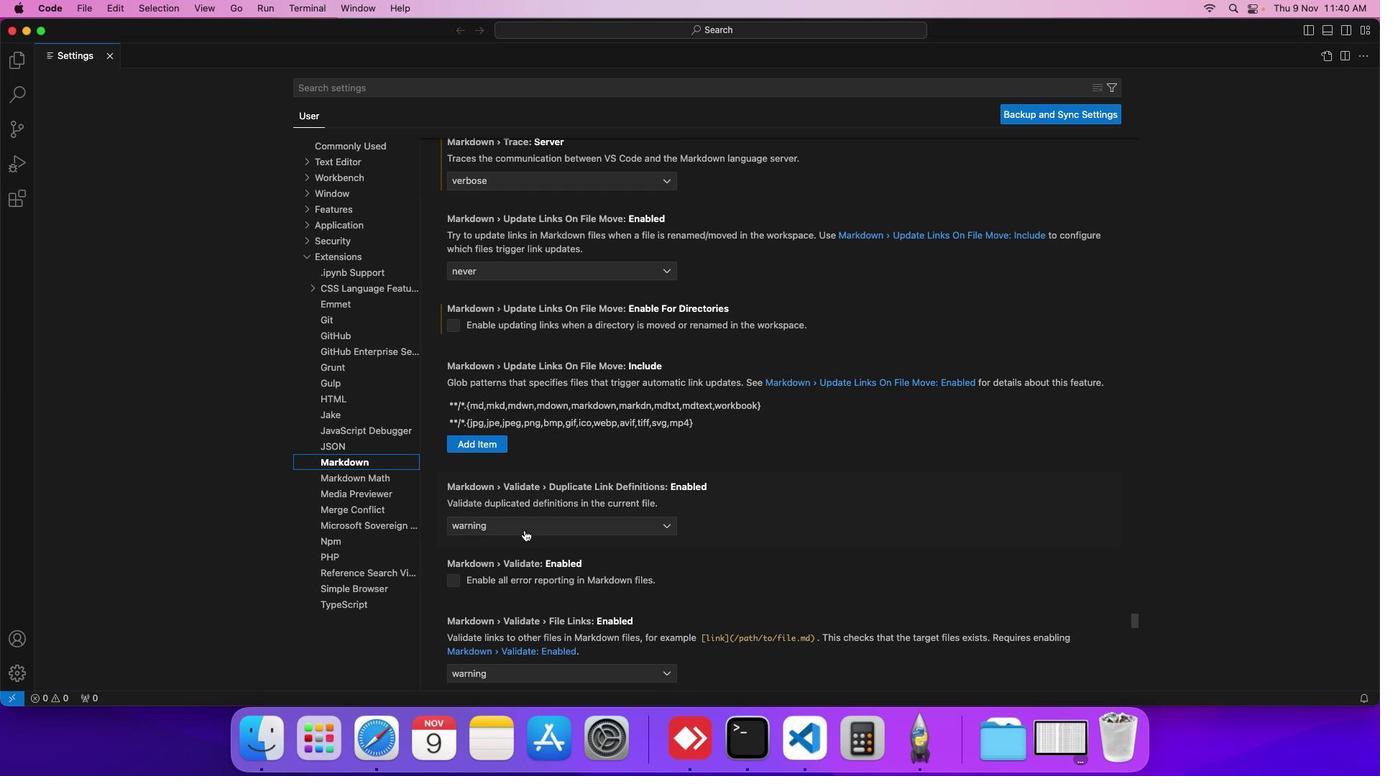 
Action: Mouse moved to (483, 545)
Screenshot: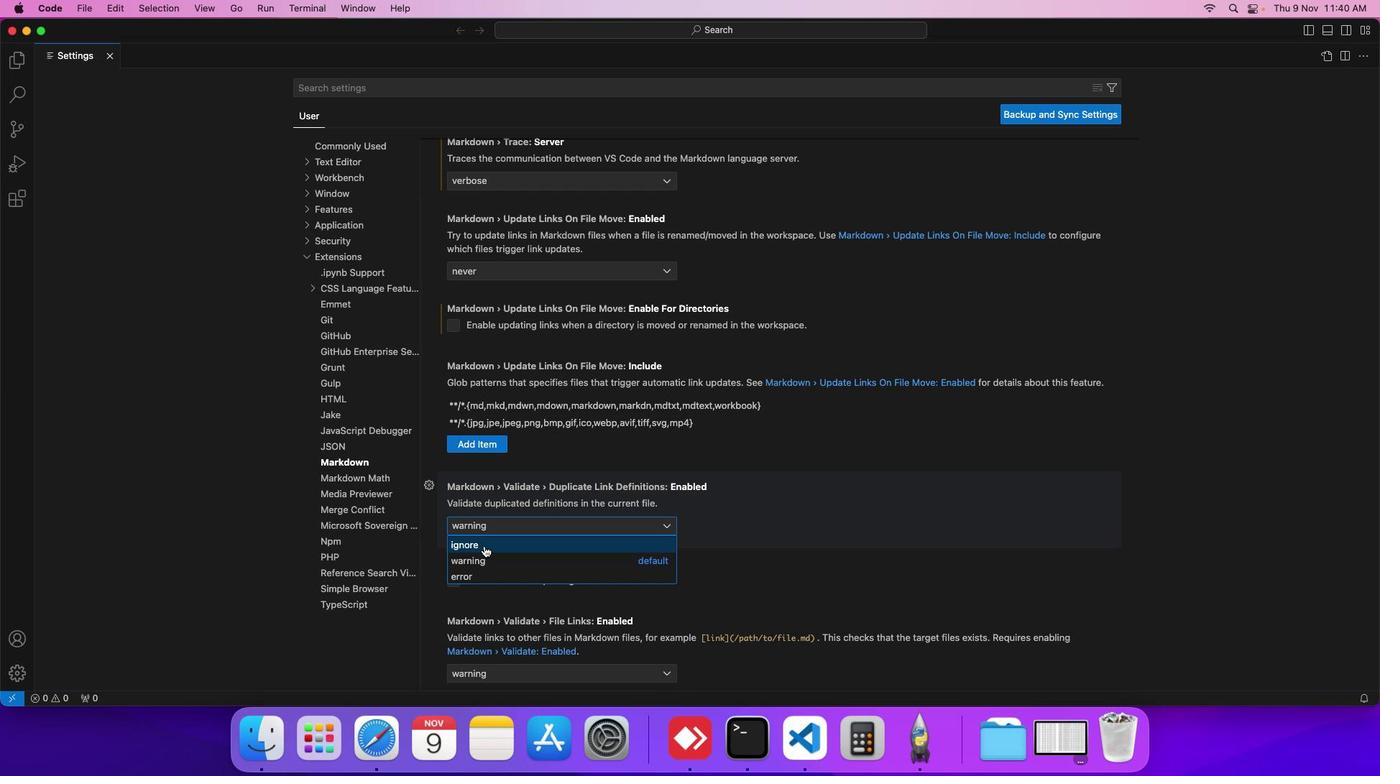 
Action: Mouse pressed left at (483, 545)
Screenshot: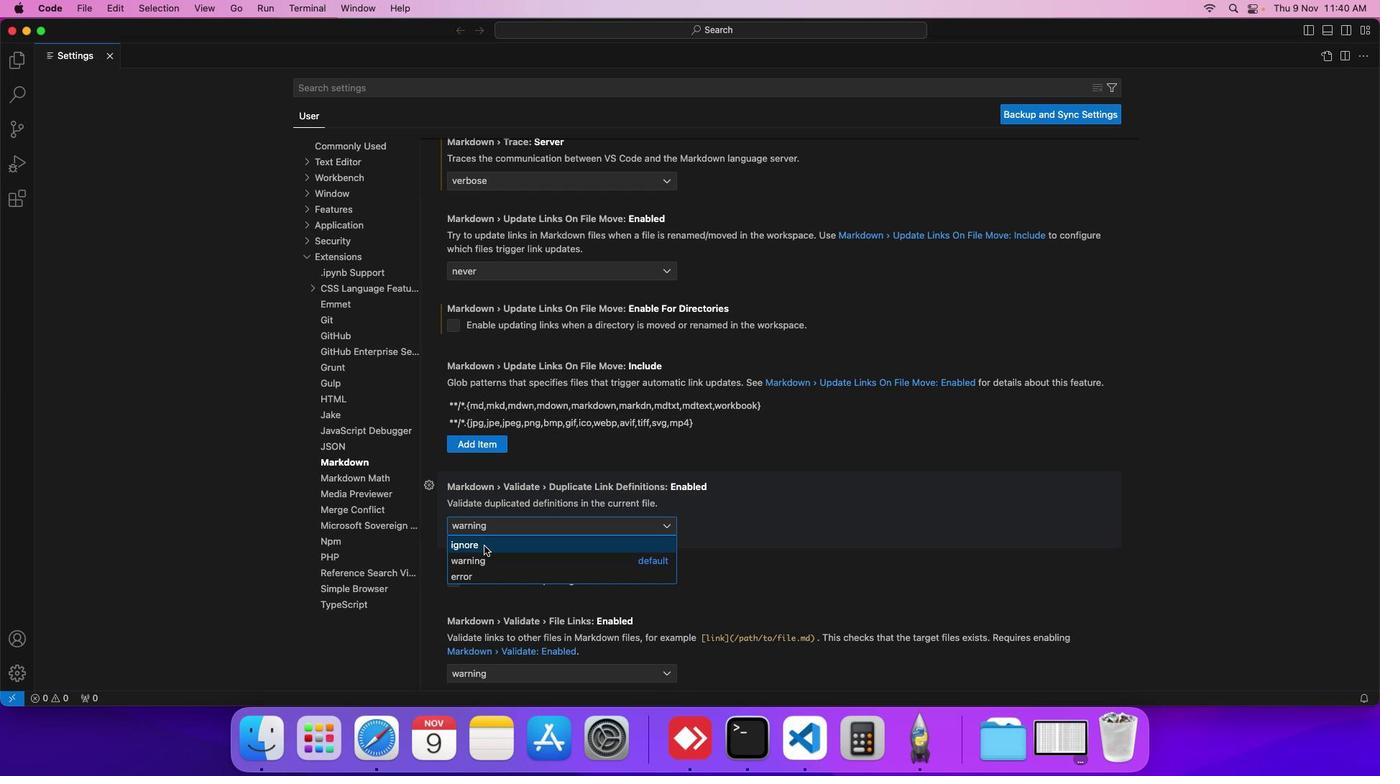 
Action: Mouse moved to (497, 532)
Screenshot: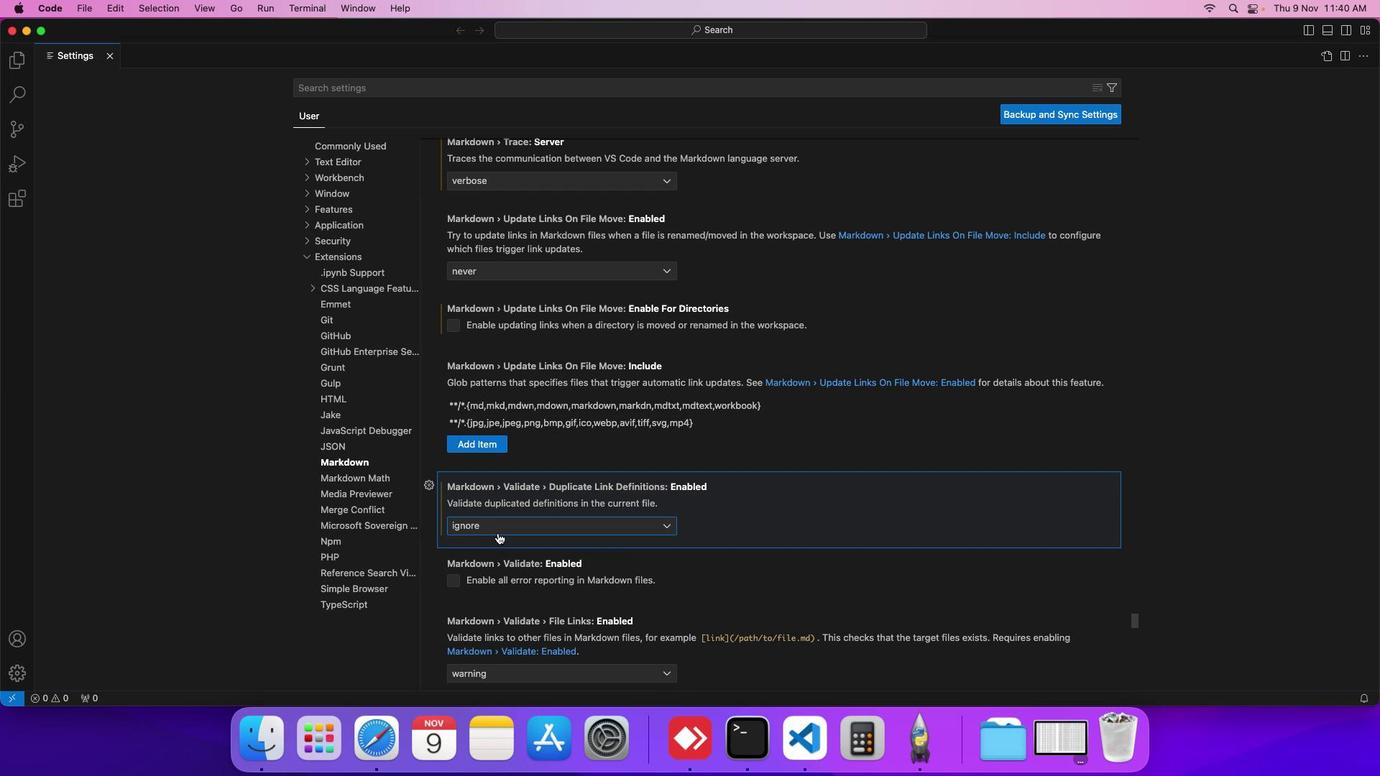 
